 Task: Open the event Second Team Building Event: Go-Kart Racing and Team Competition on '2023/11/21', change the date to 2023/11/05, change the font style of the description to Arial, set the availability to Working elsewhere, insert an emoji Red heart, logged in from the account softage.10@softage.net and add another guest for the event, softage.9@softage.net. Change the alignment of the event description to Align center.Change the font color of the description to Blue and select an event charm, 
Action: Mouse moved to (417, 193)
Screenshot: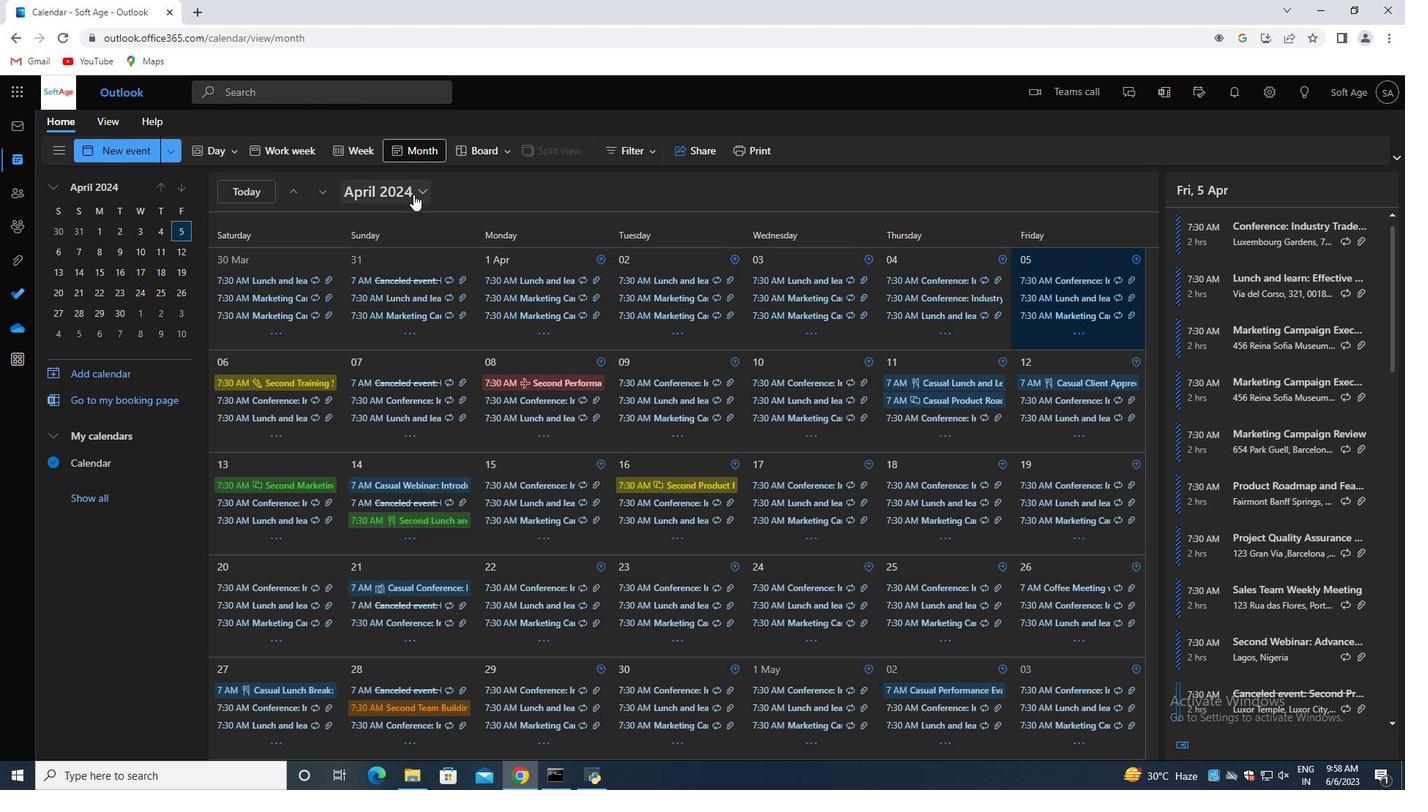 
Action: Mouse pressed left at (417, 193)
Screenshot: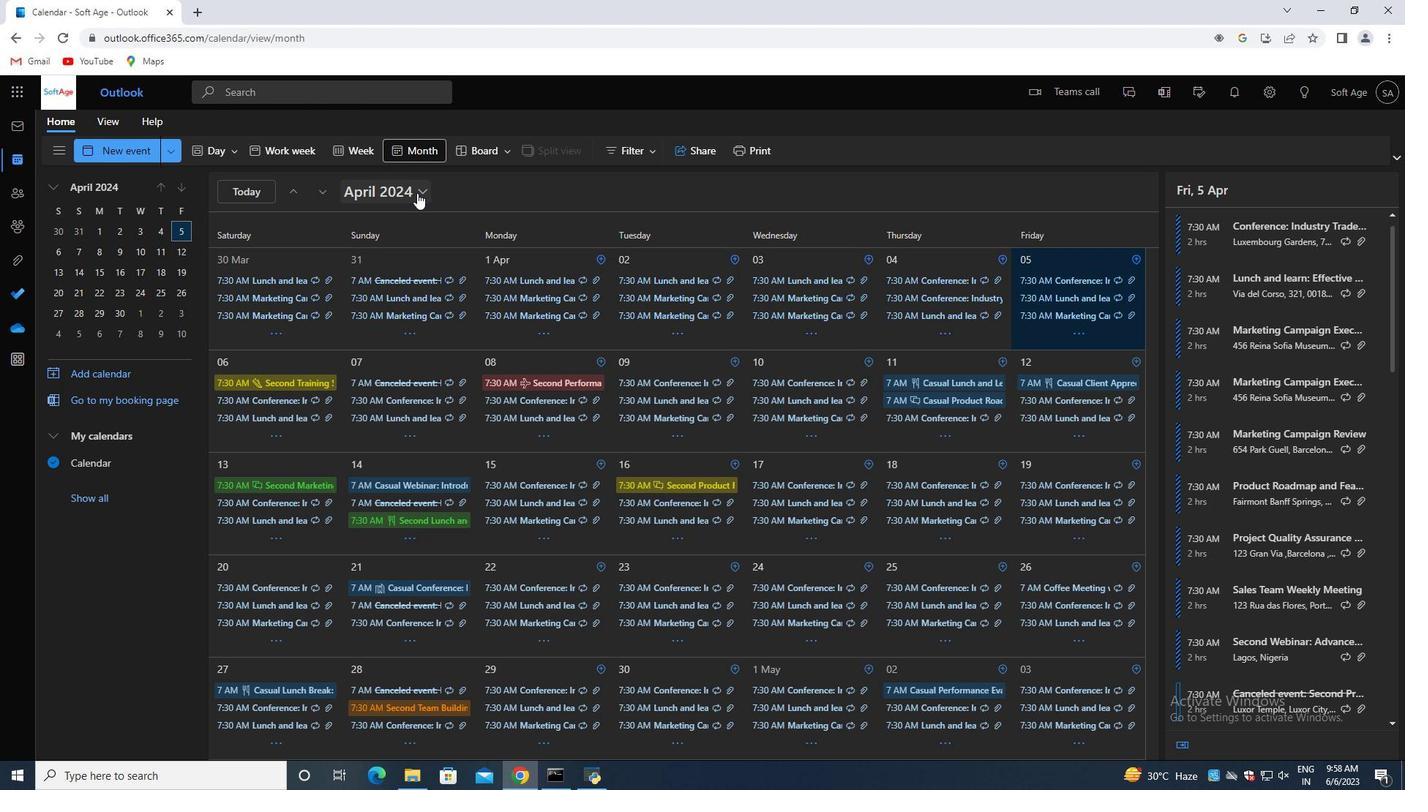 
Action: Mouse moved to (457, 226)
Screenshot: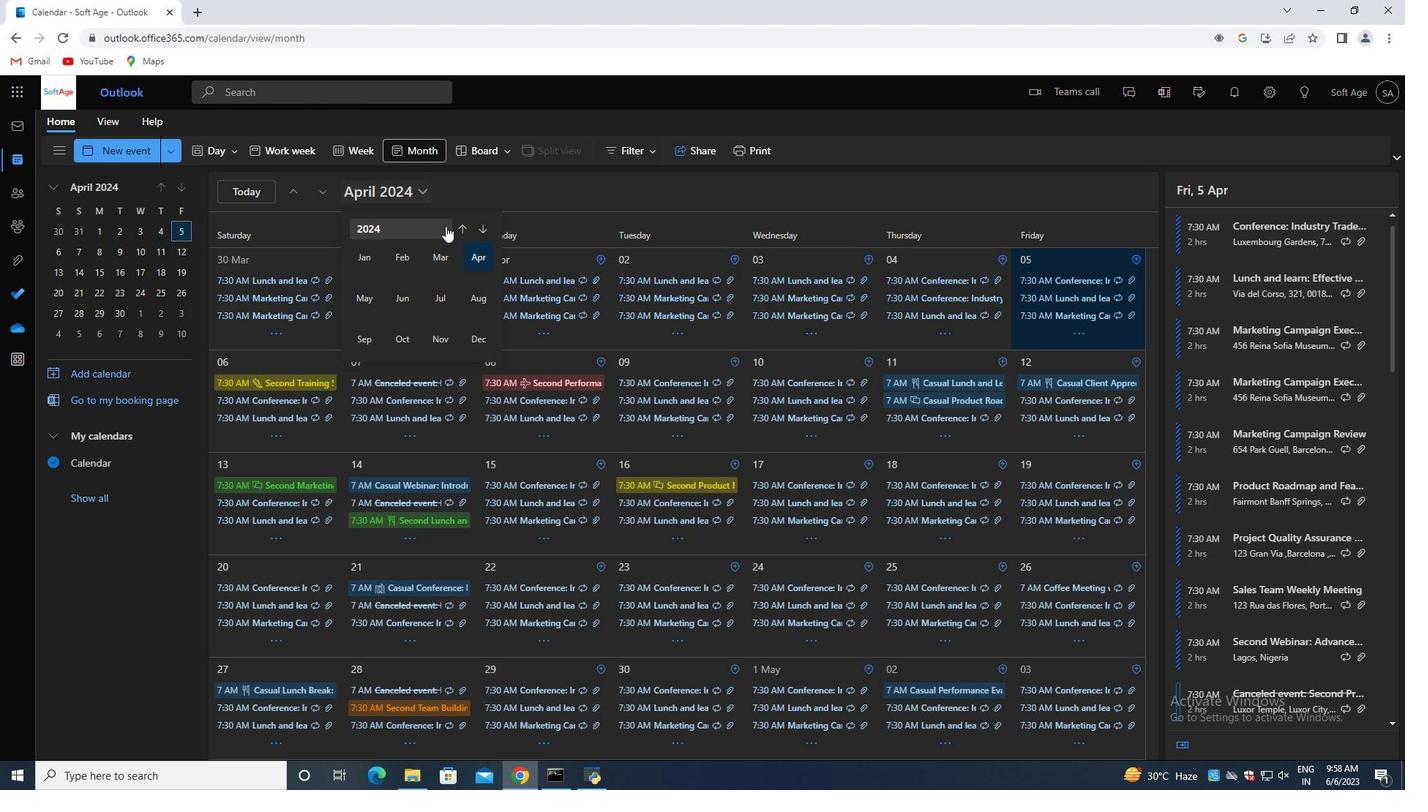 
Action: Mouse pressed left at (457, 226)
Screenshot: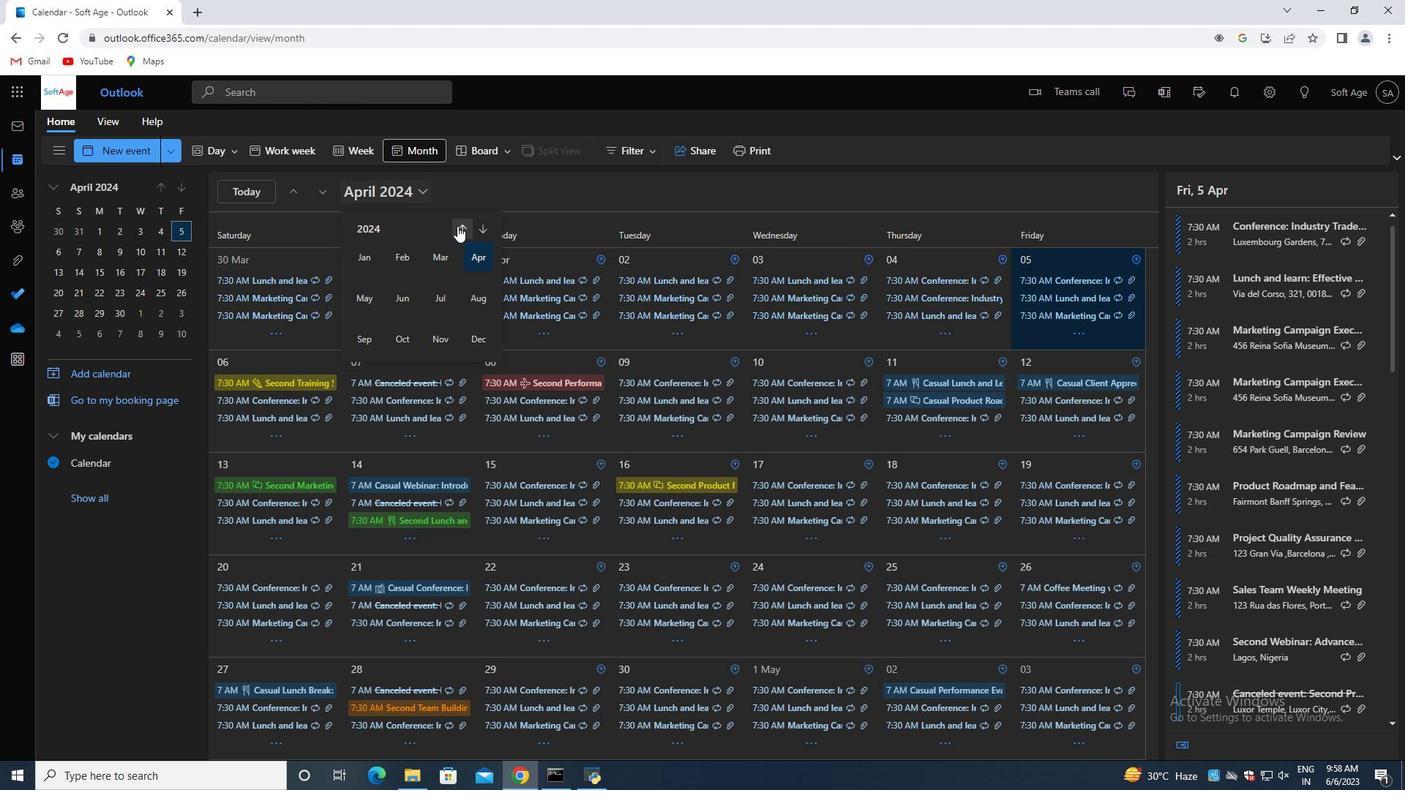 
Action: Mouse moved to (445, 339)
Screenshot: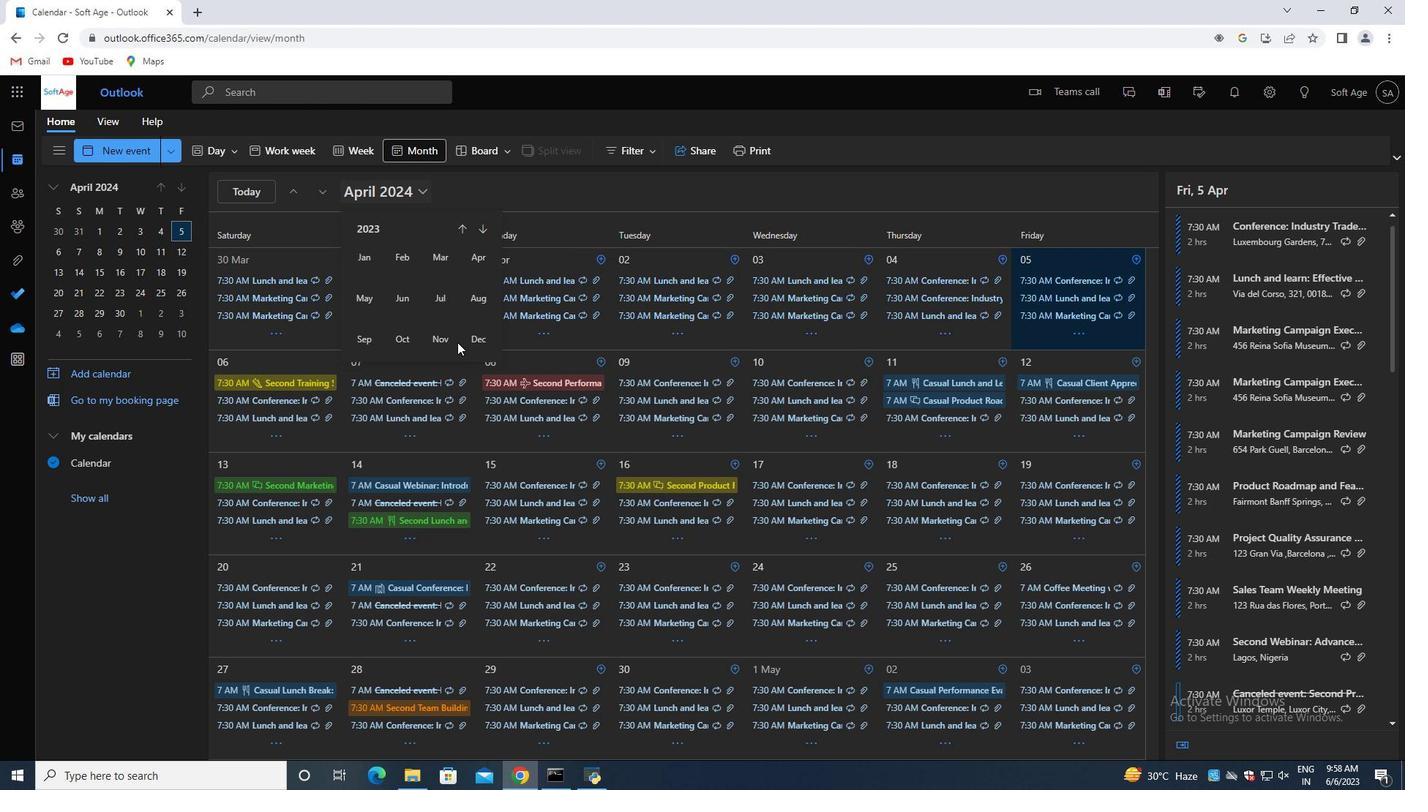 
Action: Mouse pressed left at (445, 339)
Screenshot: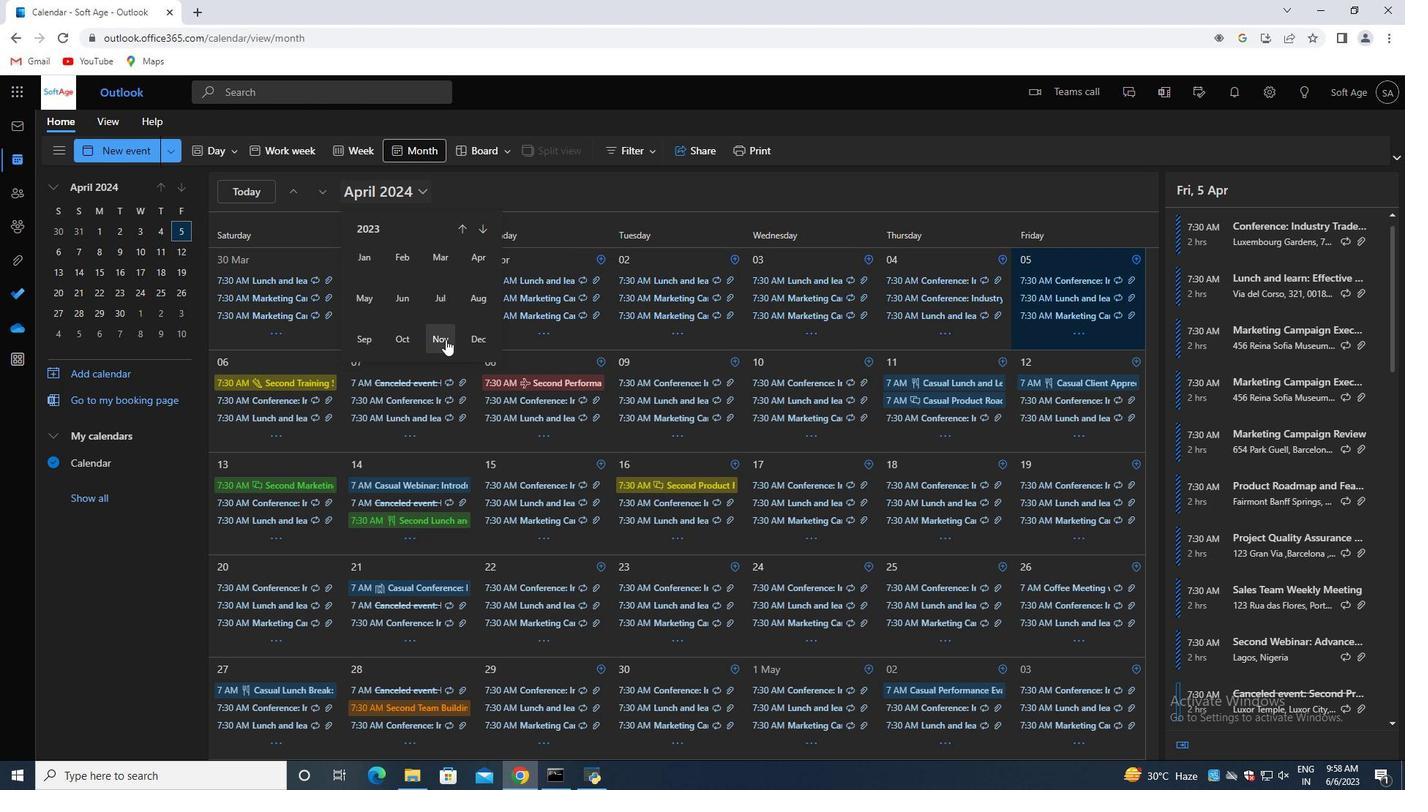 
Action: Mouse moved to (672, 571)
Screenshot: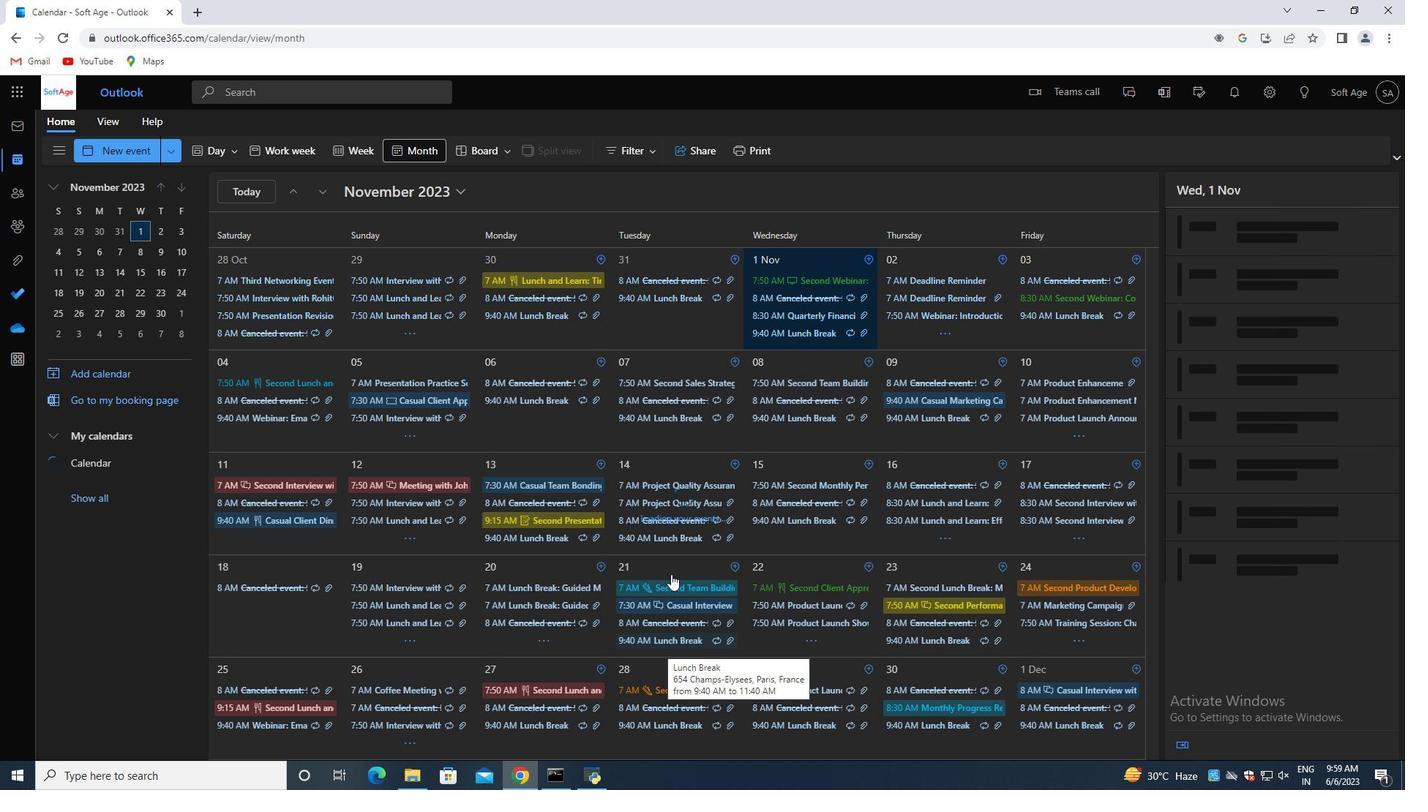 
Action: Mouse pressed left at (672, 571)
Screenshot: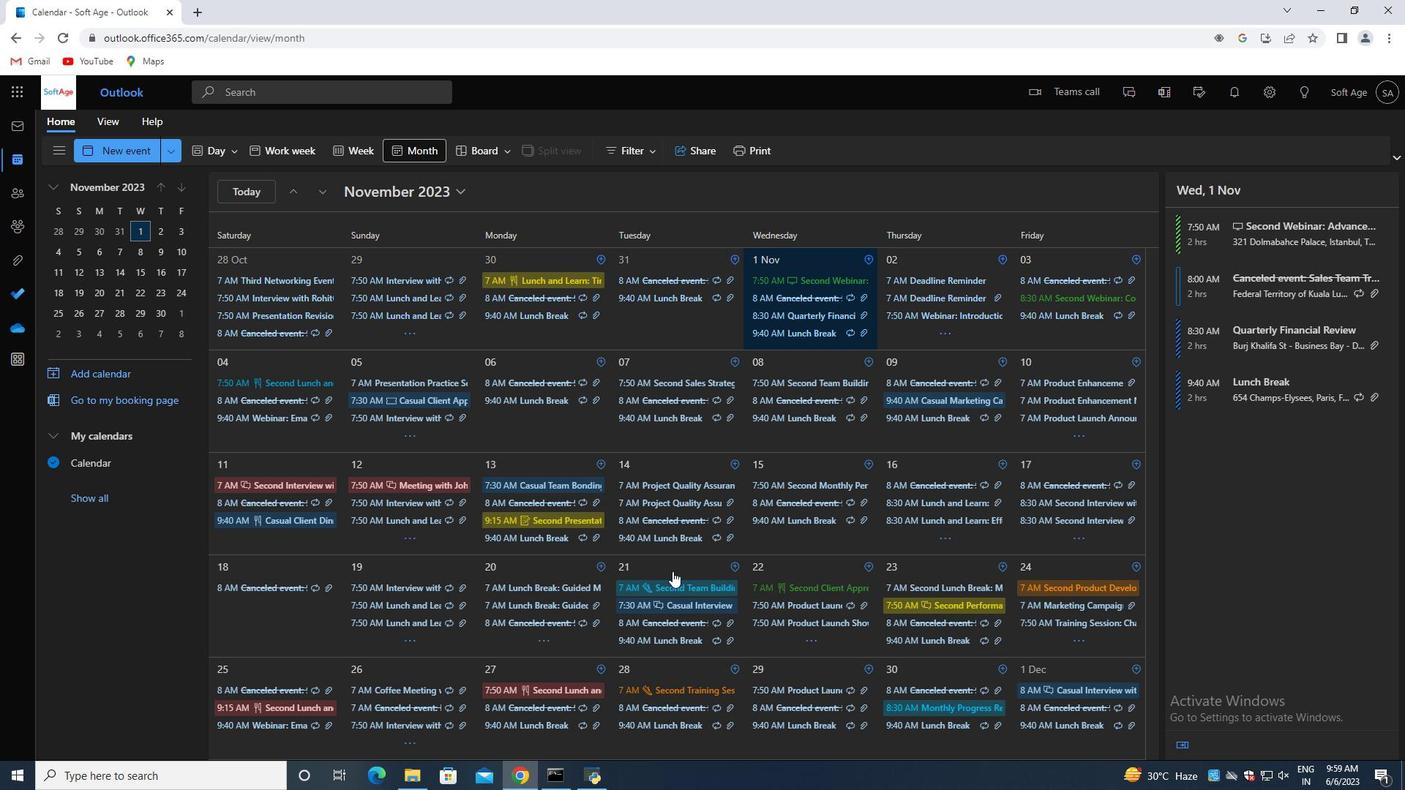 
Action: Mouse moved to (1378, 239)
Screenshot: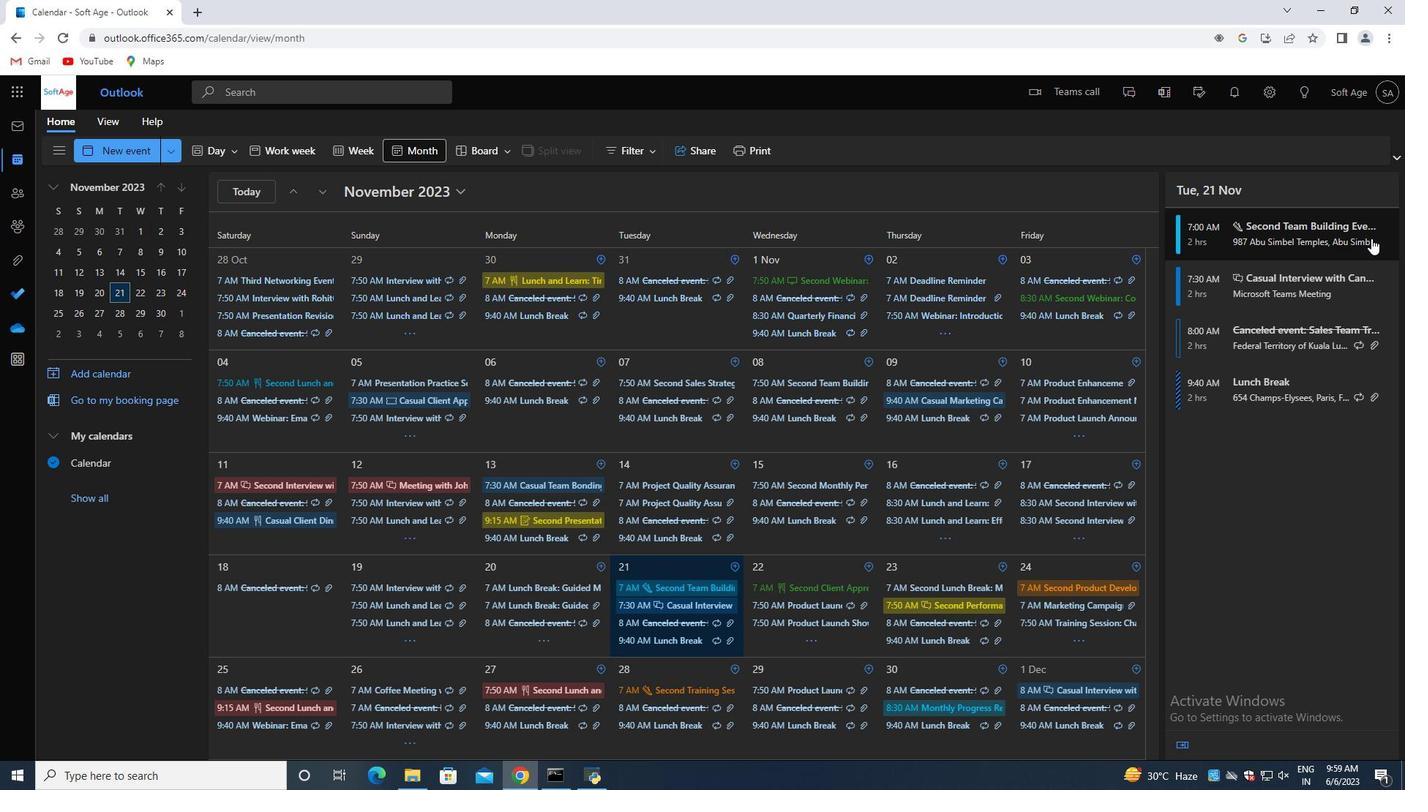 
Action: Mouse pressed left at (1378, 239)
Screenshot: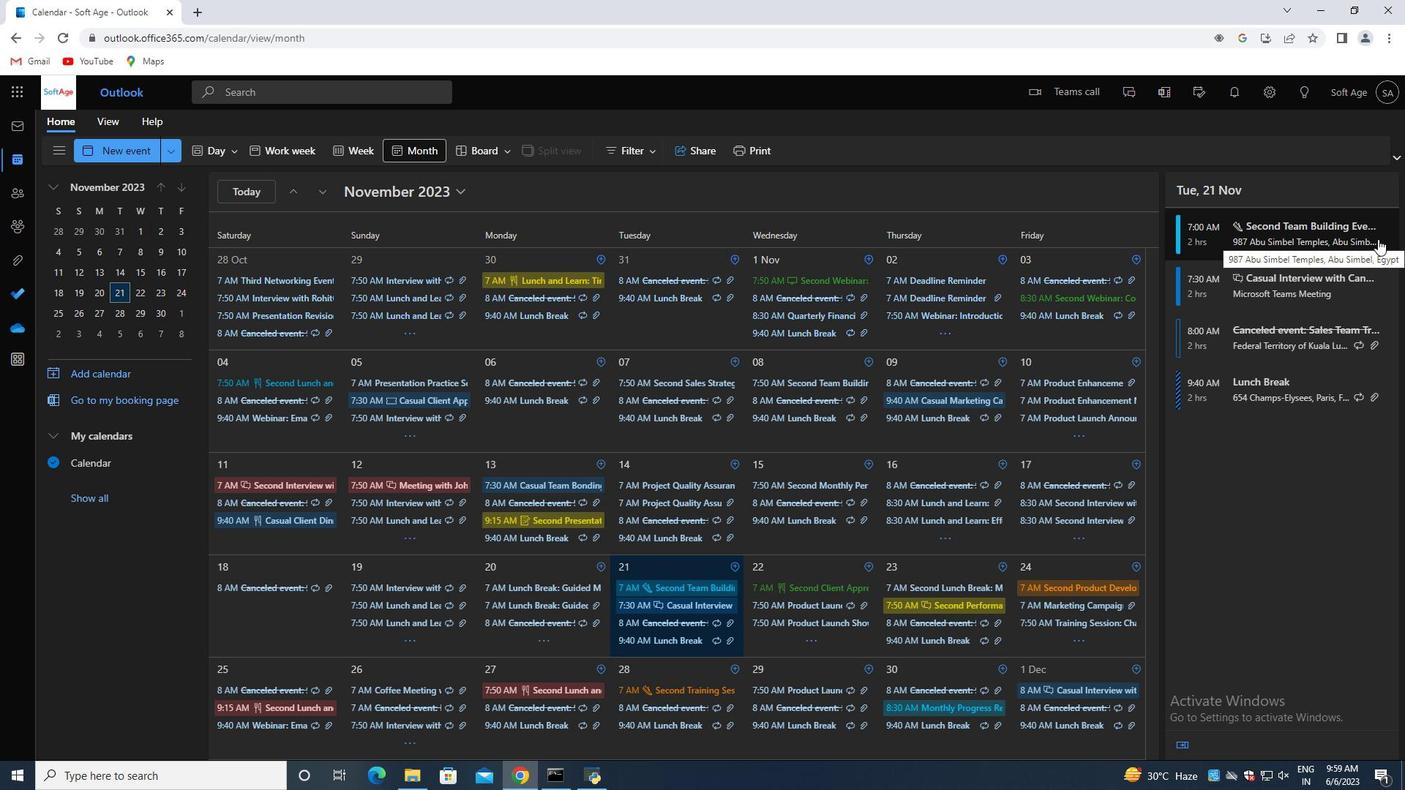 
Action: Mouse moved to (951, 423)
Screenshot: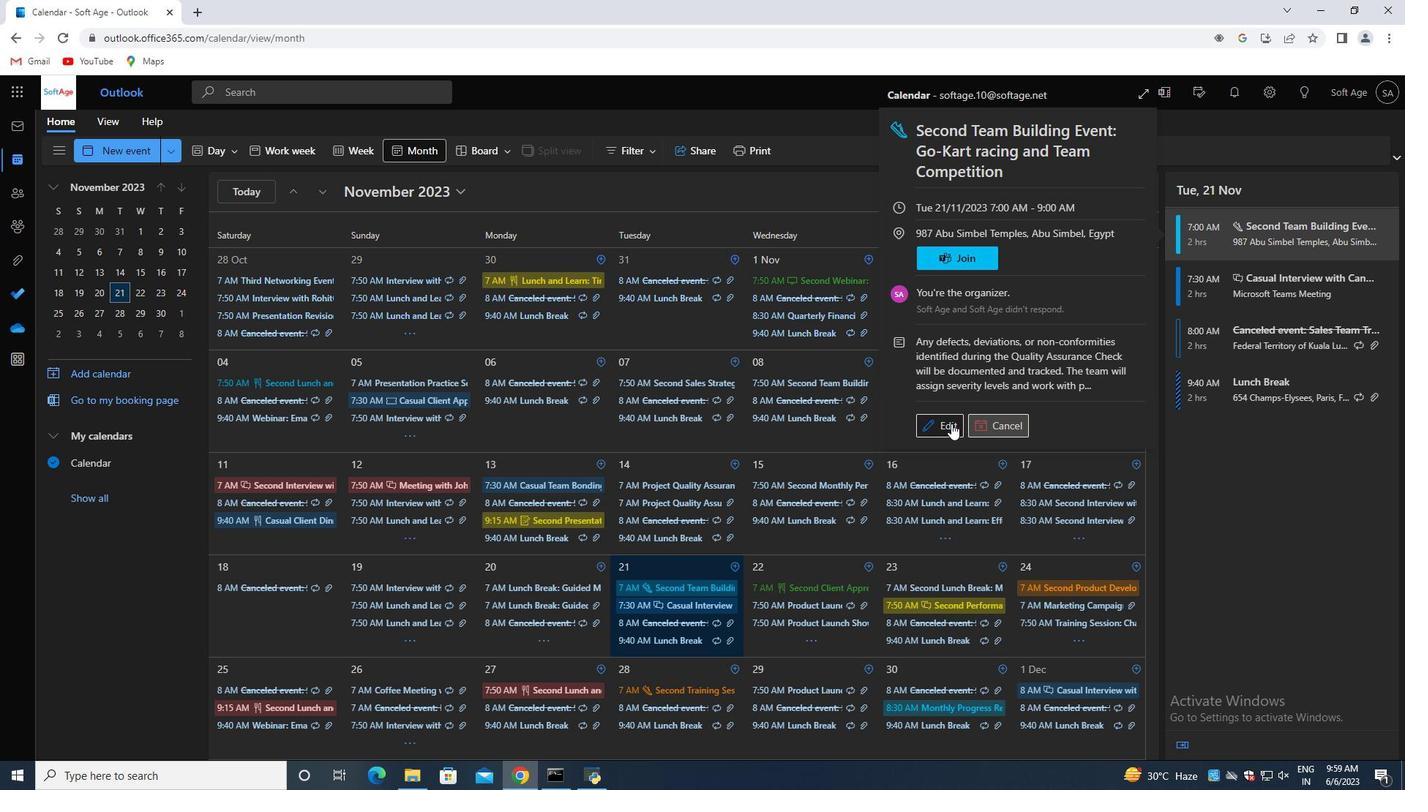 
Action: Mouse pressed left at (951, 423)
Screenshot: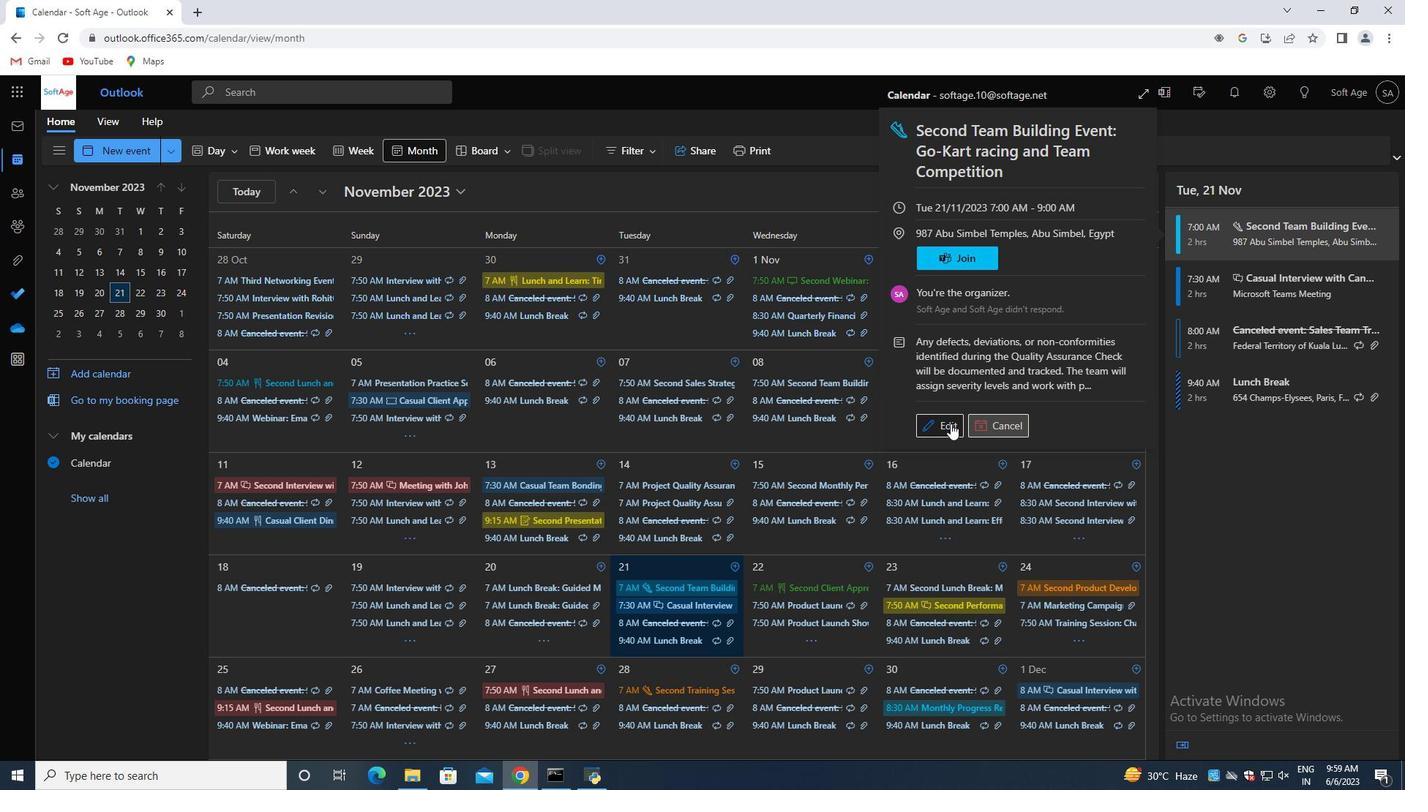 
Action: Mouse moved to (429, 407)
Screenshot: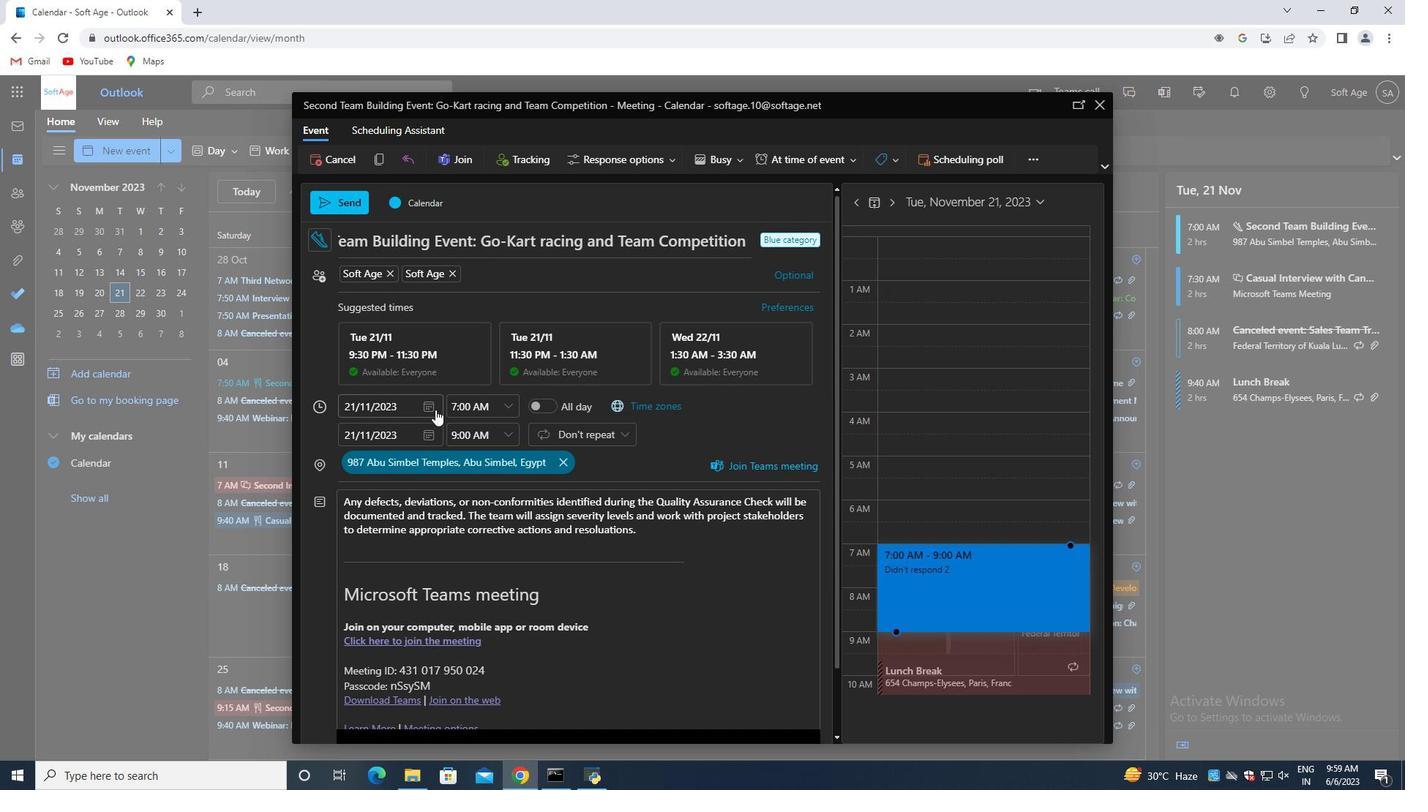 
Action: Mouse pressed left at (429, 407)
Screenshot: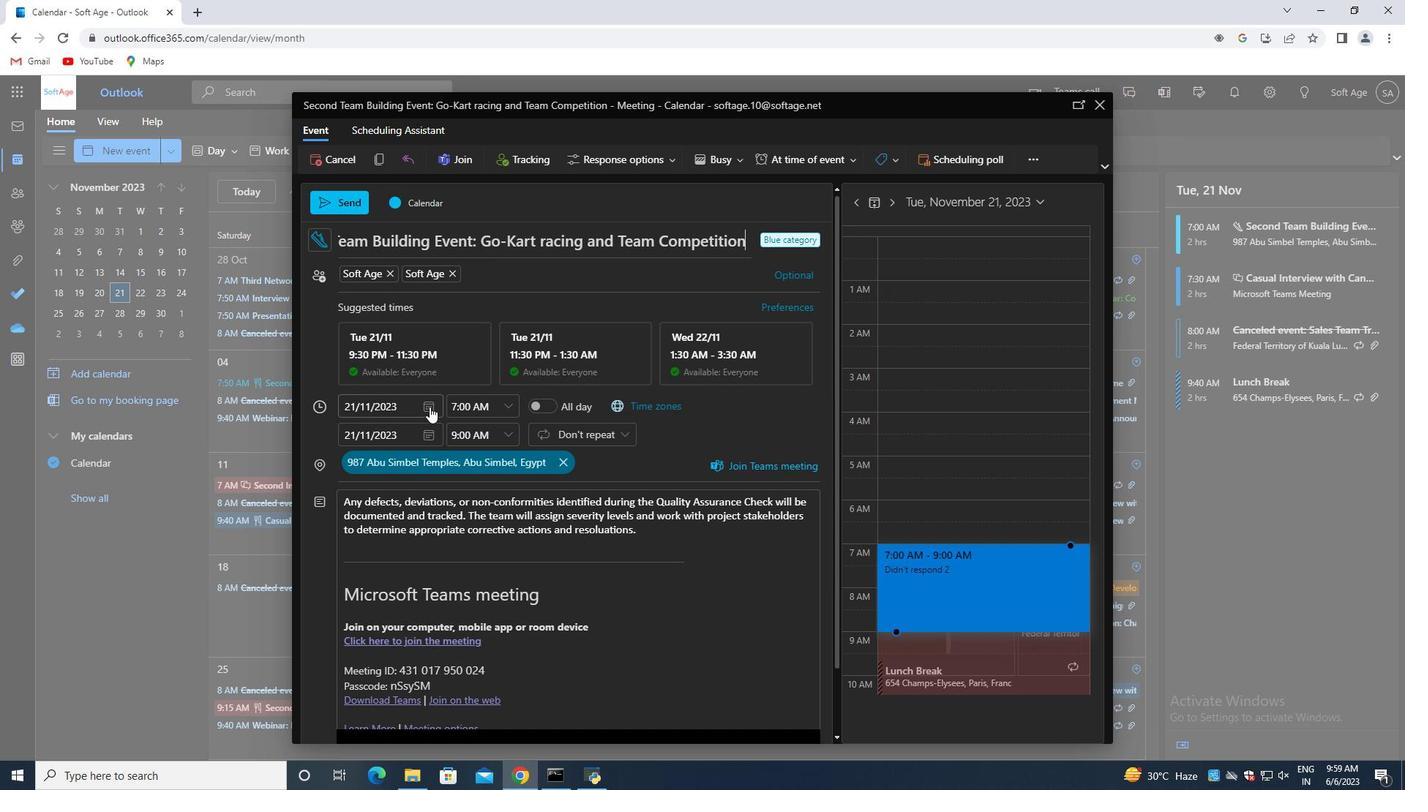 
Action: Mouse moved to (379, 500)
Screenshot: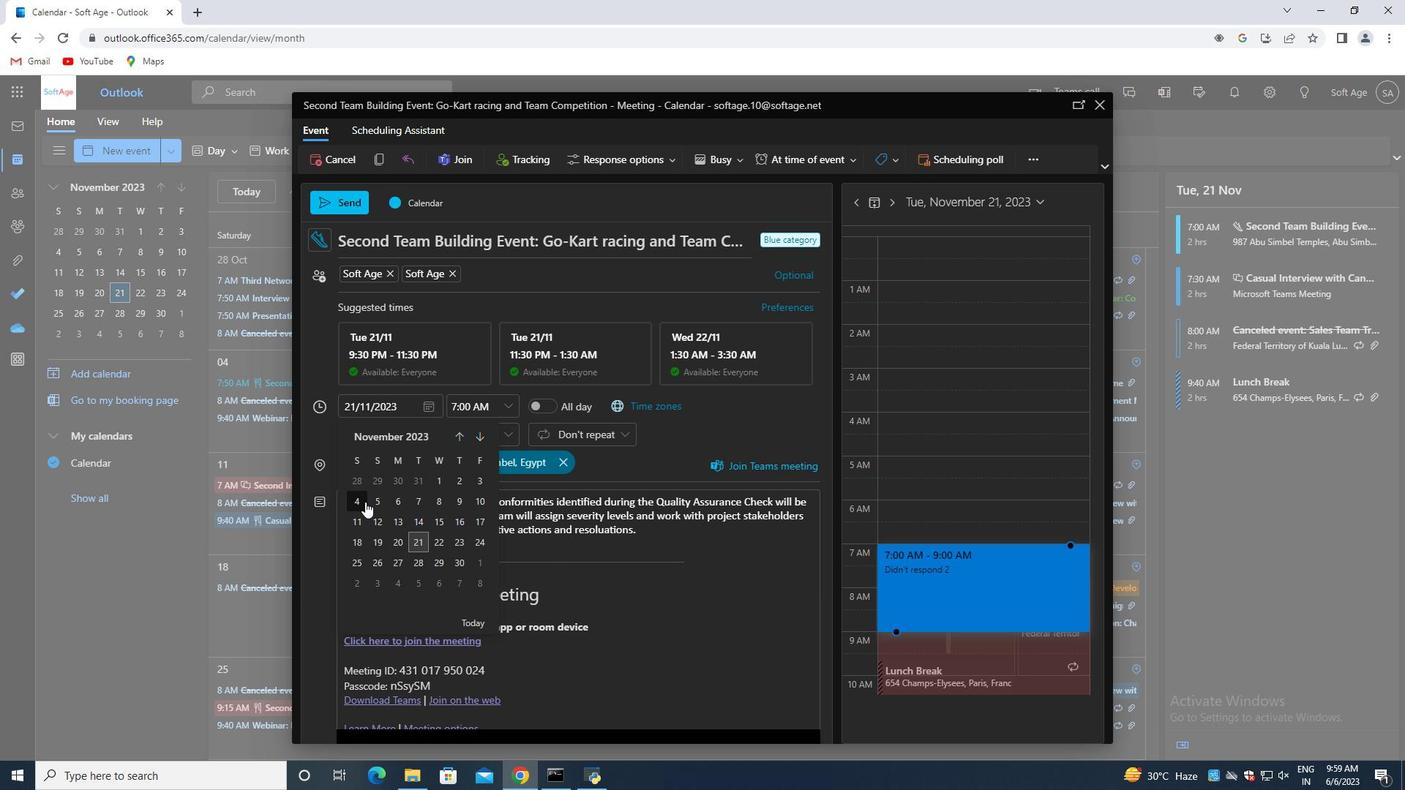 
Action: Mouse pressed left at (379, 500)
Screenshot: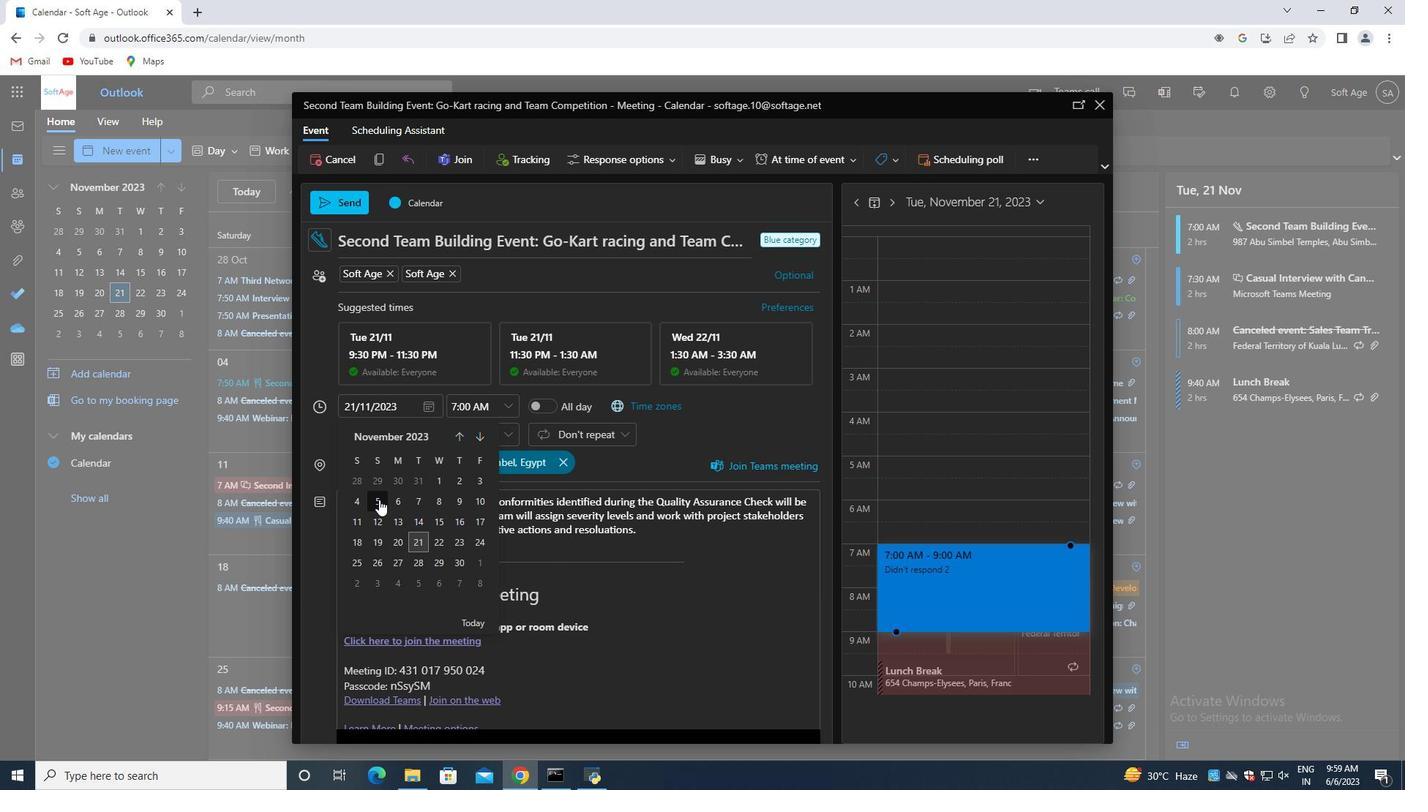
Action: Mouse moved to (656, 538)
Screenshot: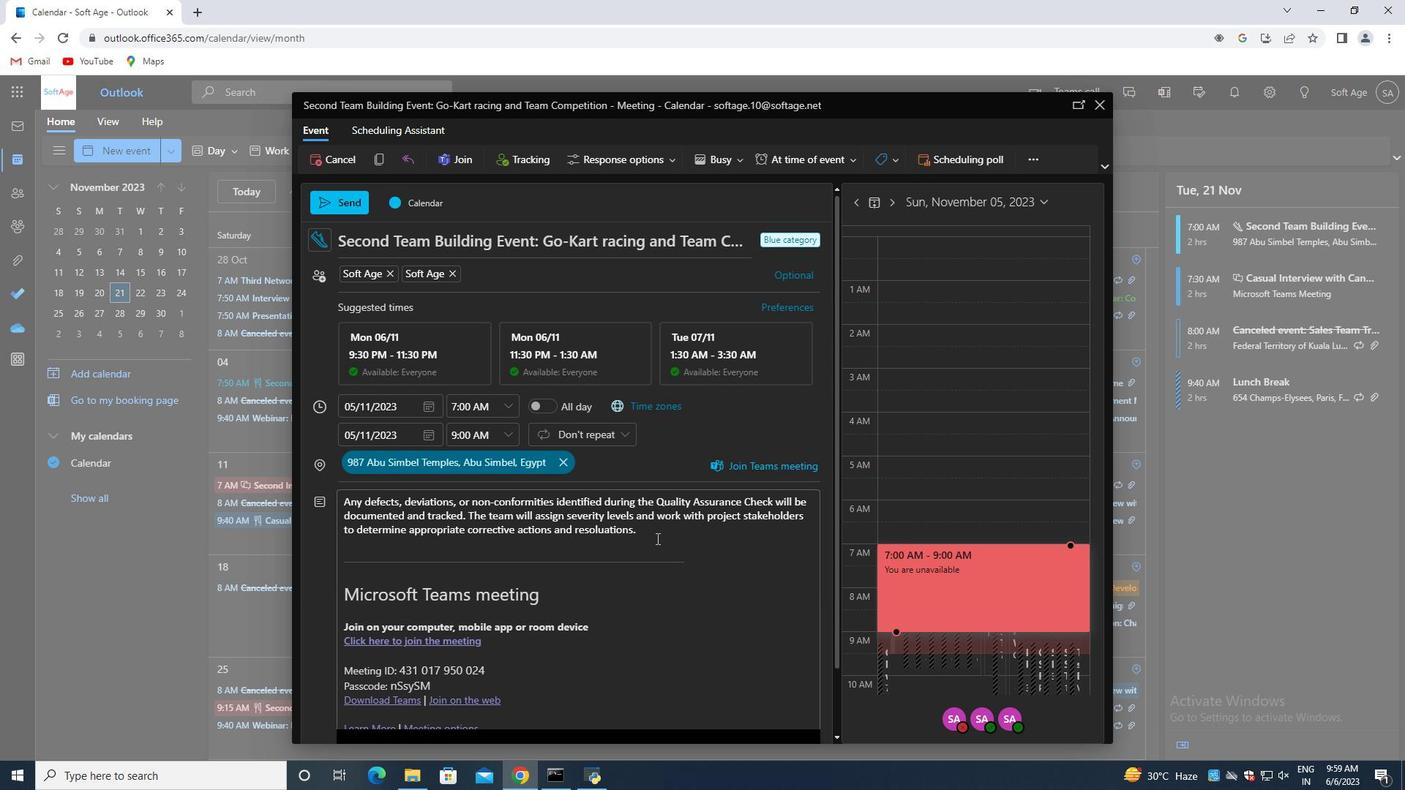 
Action: Mouse pressed left at (656, 538)
Screenshot: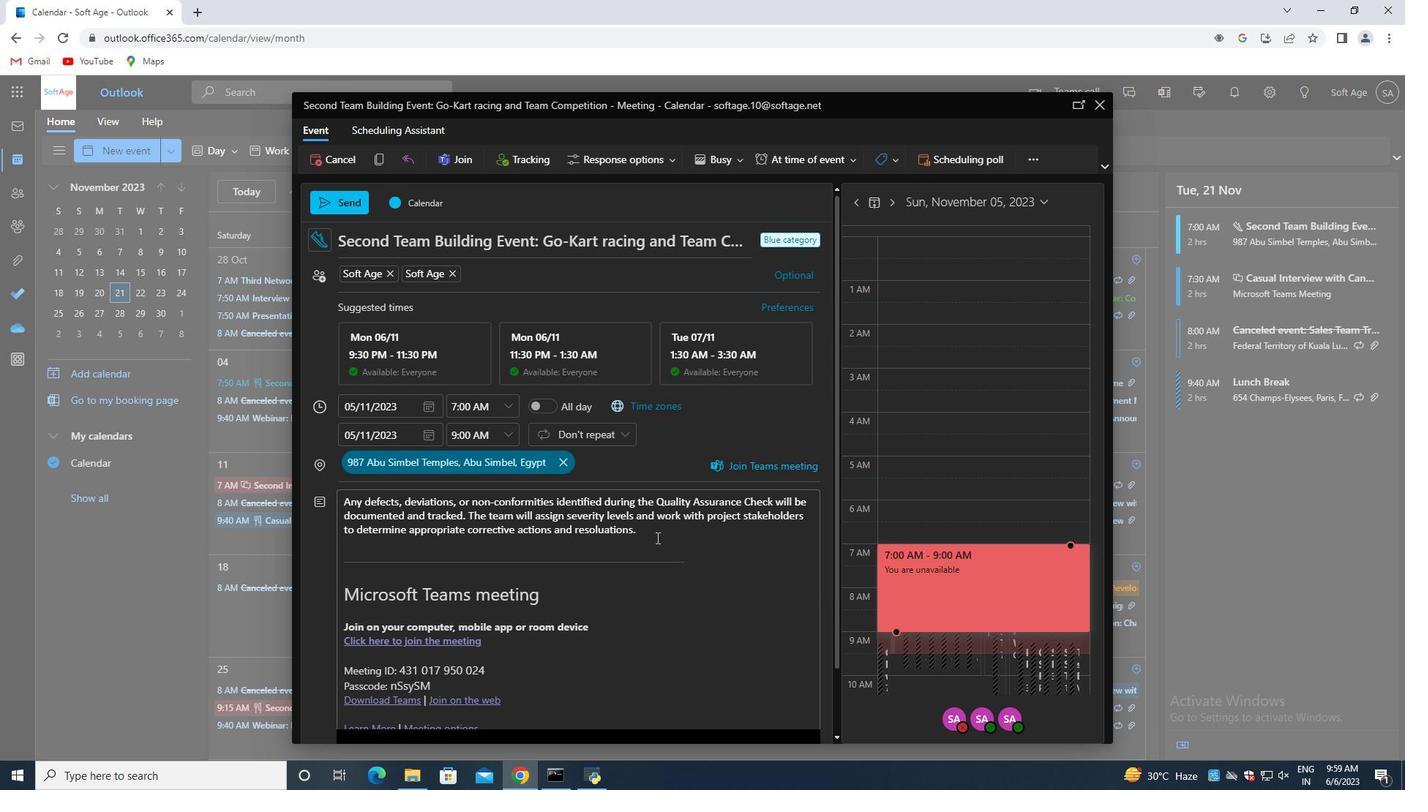 
Action: Mouse moved to (393, 554)
Screenshot: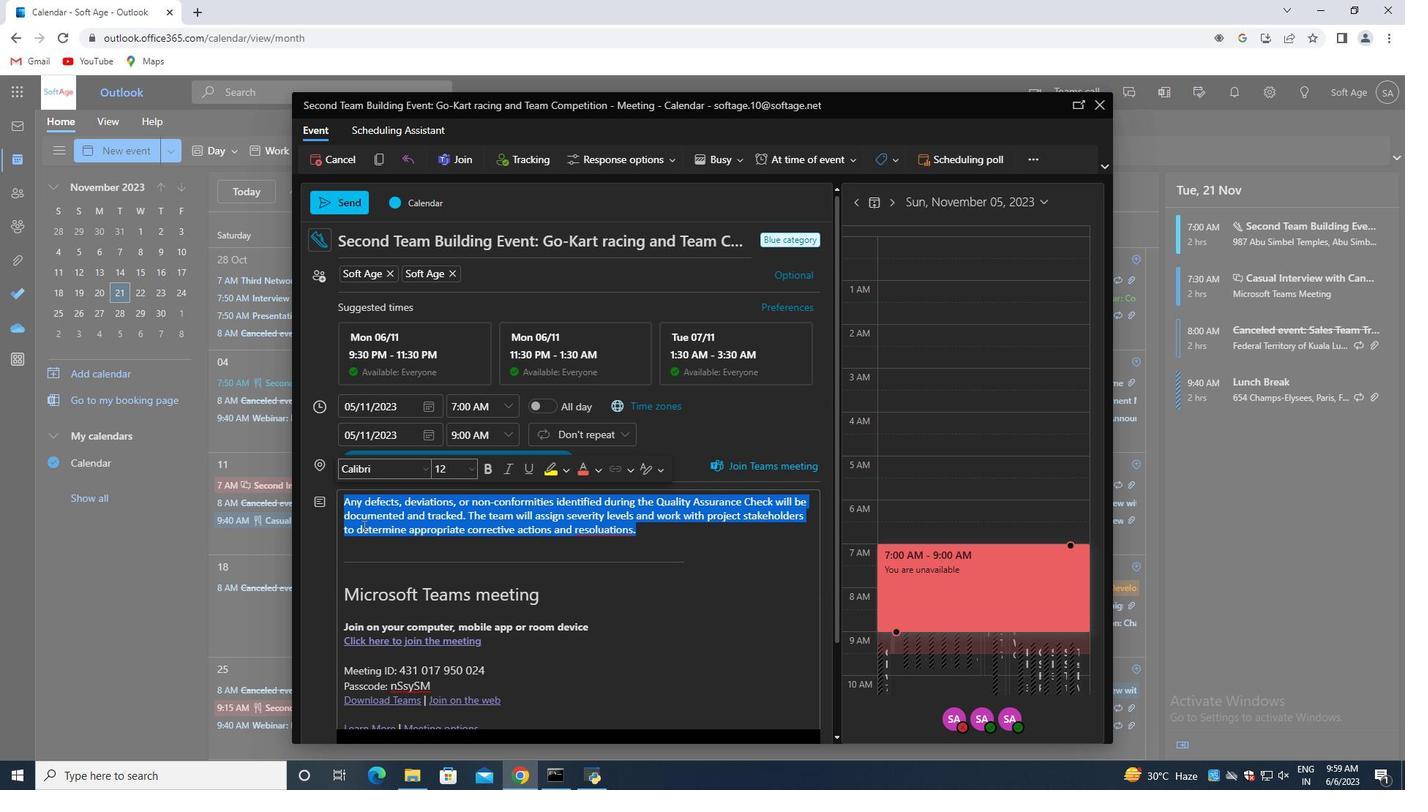 
Action: Mouse scrolled (393, 553) with delta (0, 0)
Screenshot: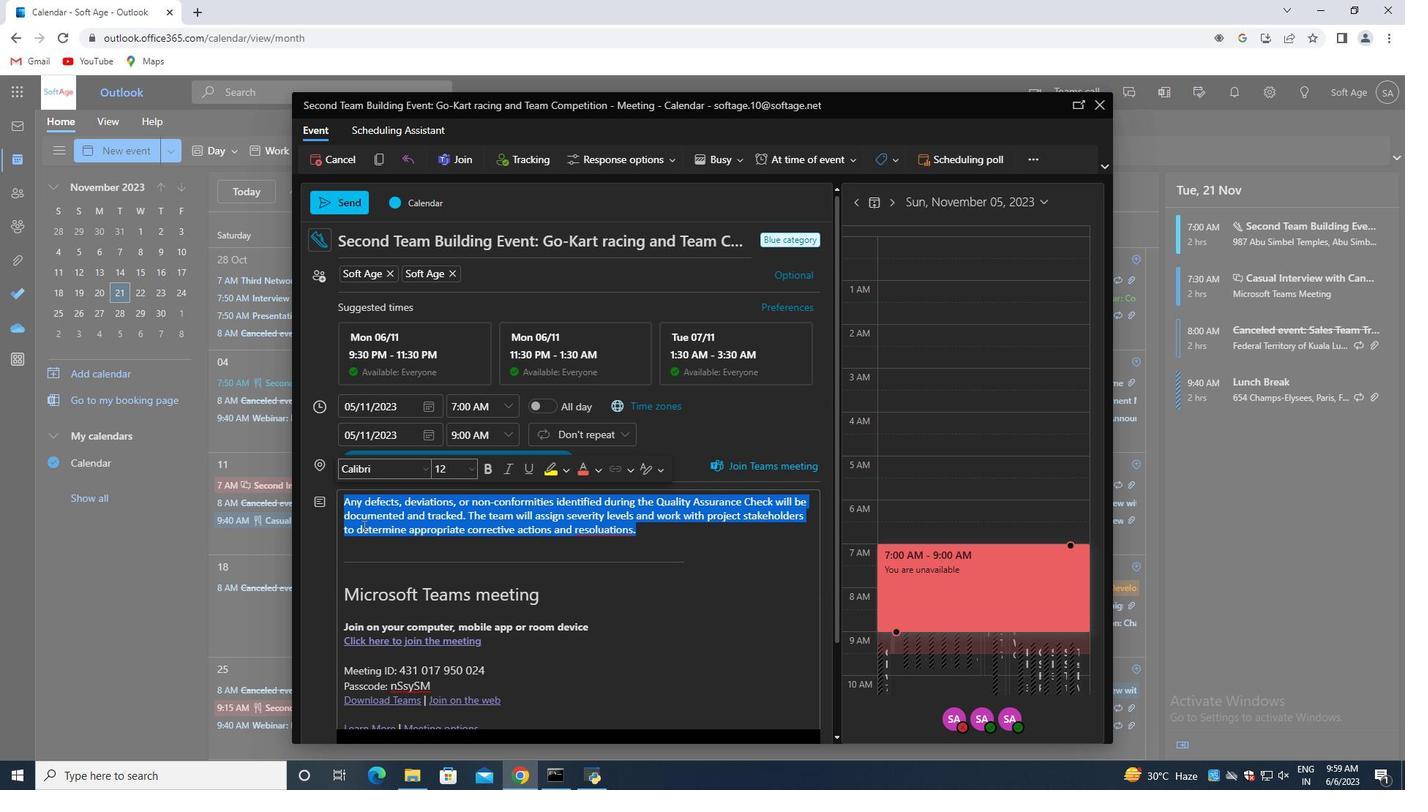 
Action: Mouse moved to (403, 565)
Screenshot: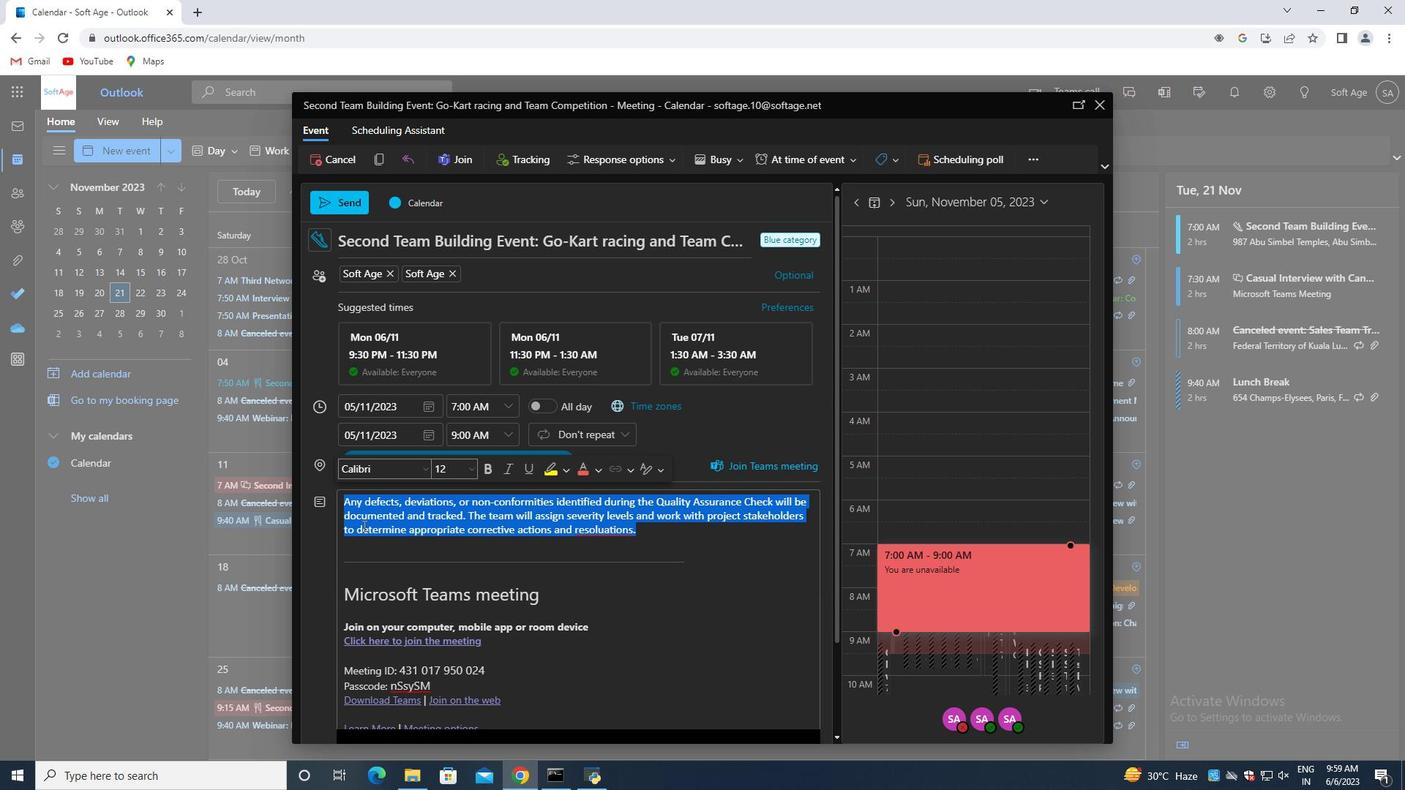 
Action: Mouse scrolled (403, 564) with delta (0, 0)
Screenshot: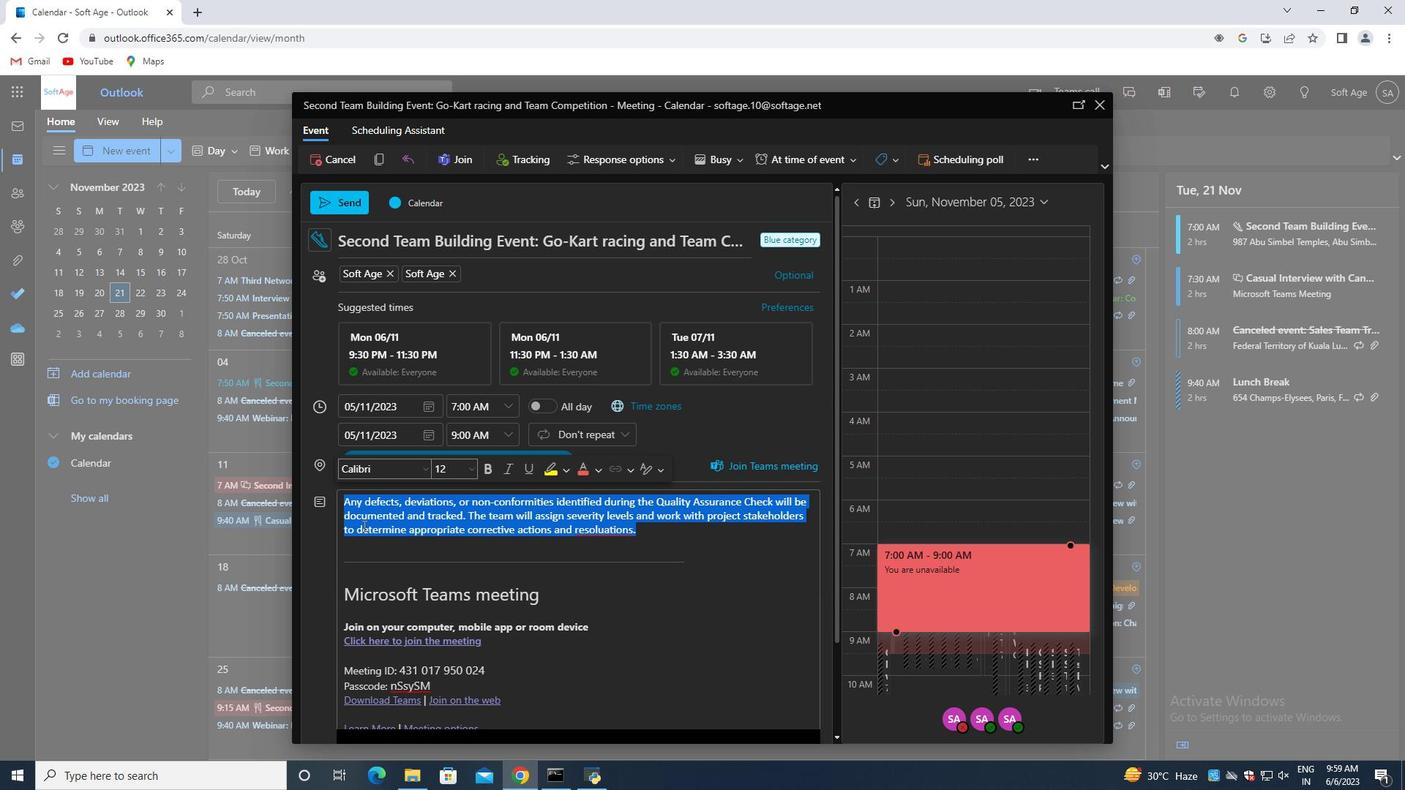 
Action: Mouse moved to (407, 572)
Screenshot: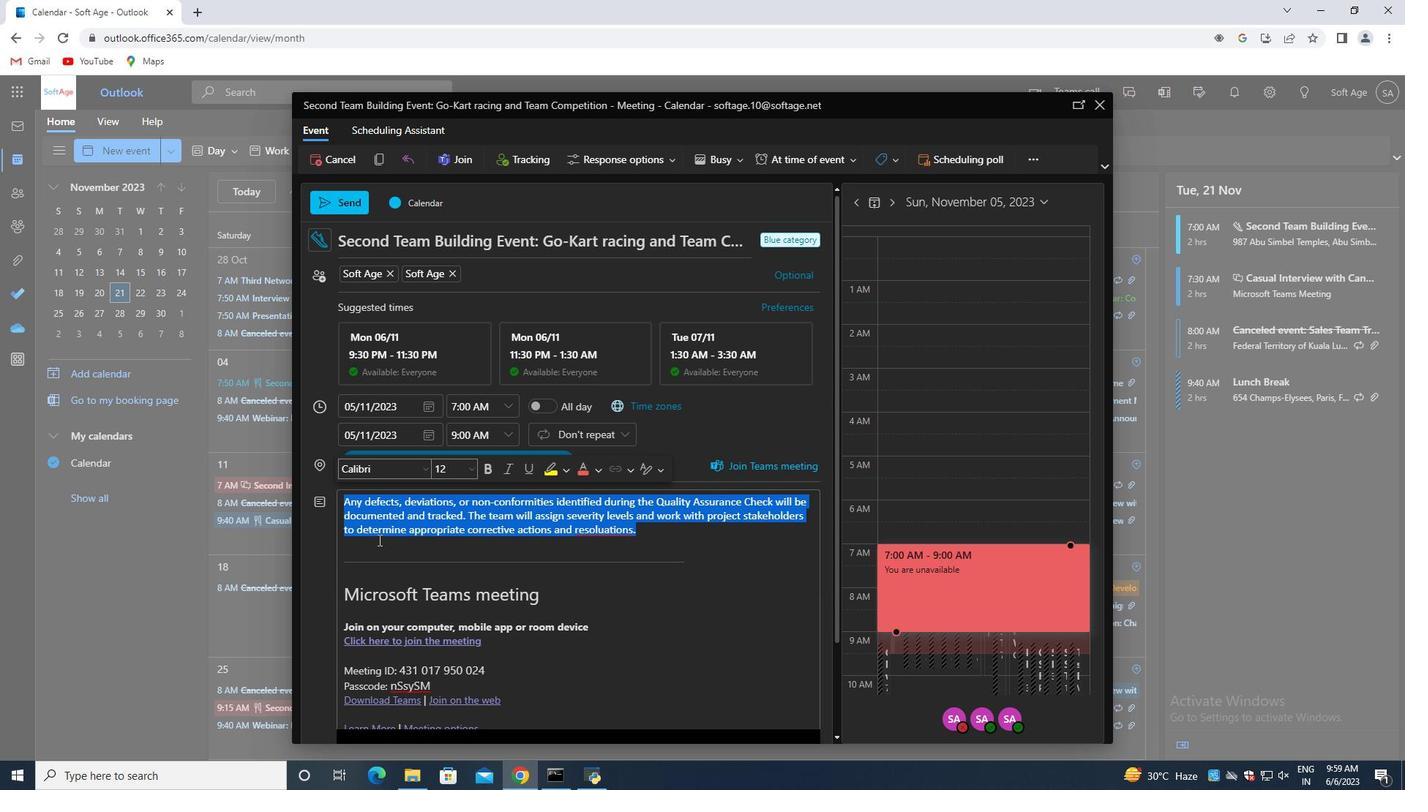 
Action: Mouse scrolled (407, 571) with delta (0, 0)
Screenshot: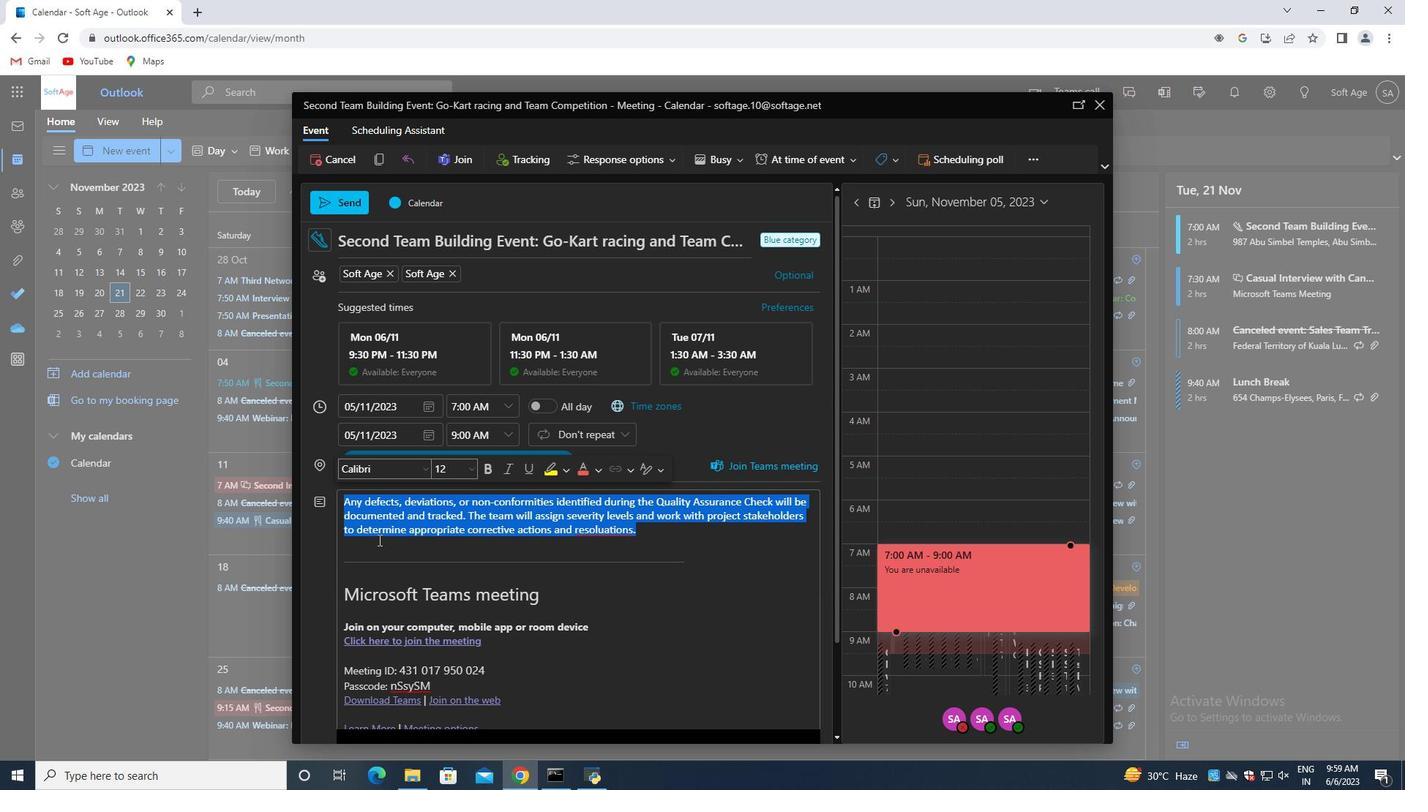 
Action: Mouse moved to (412, 582)
Screenshot: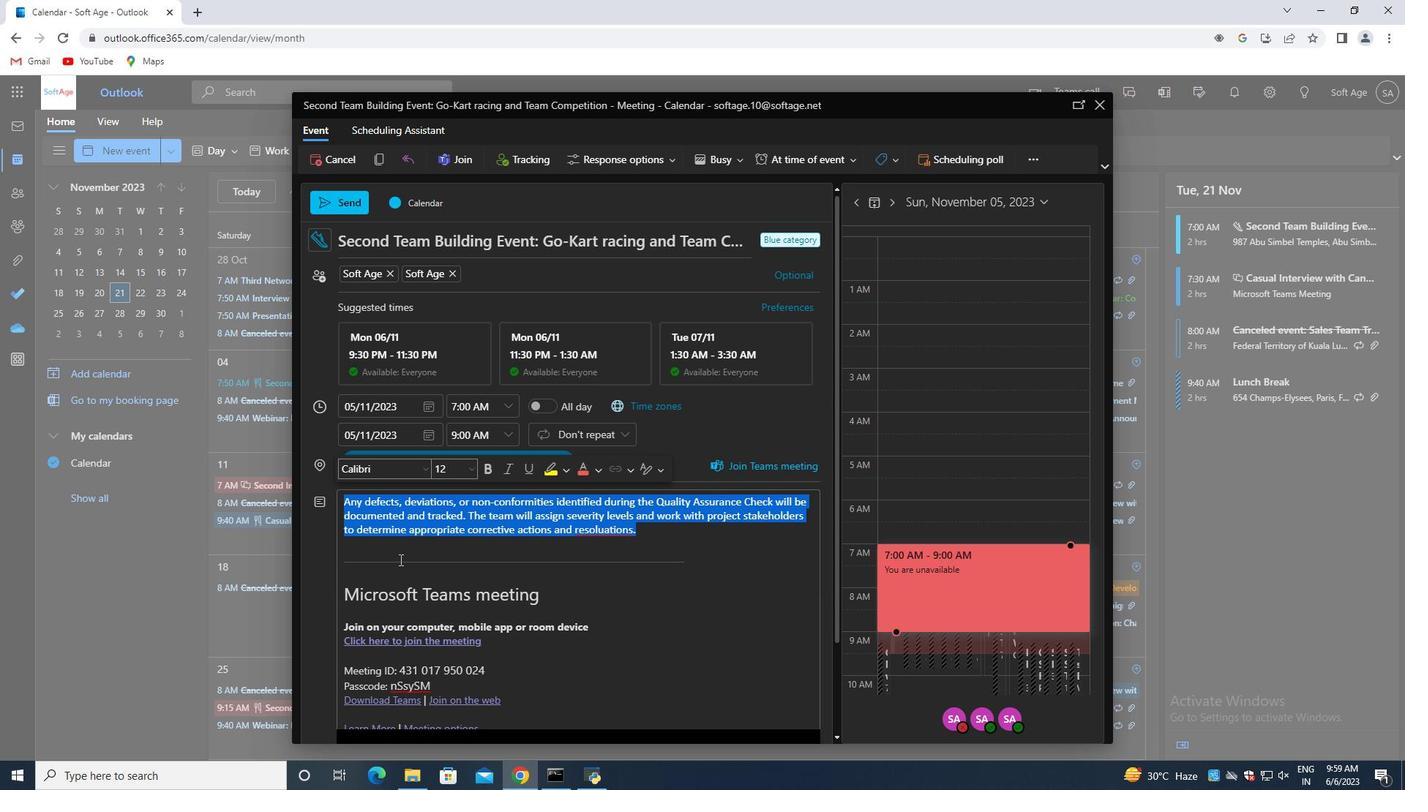 
Action: Mouse scrolled (412, 581) with delta (0, 0)
Screenshot: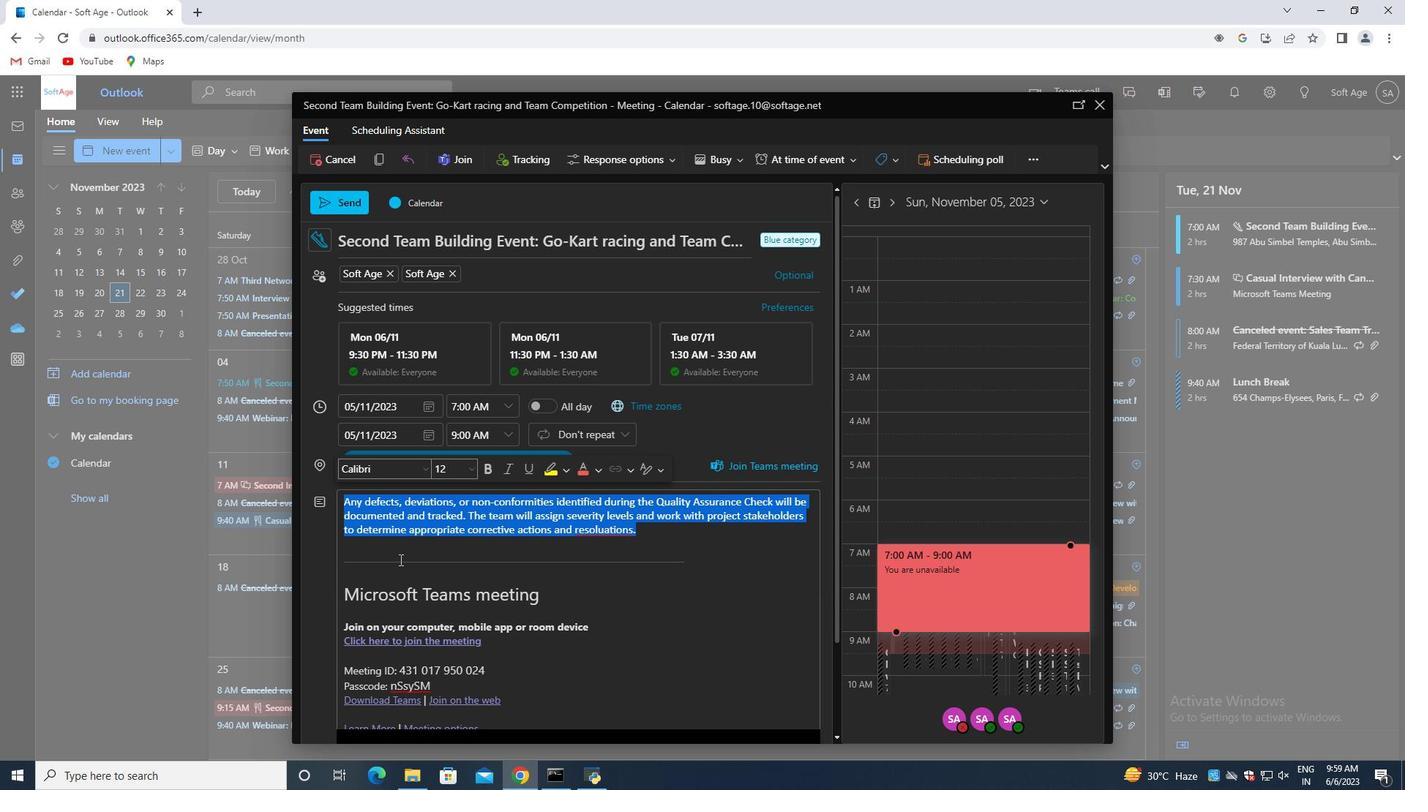 
Action: Mouse moved to (386, 680)
Screenshot: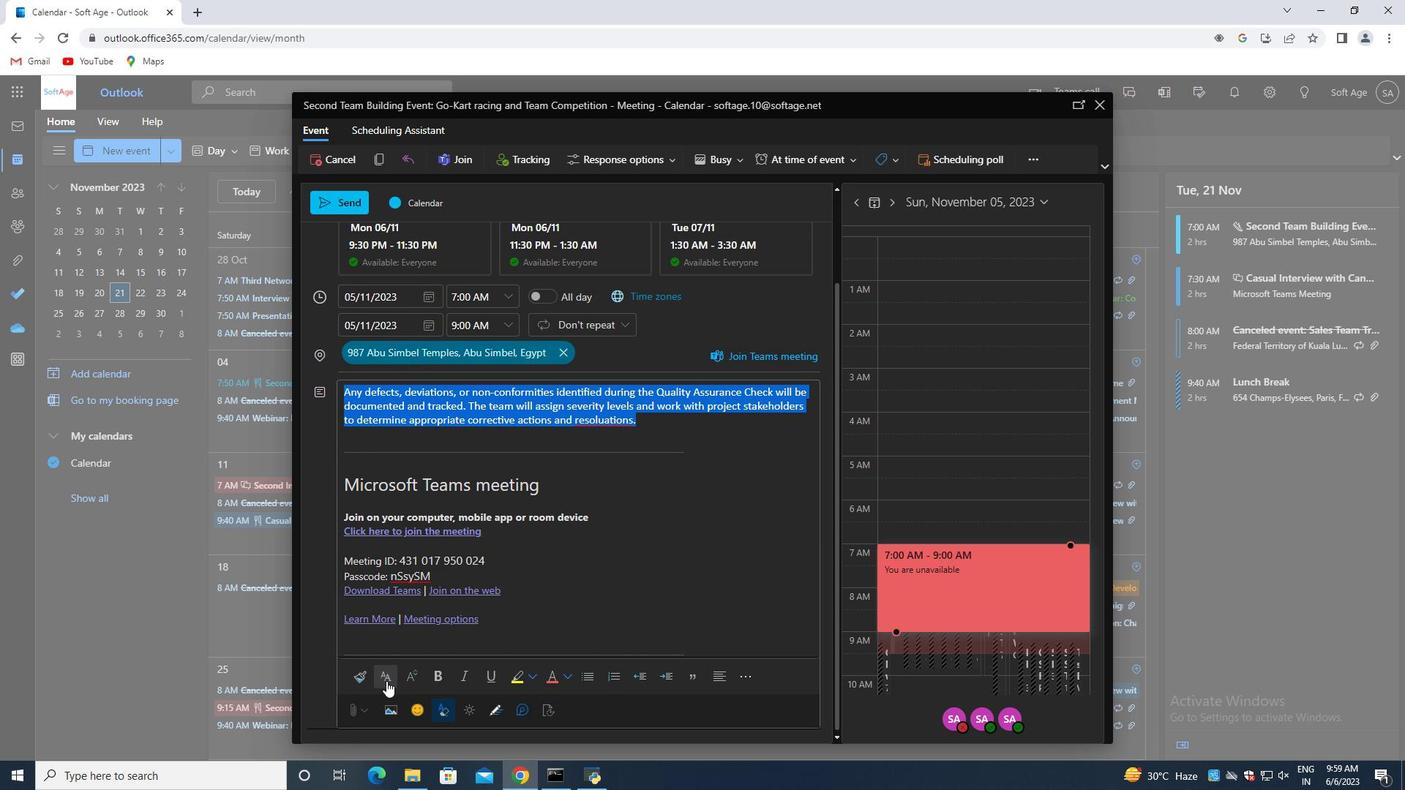 
Action: Mouse pressed left at (386, 680)
Screenshot: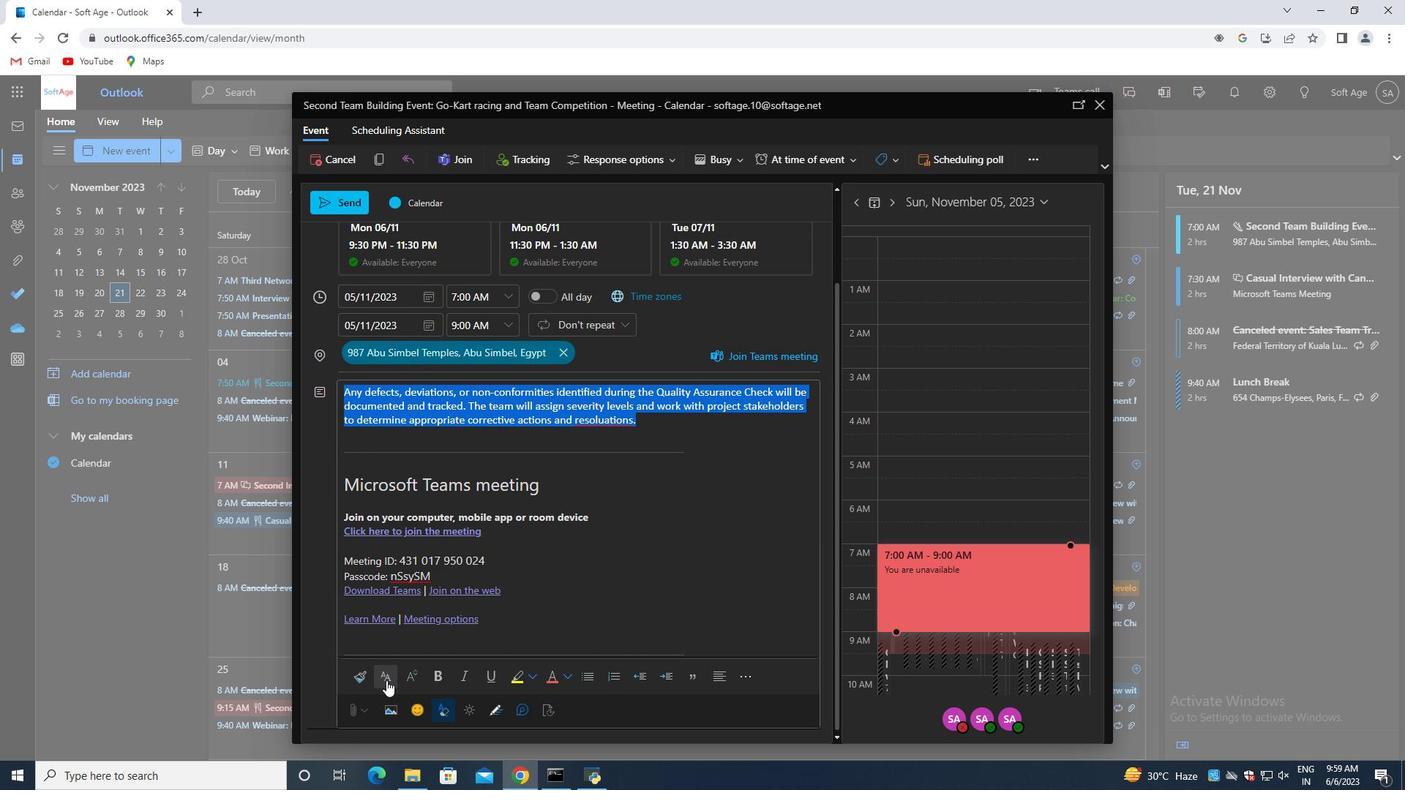
Action: Mouse moved to (454, 500)
Screenshot: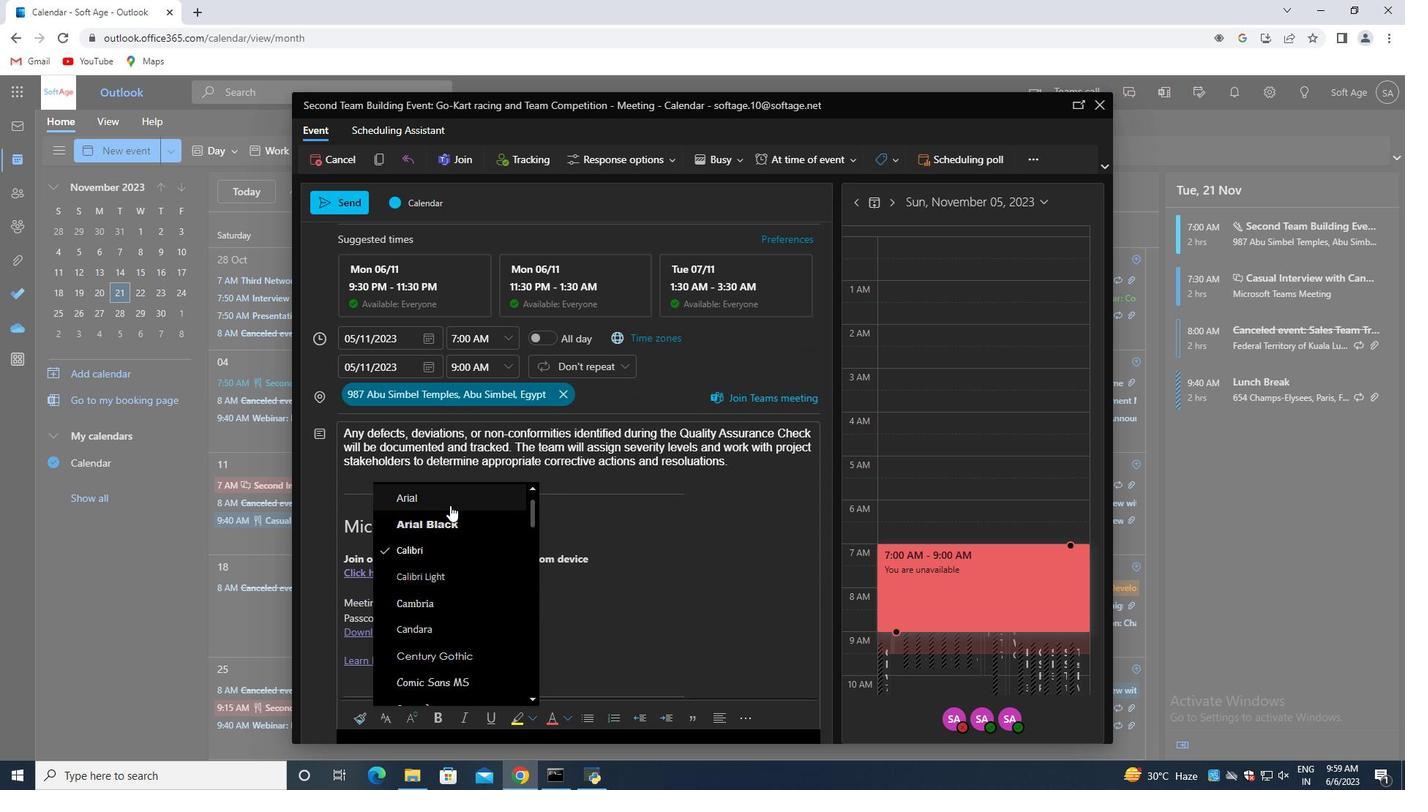 
Action: Mouse pressed left at (454, 500)
Screenshot: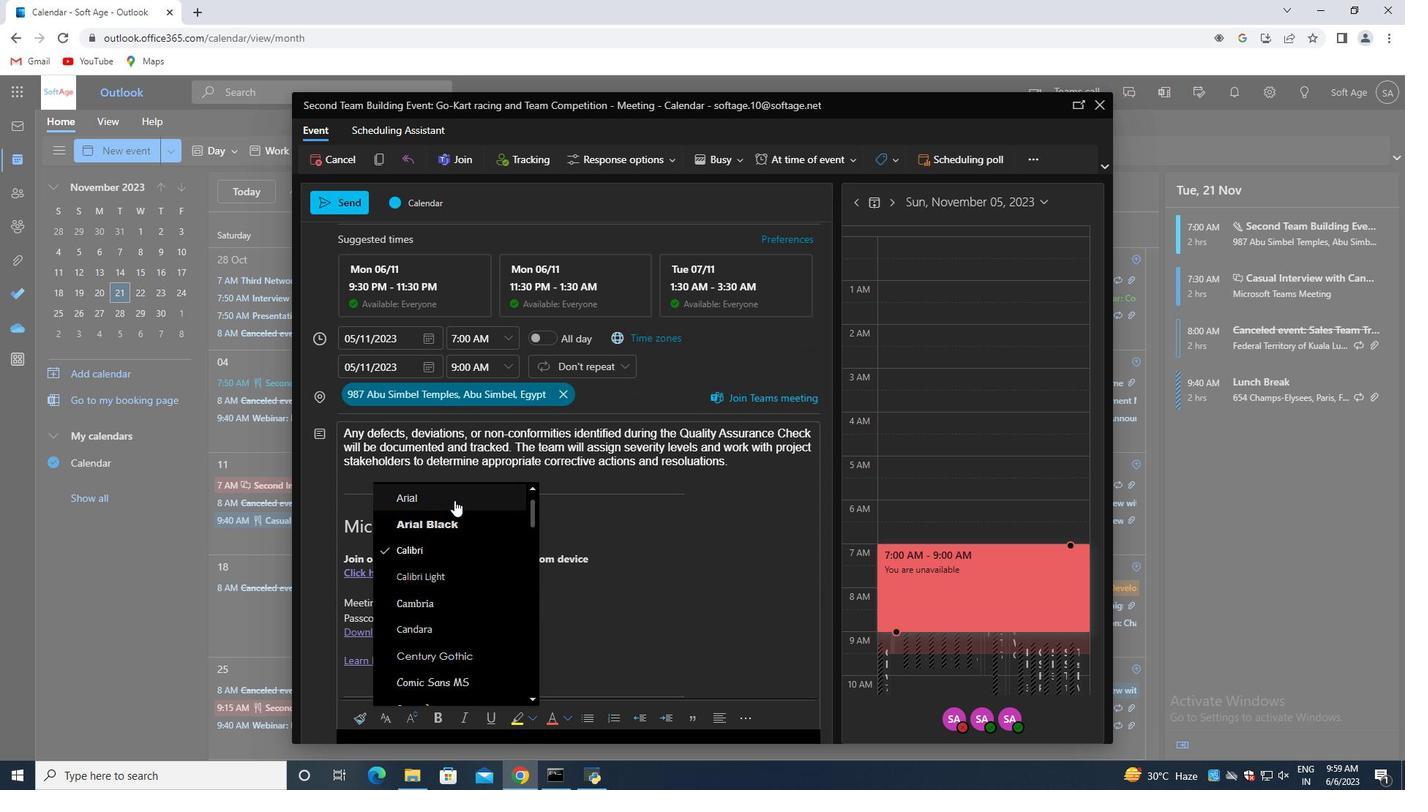 
Action: Mouse moved to (771, 464)
Screenshot: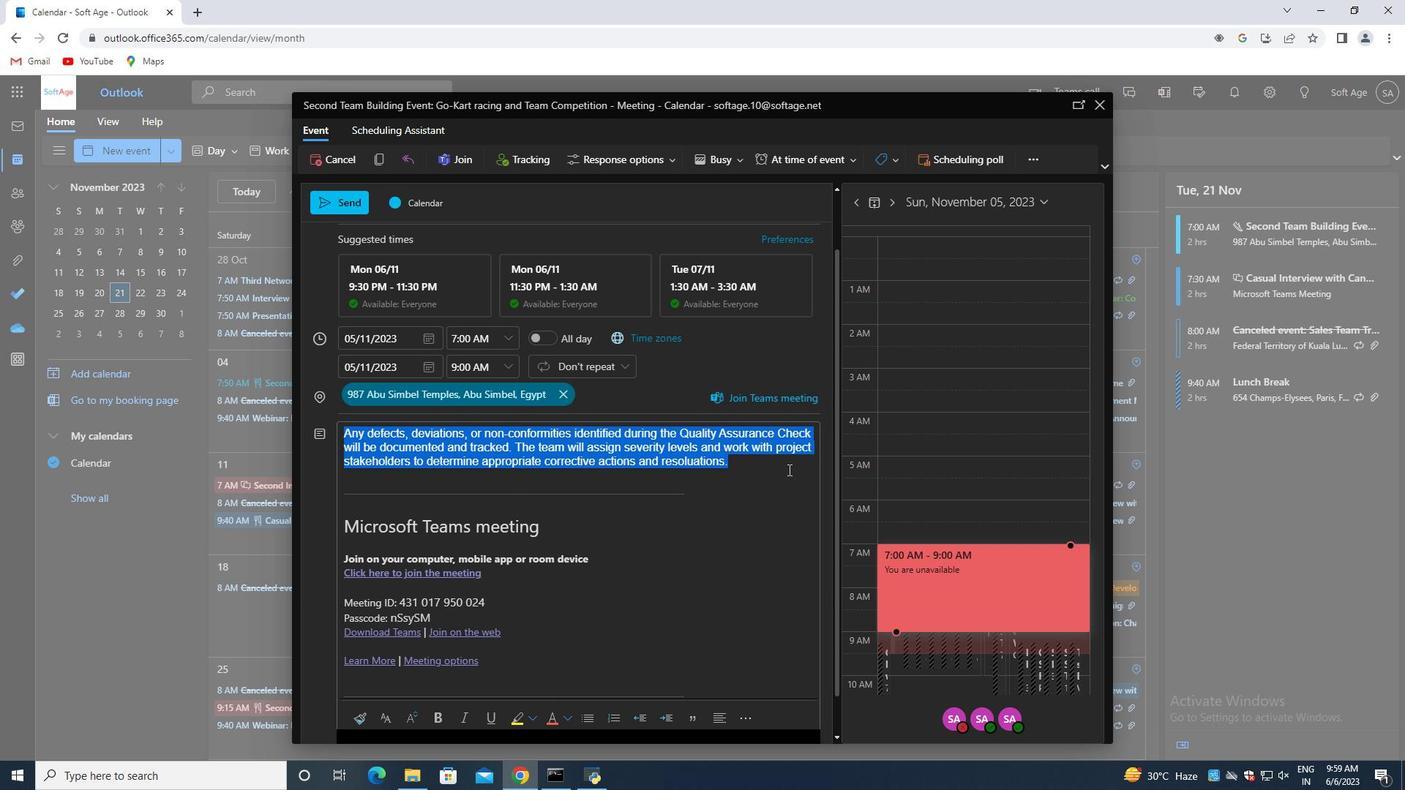 
Action: Mouse pressed left at (771, 464)
Screenshot: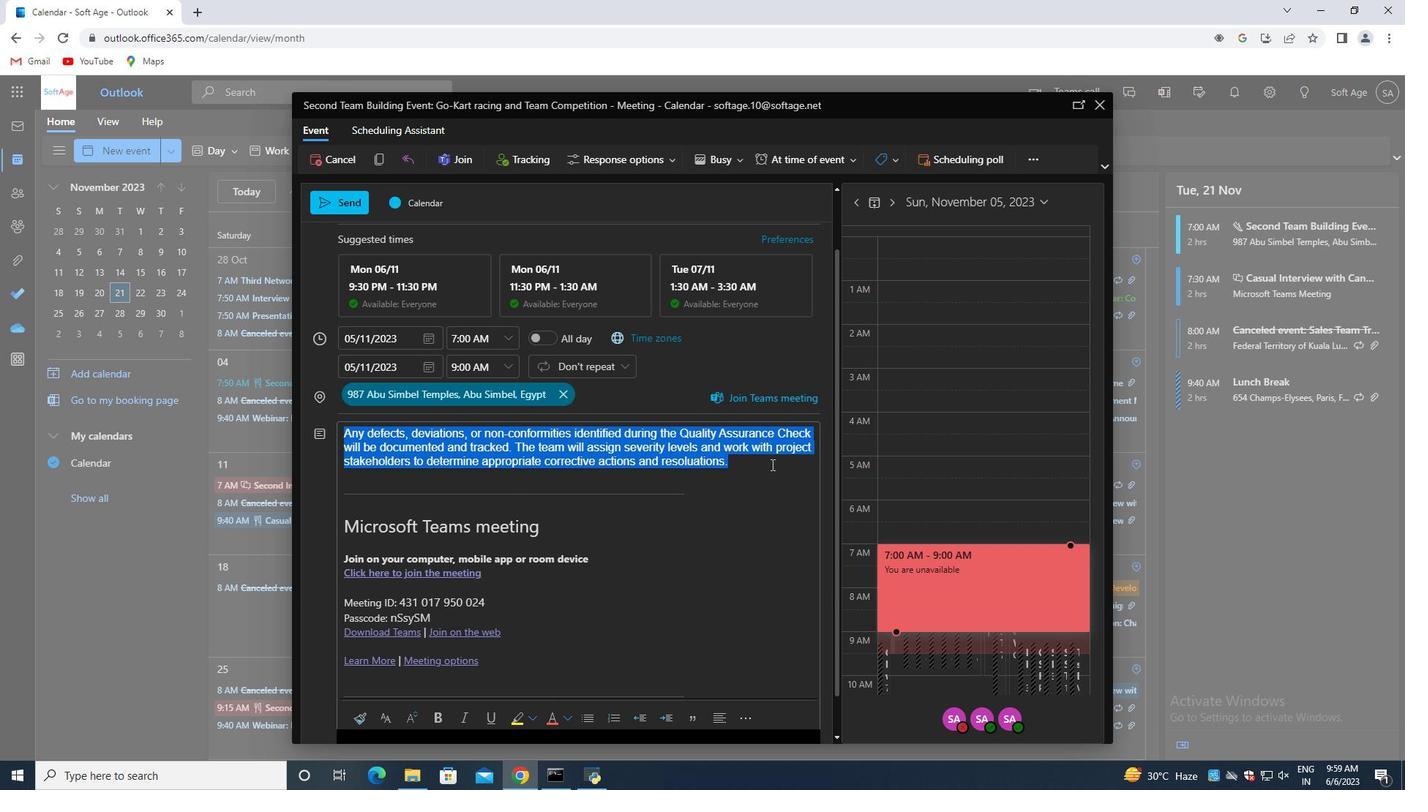 
Action: Mouse scrolled (771, 464) with delta (0, 0)
Screenshot: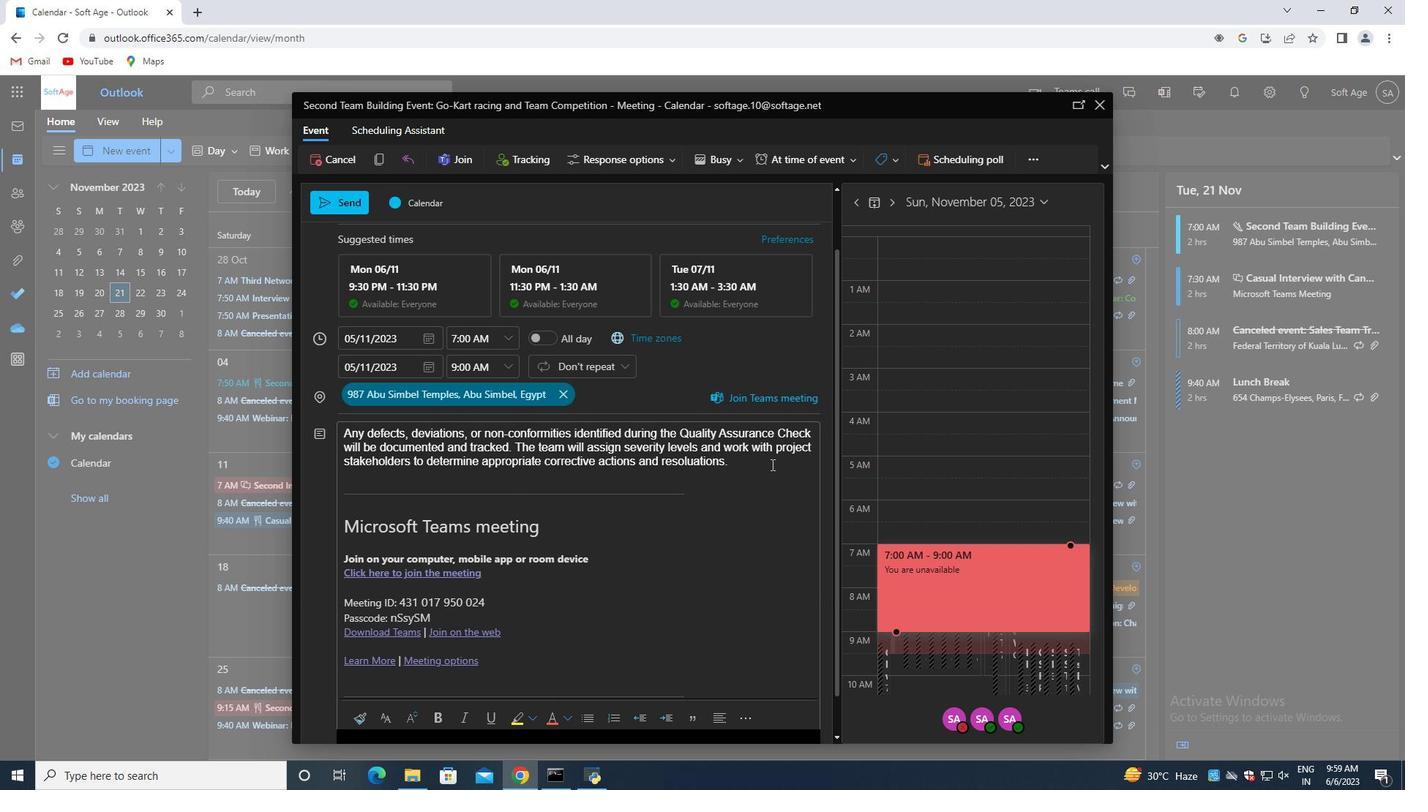 
Action: Mouse scrolled (771, 465) with delta (0, 0)
Screenshot: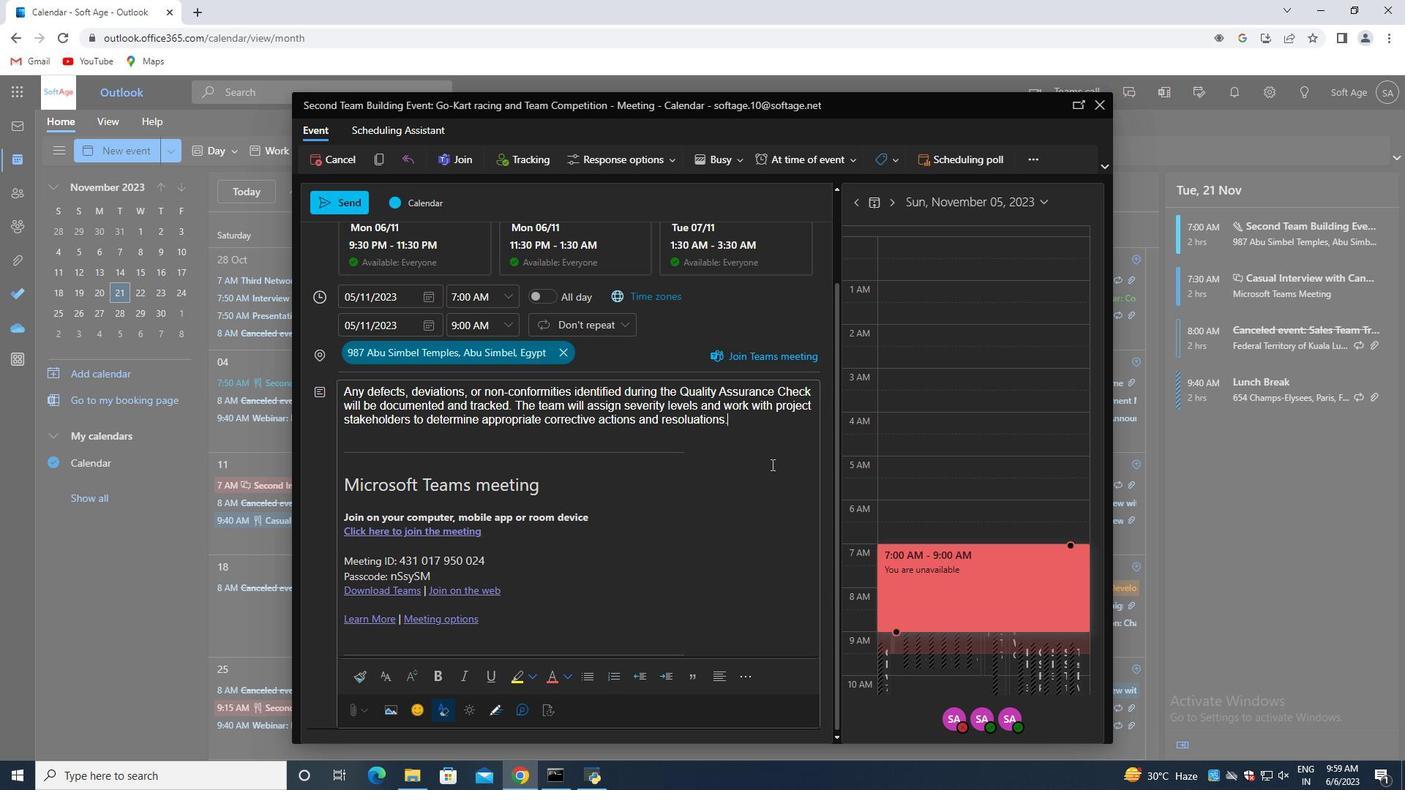 
Action: Mouse scrolled (771, 465) with delta (0, 0)
Screenshot: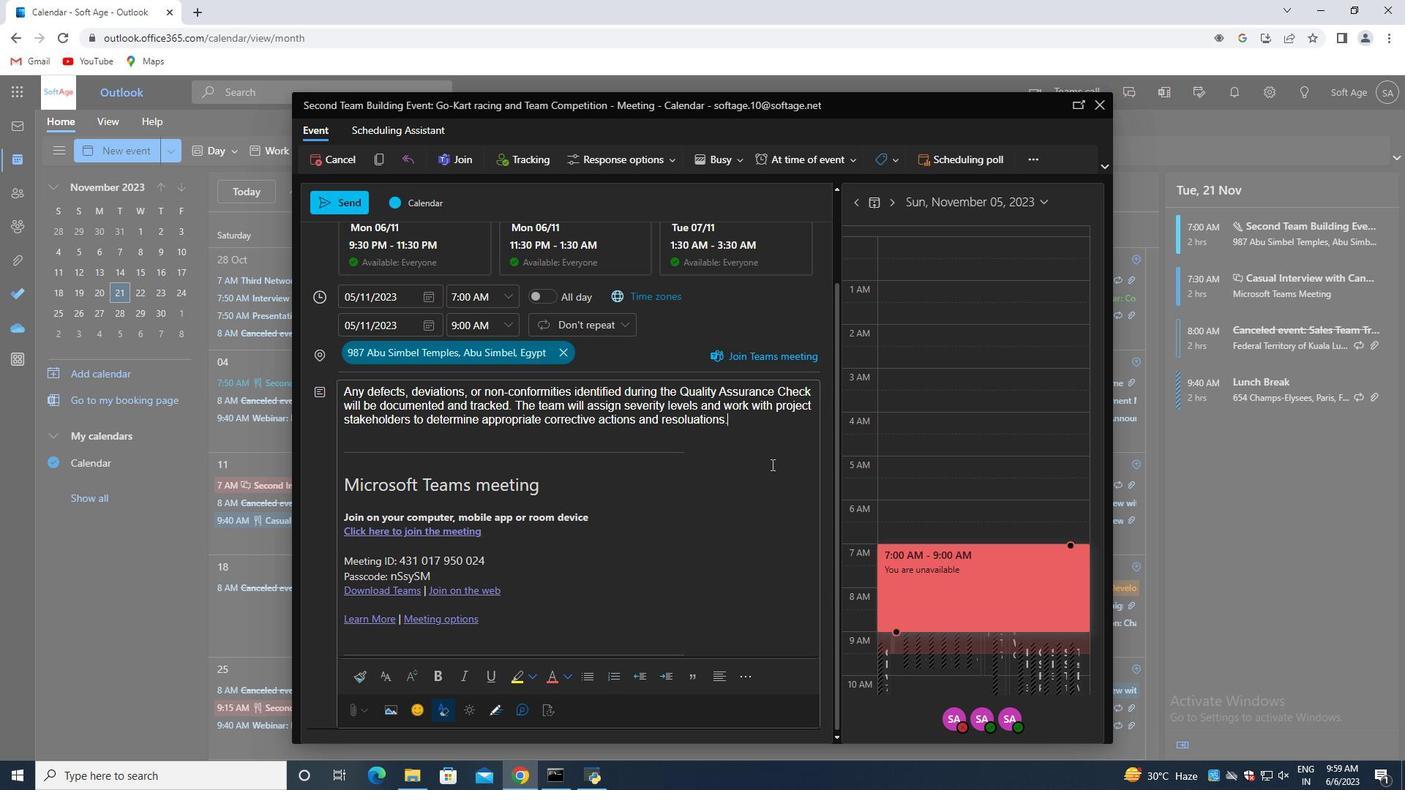 
Action: Mouse scrolled (771, 465) with delta (0, 0)
Screenshot: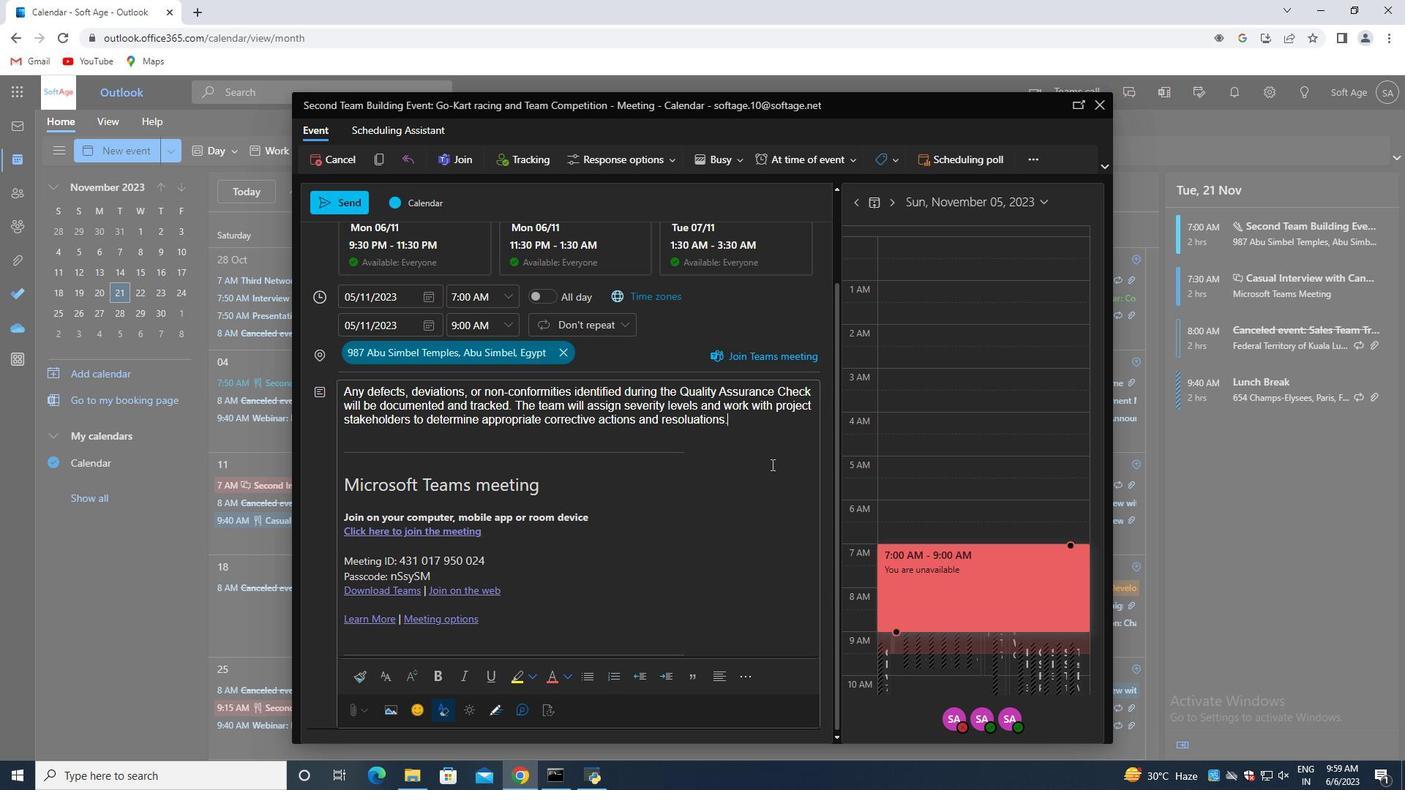 
Action: Mouse moved to (720, 160)
Screenshot: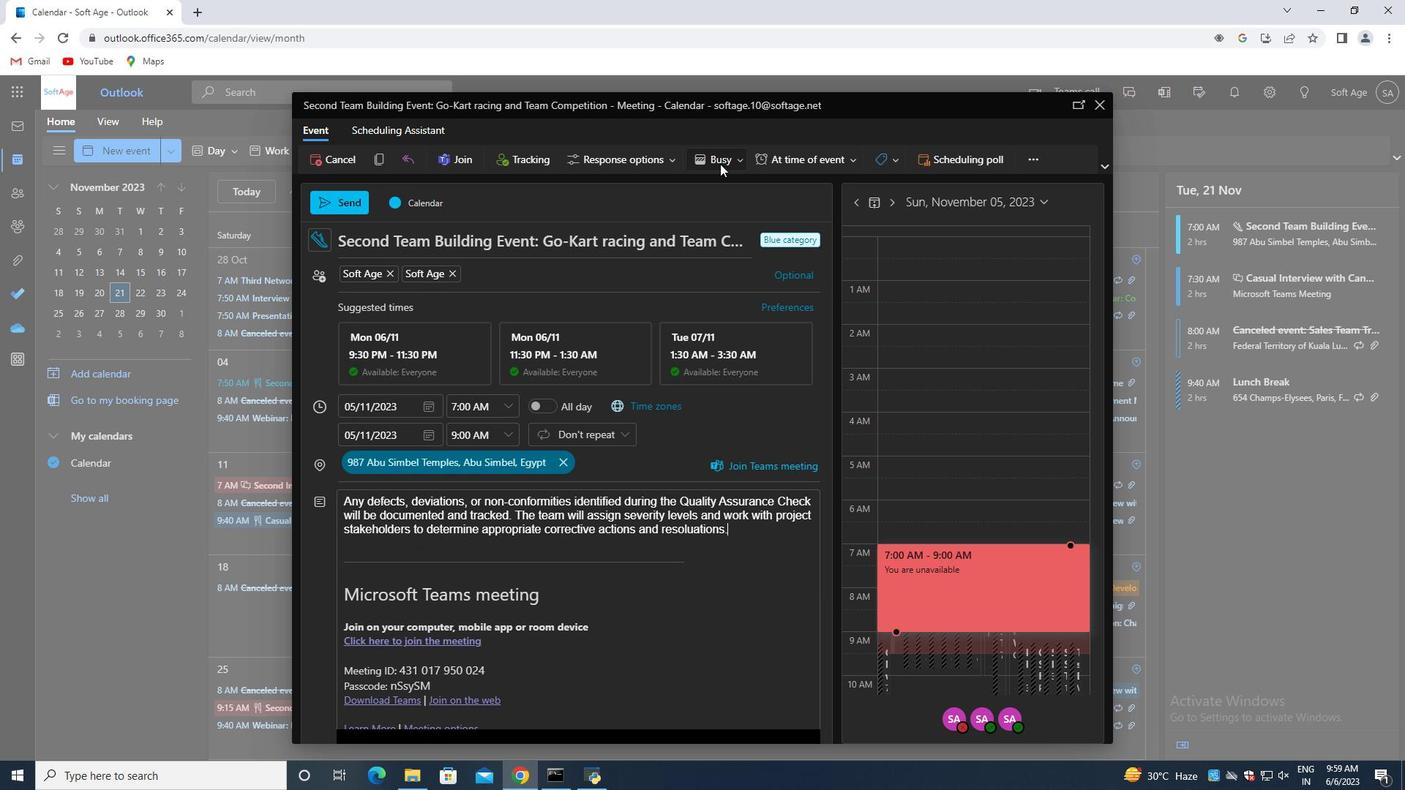 
Action: Mouse pressed left at (720, 160)
Screenshot: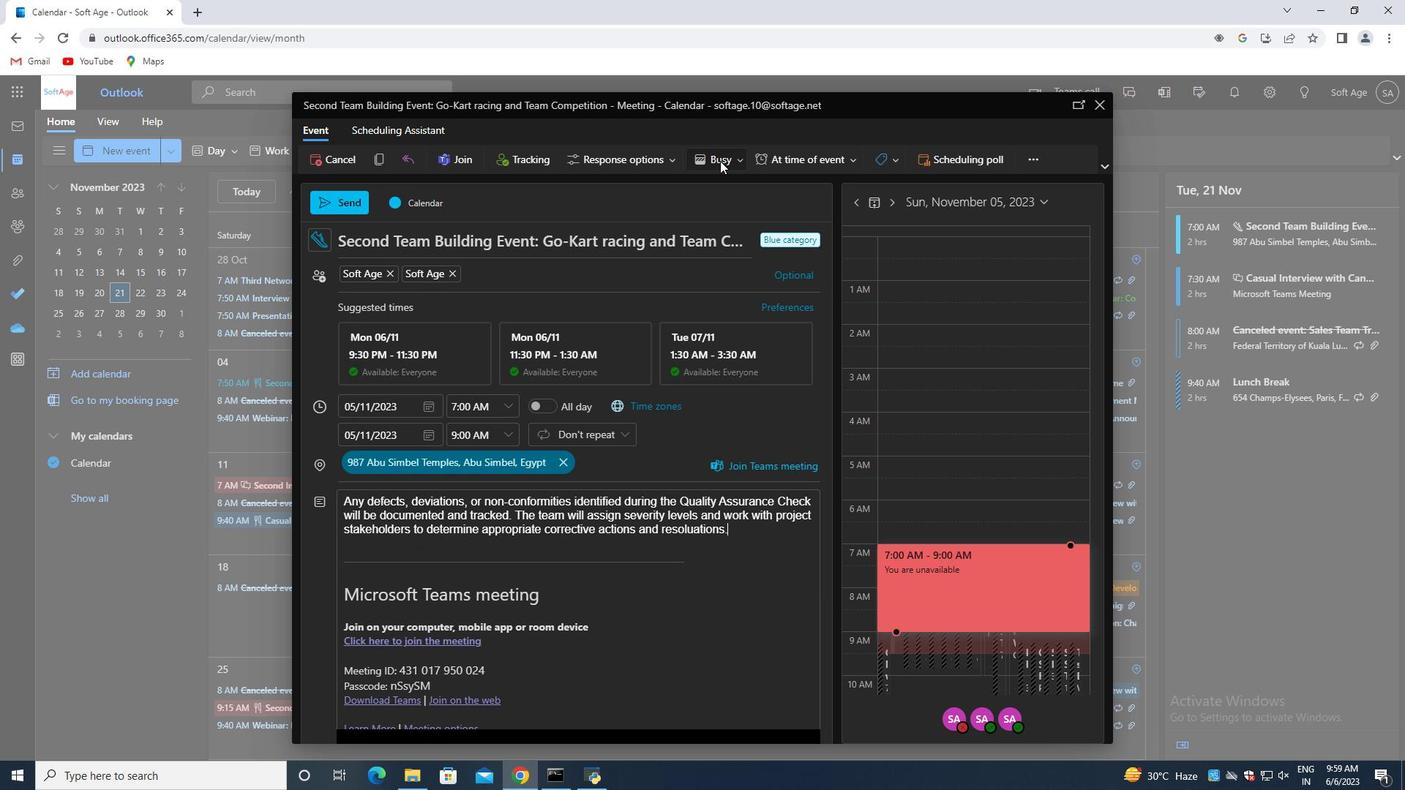 
Action: Mouse moved to (696, 212)
Screenshot: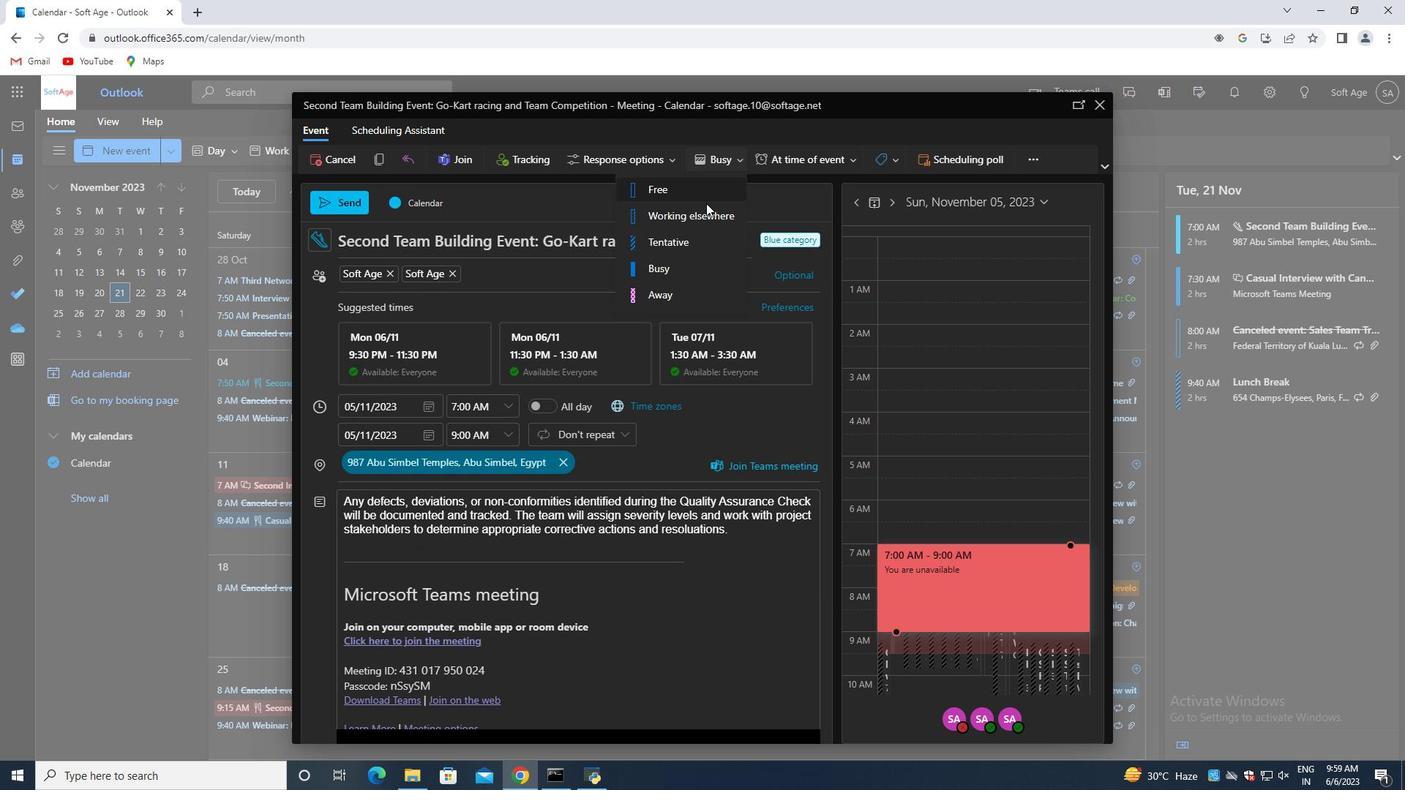 
Action: Mouse pressed left at (696, 212)
Screenshot: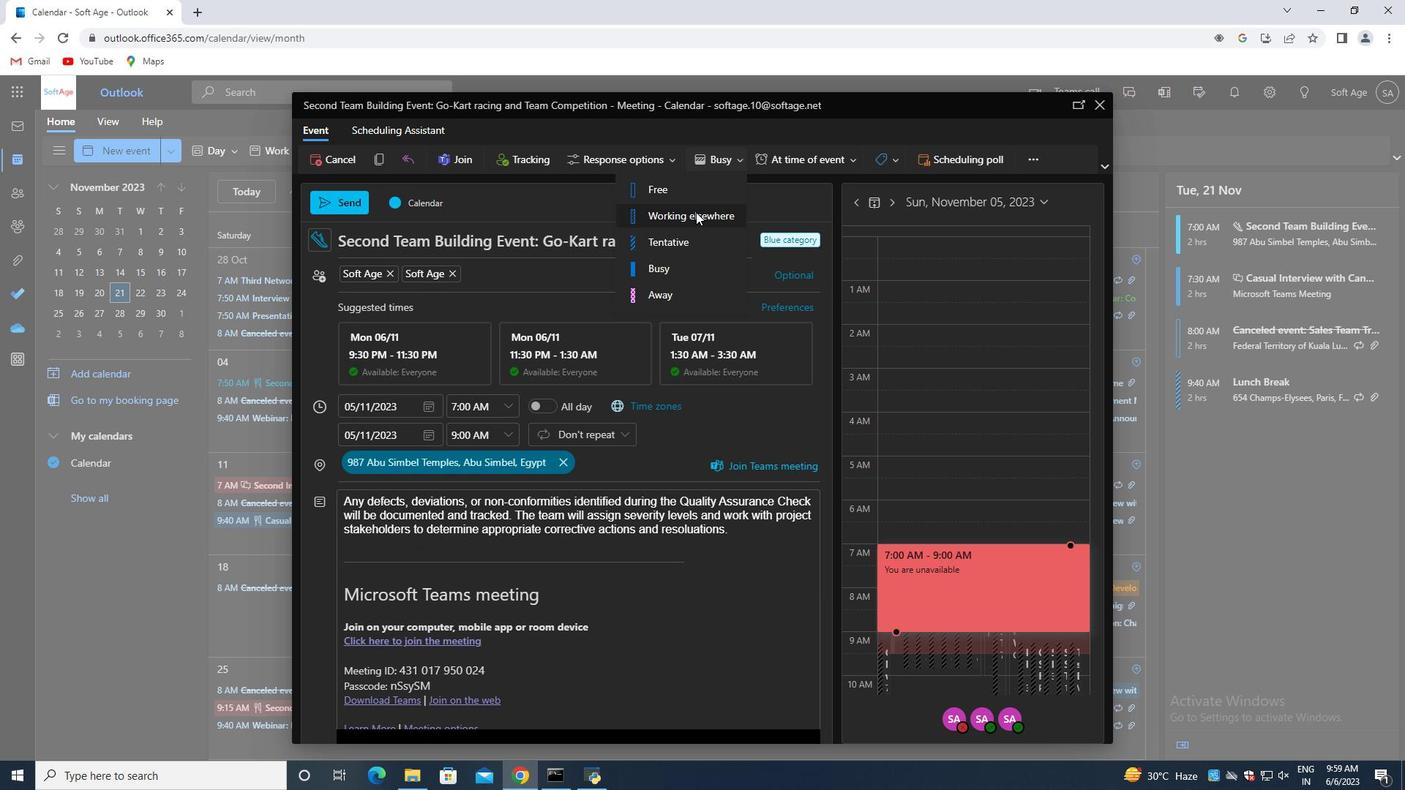 
Action: Mouse moved to (738, 525)
Screenshot: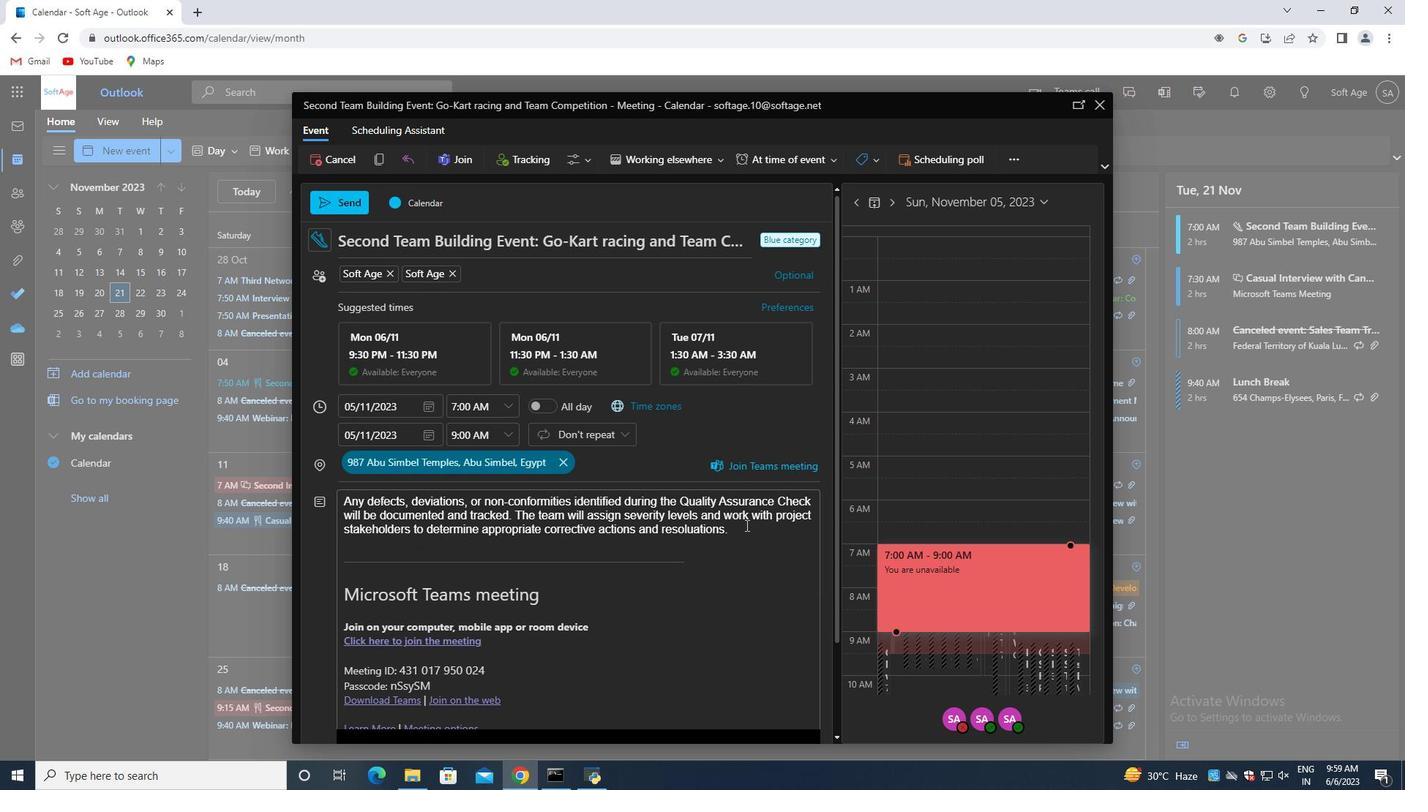 
Action: Mouse pressed left at (738, 525)
Screenshot: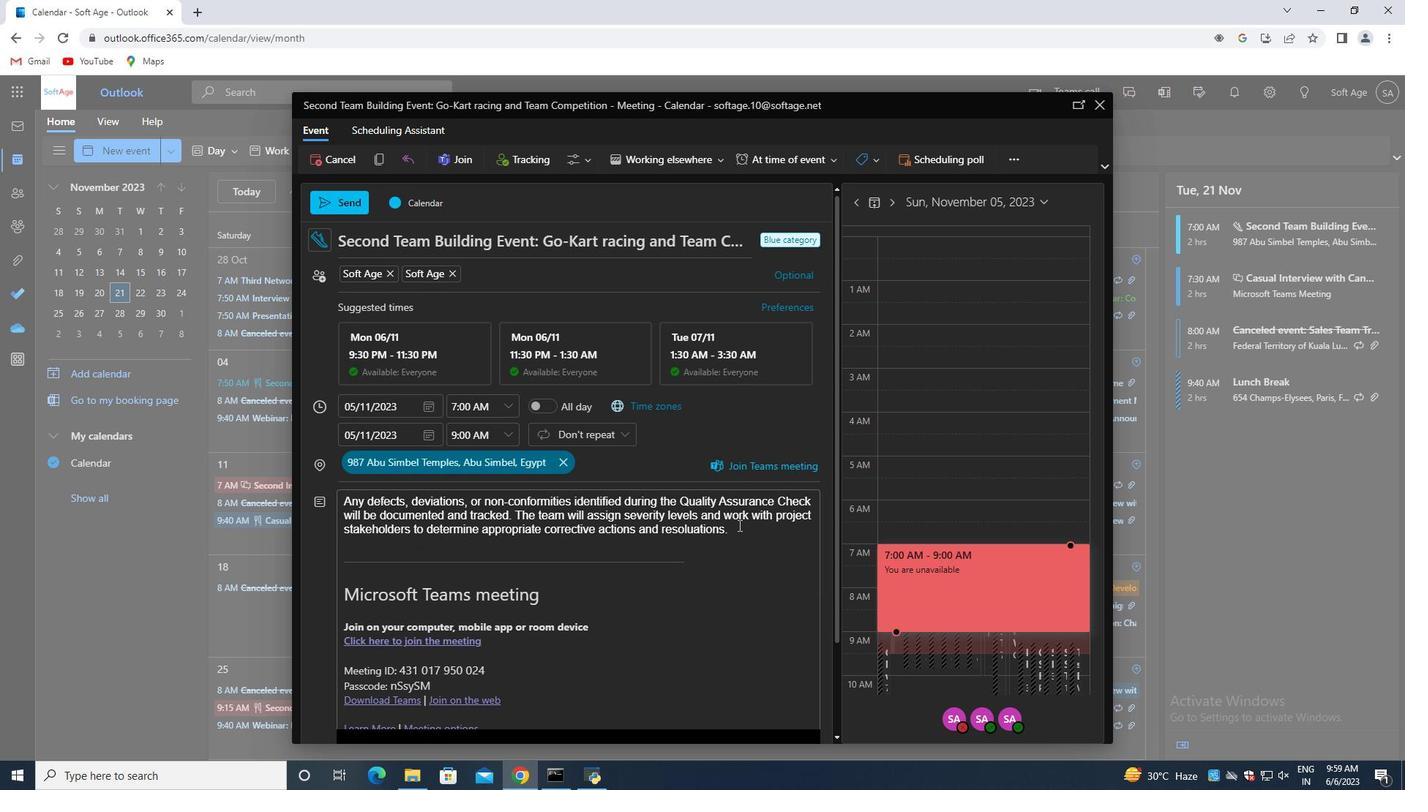 
Action: Mouse moved to (681, 498)
Screenshot: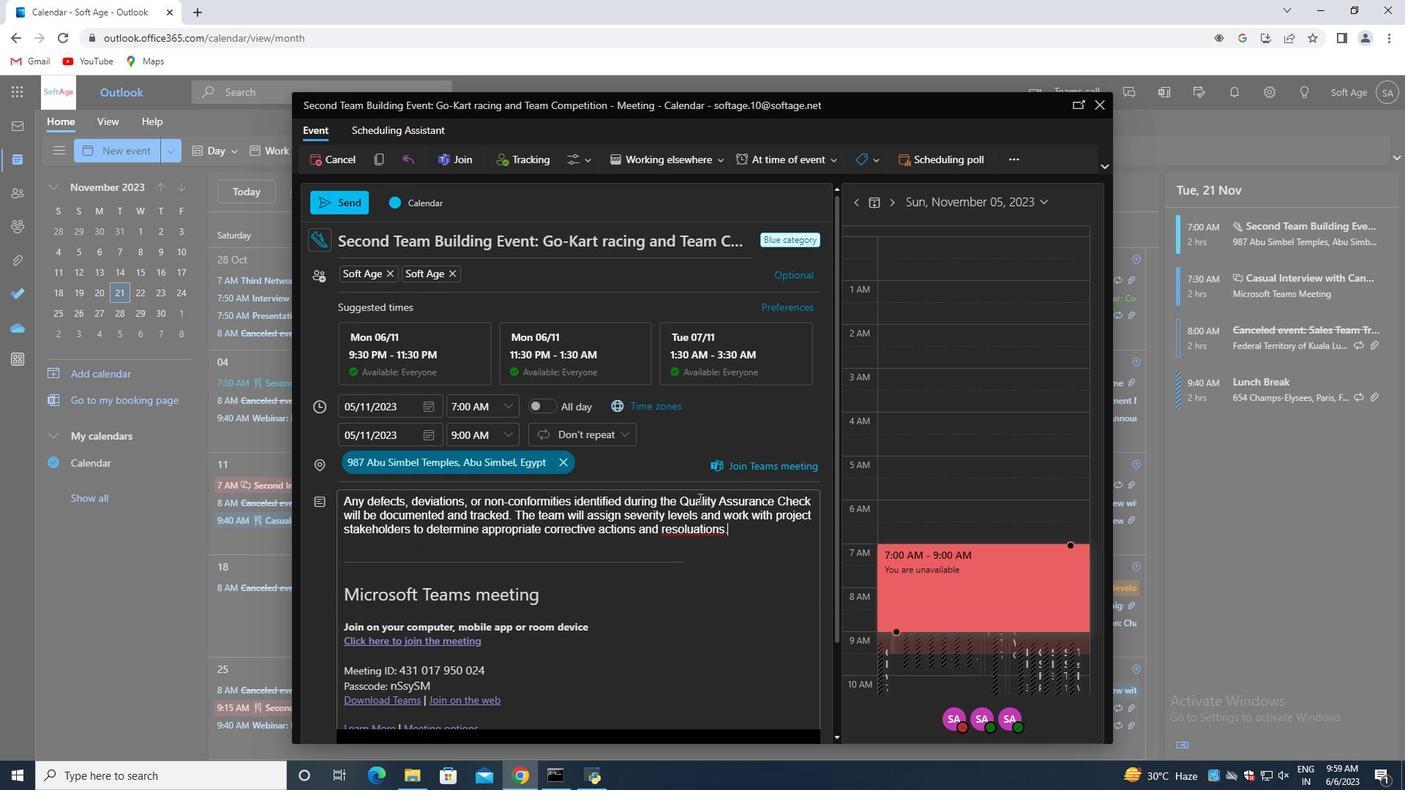 
Action: Mouse scrolled (681, 497) with delta (0, 0)
Screenshot: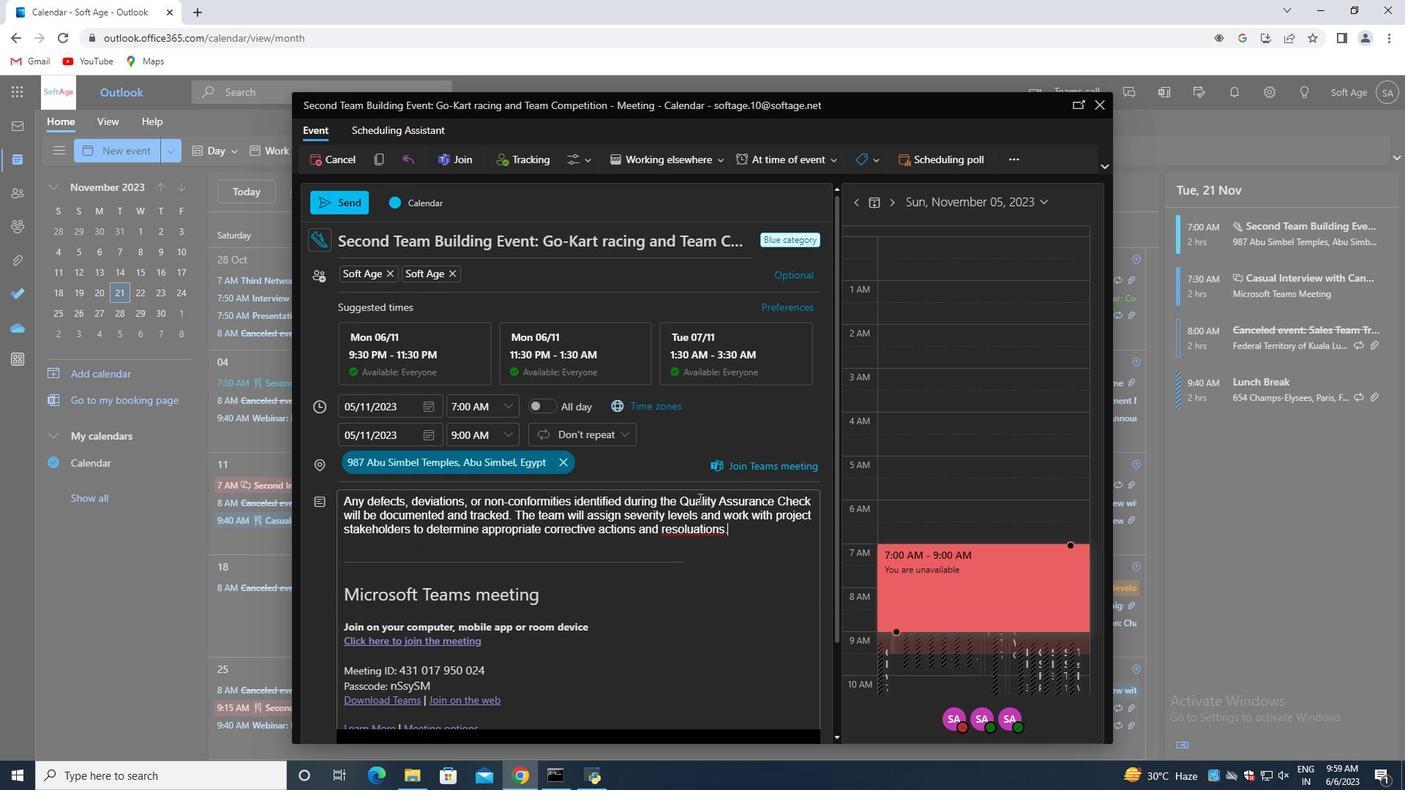 
Action: Mouse moved to (667, 503)
Screenshot: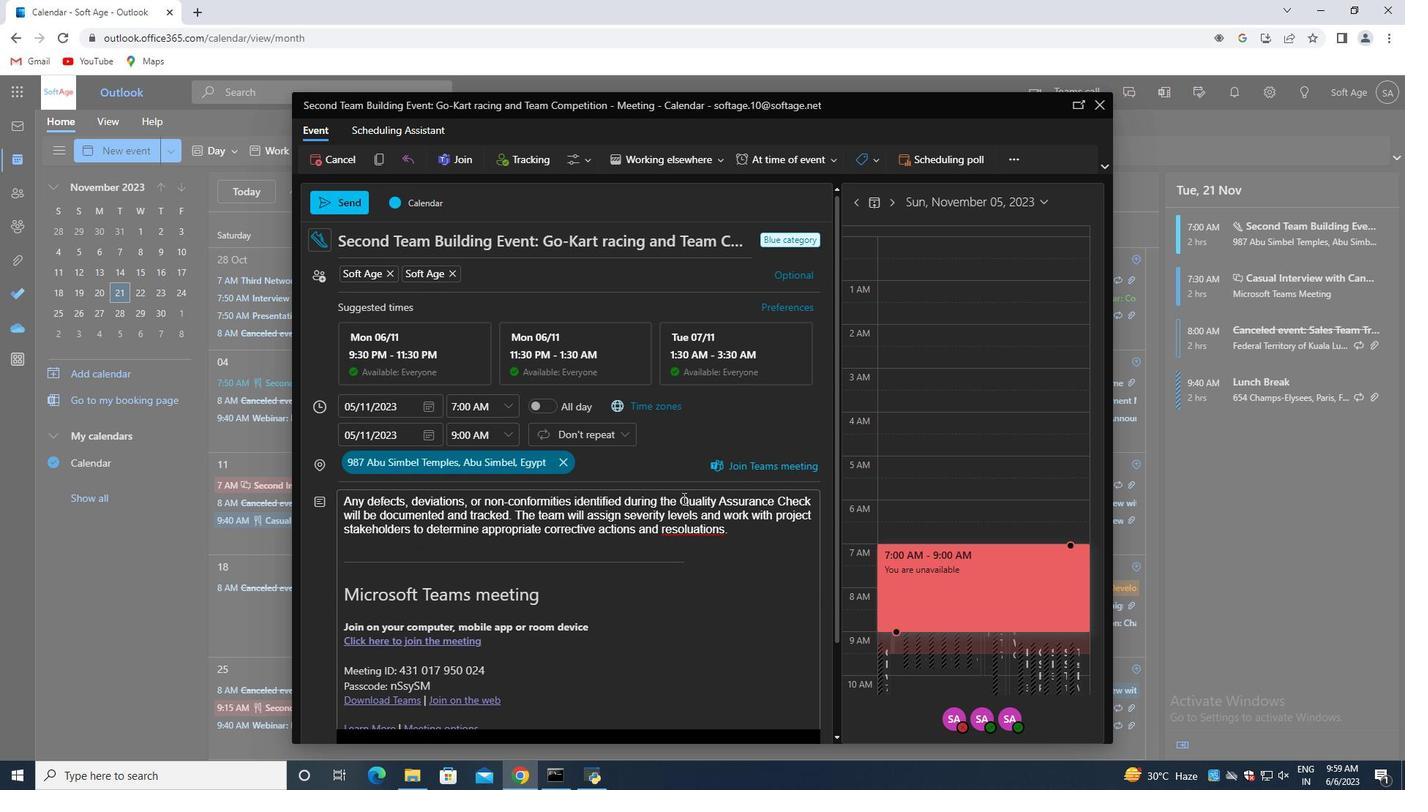 
Action: Mouse scrolled (667, 502) with delta (0, 0)
Screenshot: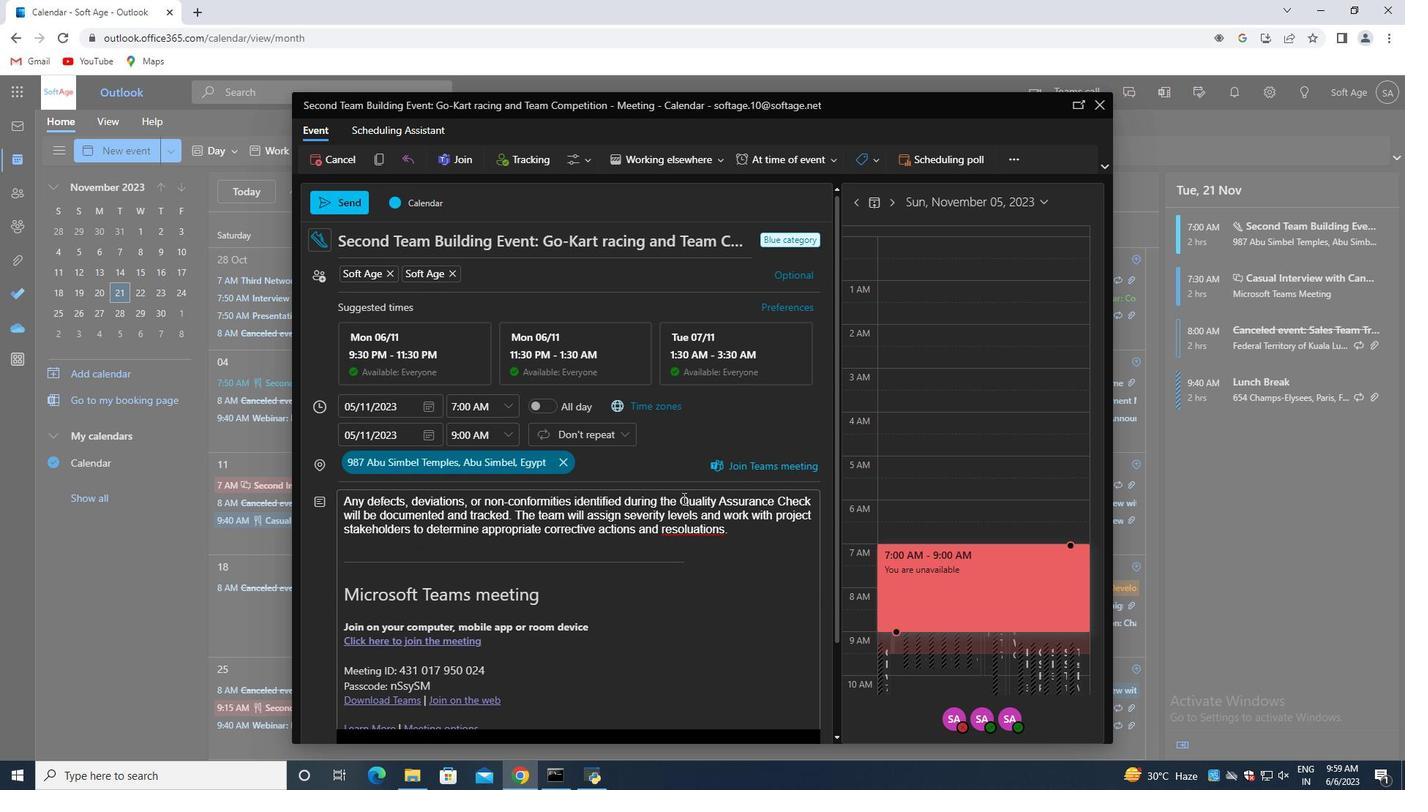 
Action: Mouse moved to (654, 507)
Screenshot: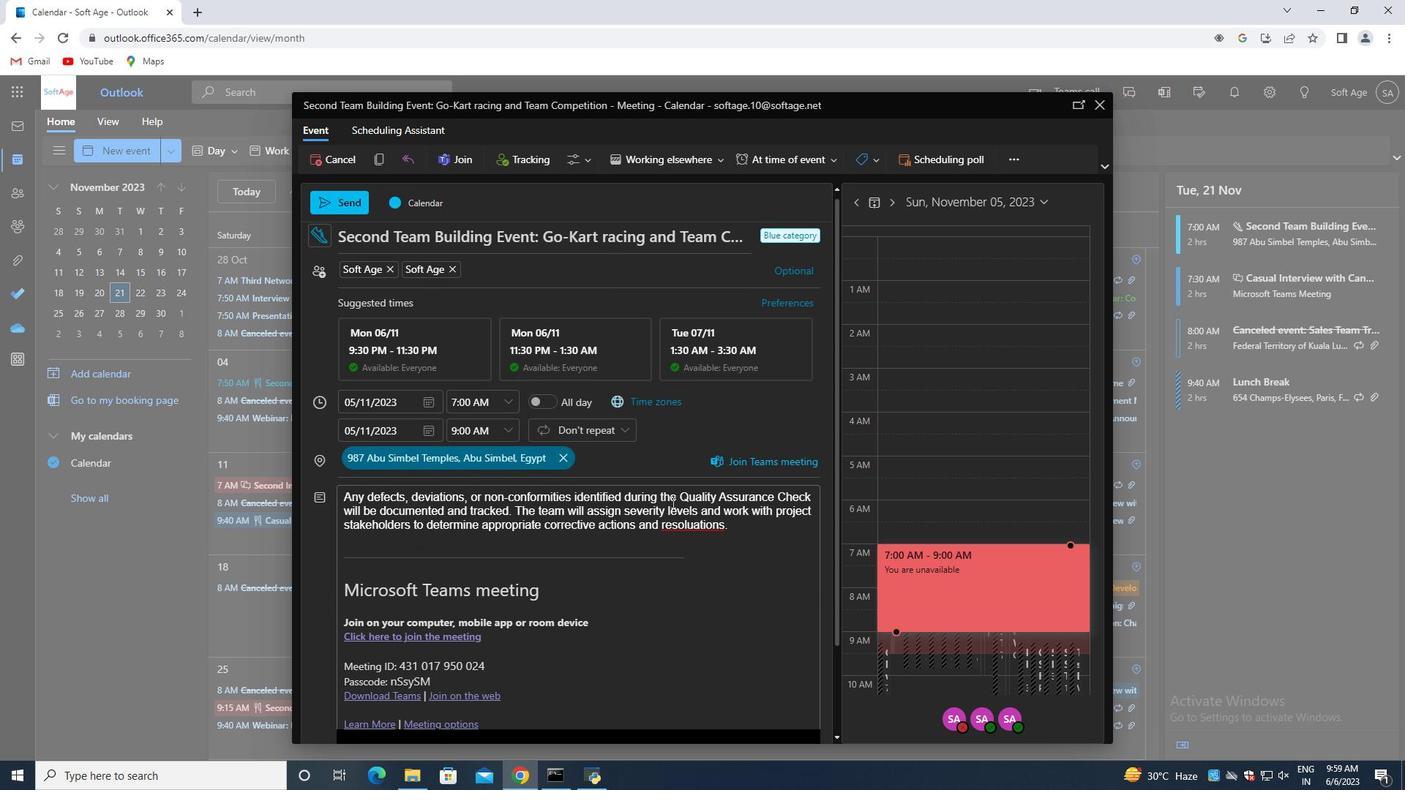 
Action: Mouse scrolled (654, 506) with delta (0, 0)
Screenshot: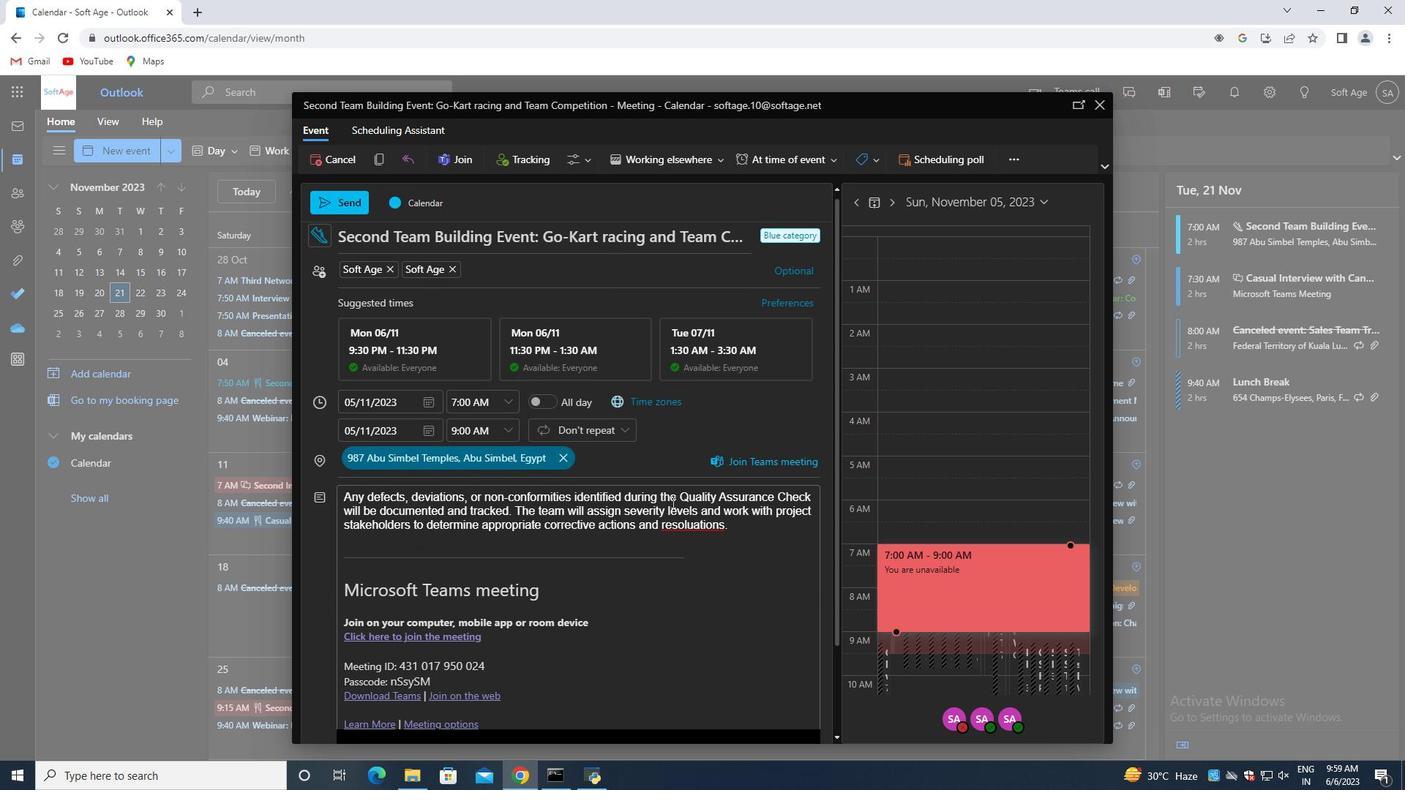 
Action: Mouse moved to (412, 706)
Screenshot: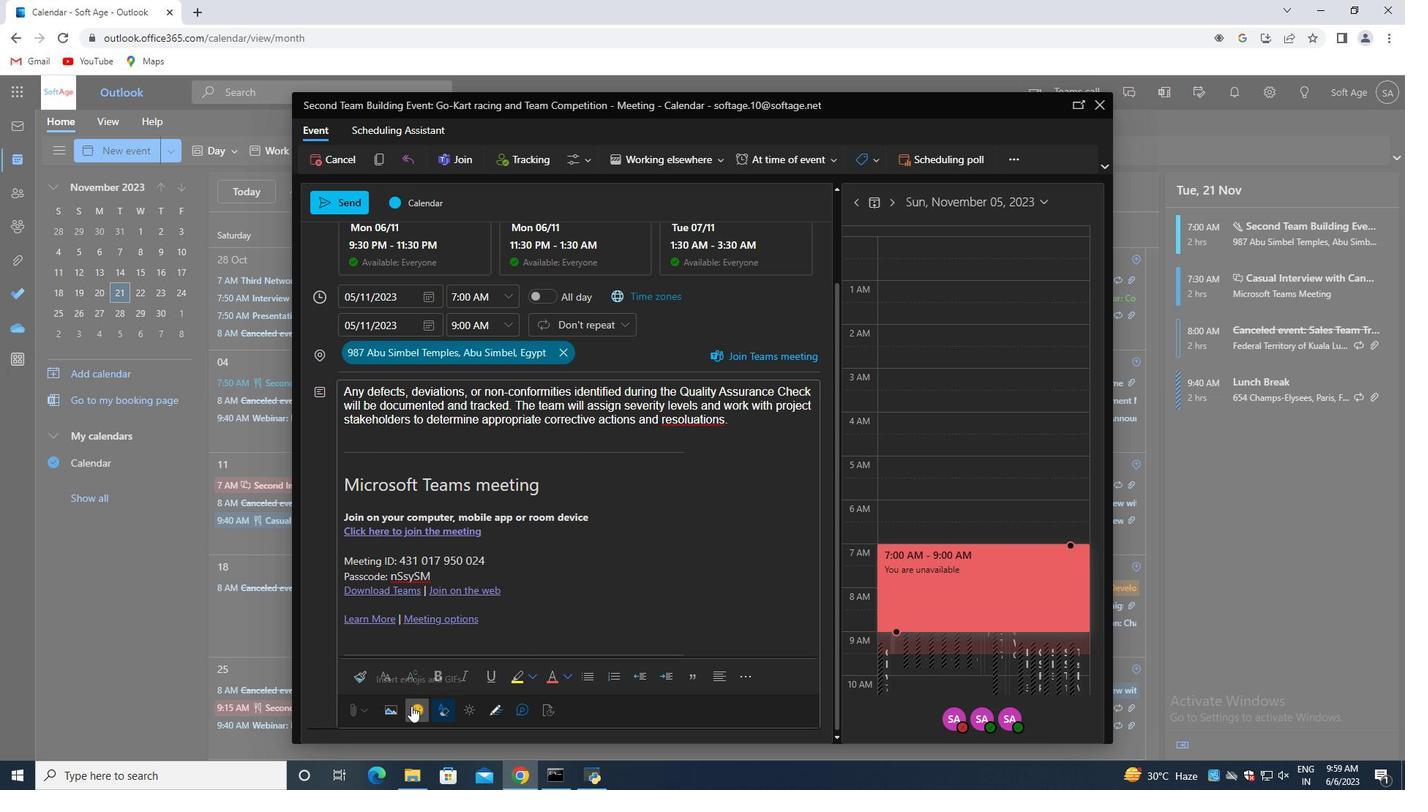 
Action: Mouse pressed left at (412, 706)
Screenshot: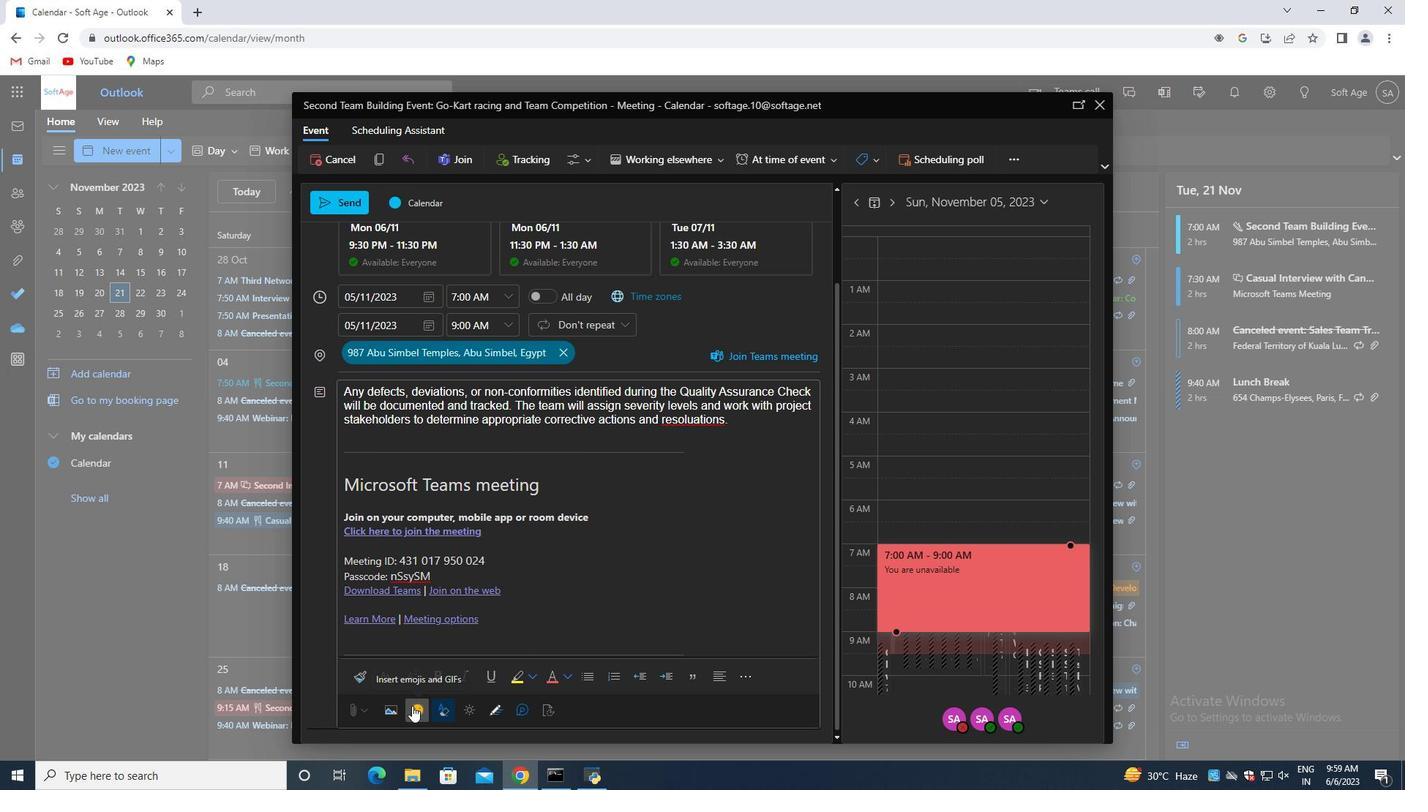 
Action: Mouse moved to (1072, 322)
Screenshot: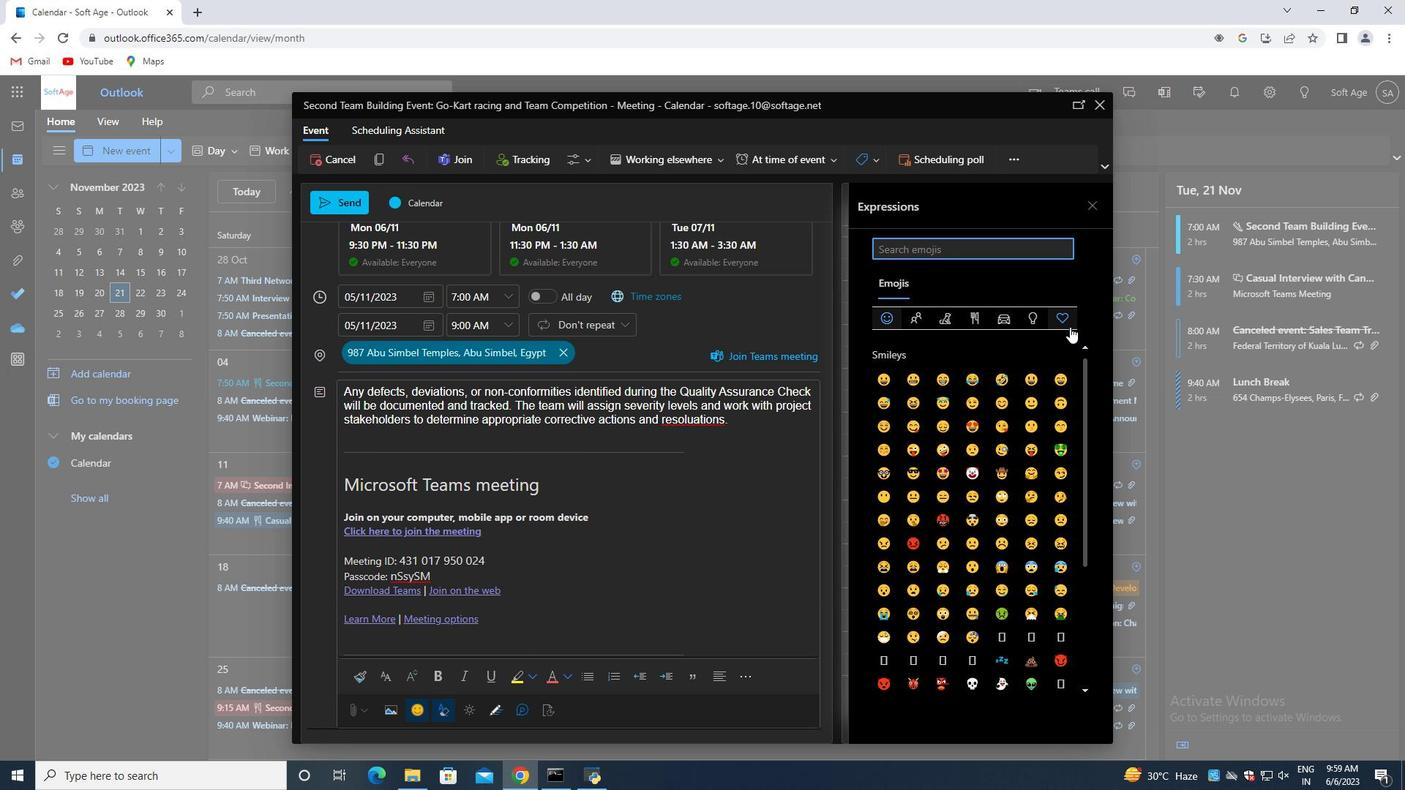 
Action: Mouse pressed left at (1072, 322)
Screenshot: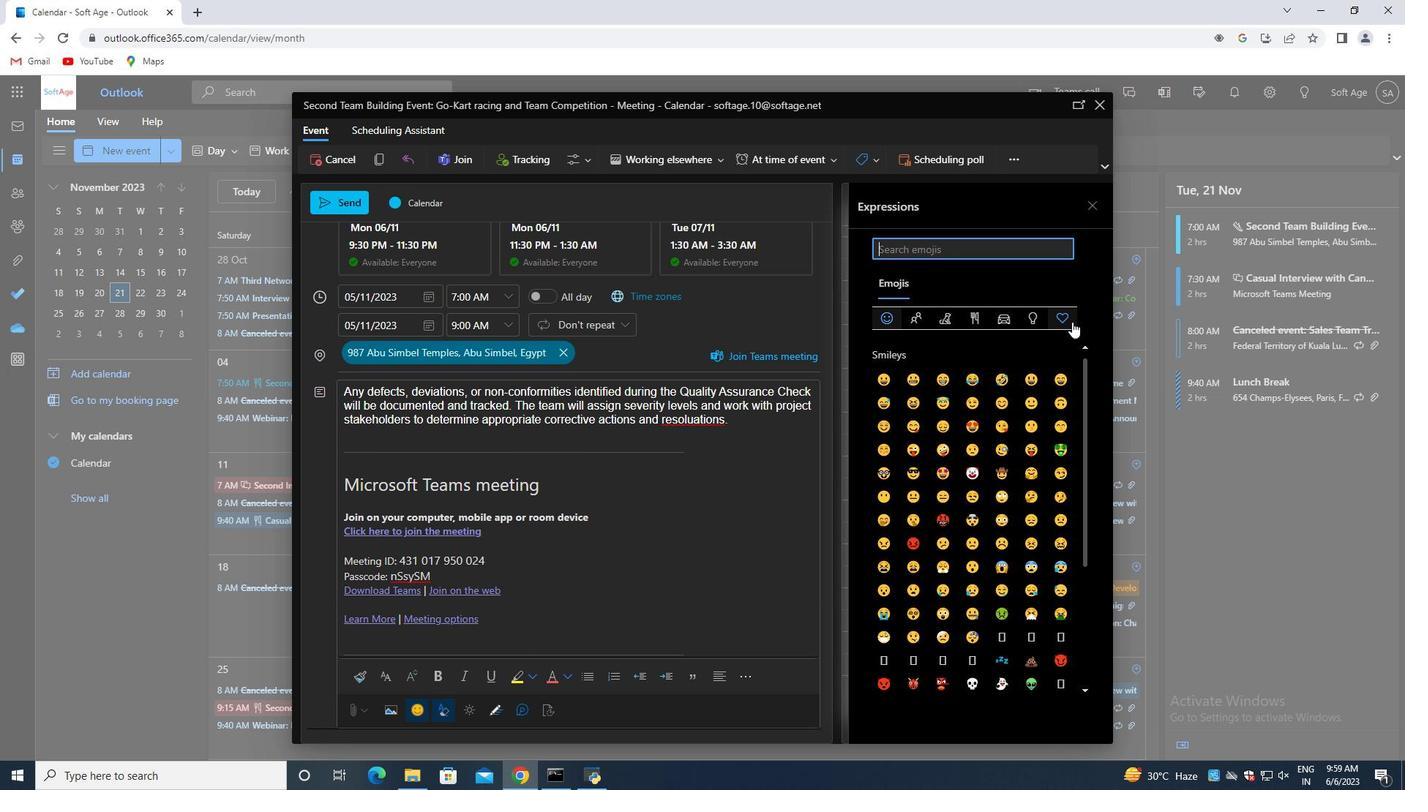 
Action: Mouse moved to (914, 385)
Screenshot: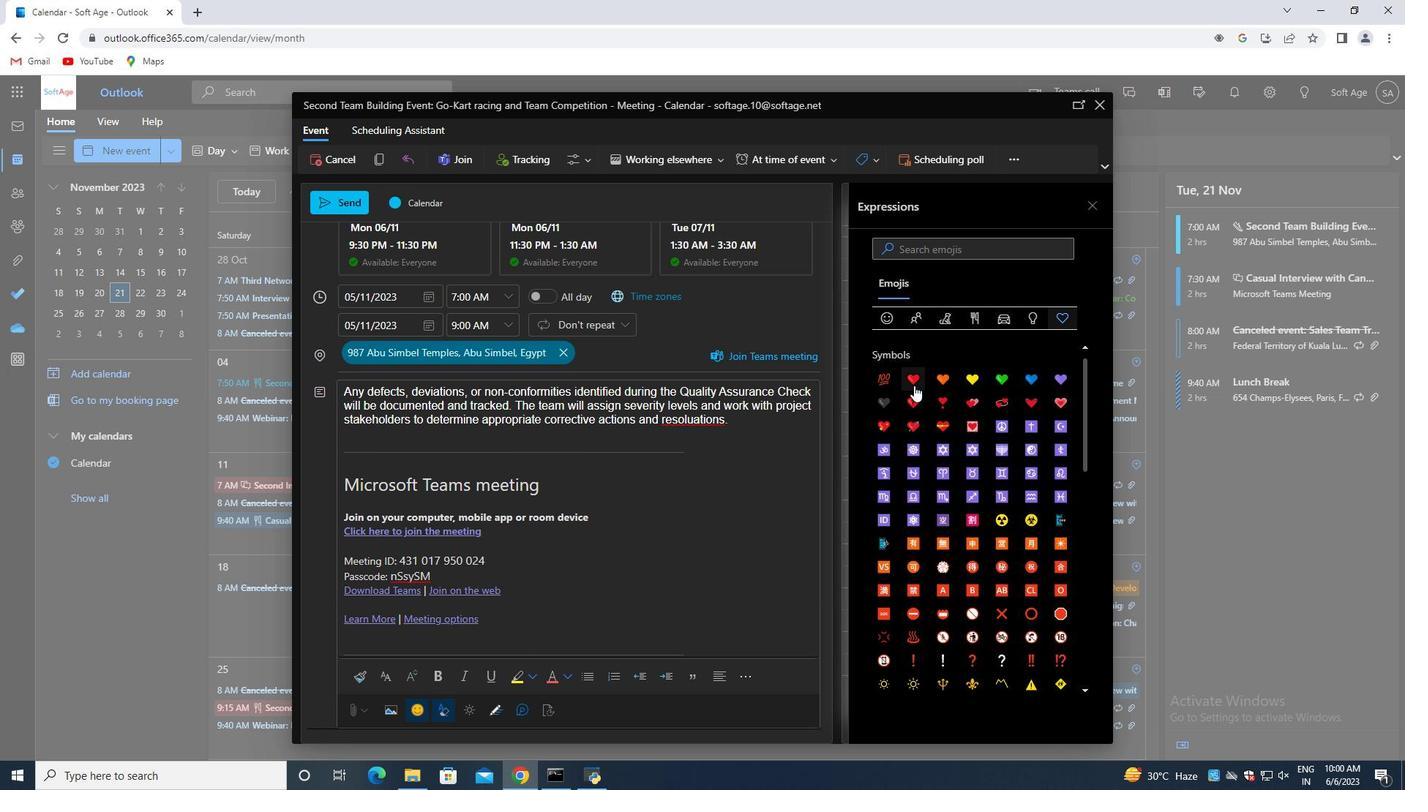 
Action: Mouse pressed left at (914, 385)
Screenshot: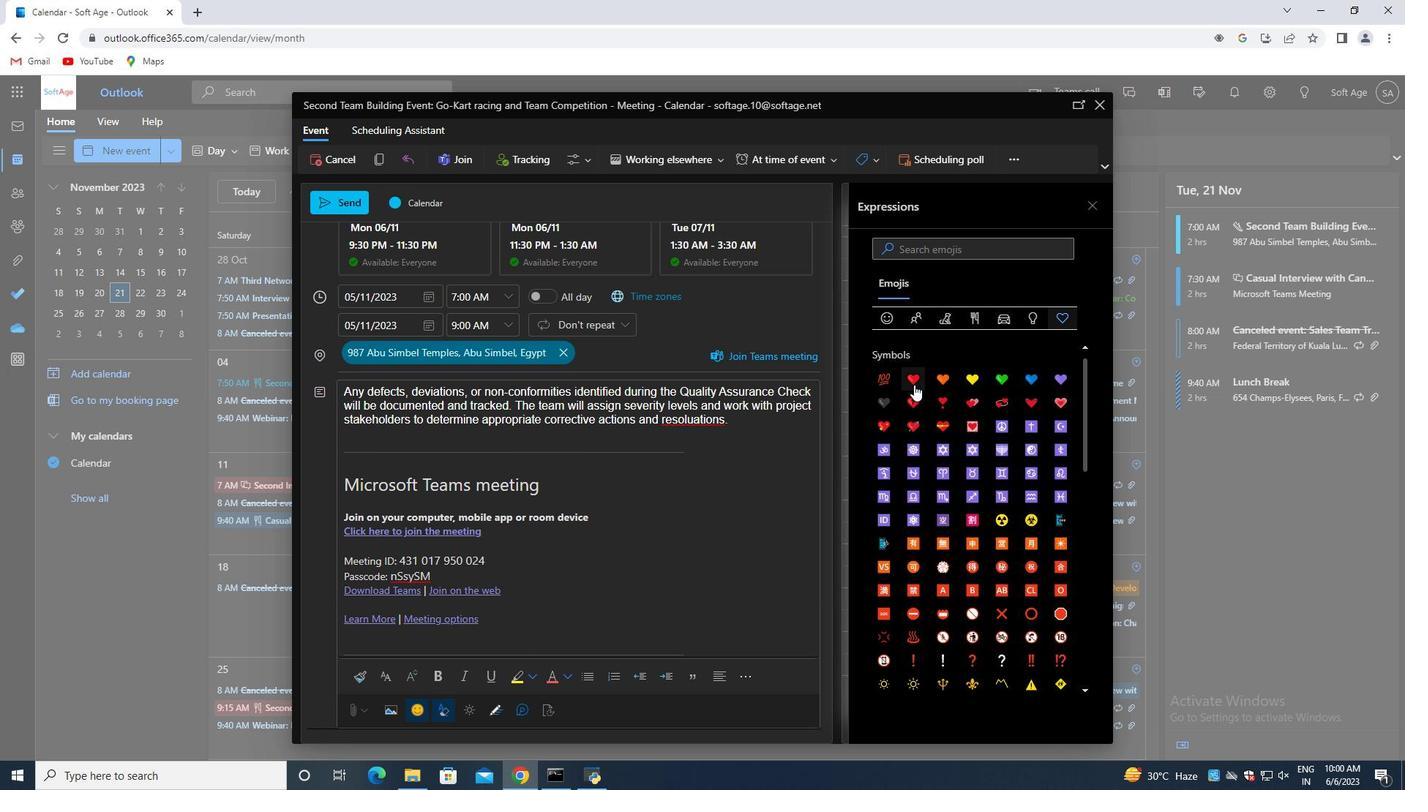 
Action: Mouse moved to (757, 429)
Screenshot: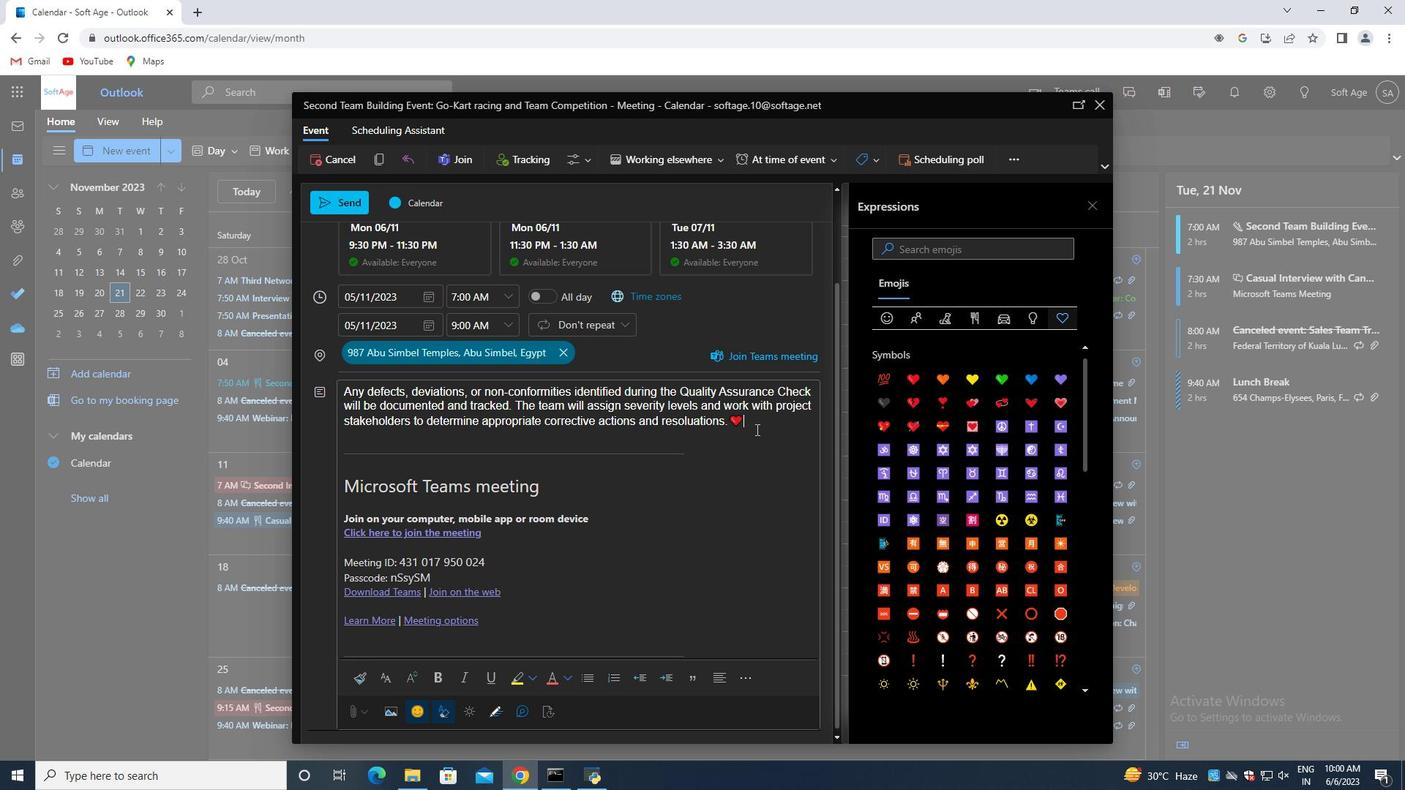 
Action: Mouse scrolled (757, 429) with delta (0, 0)
Screenshot: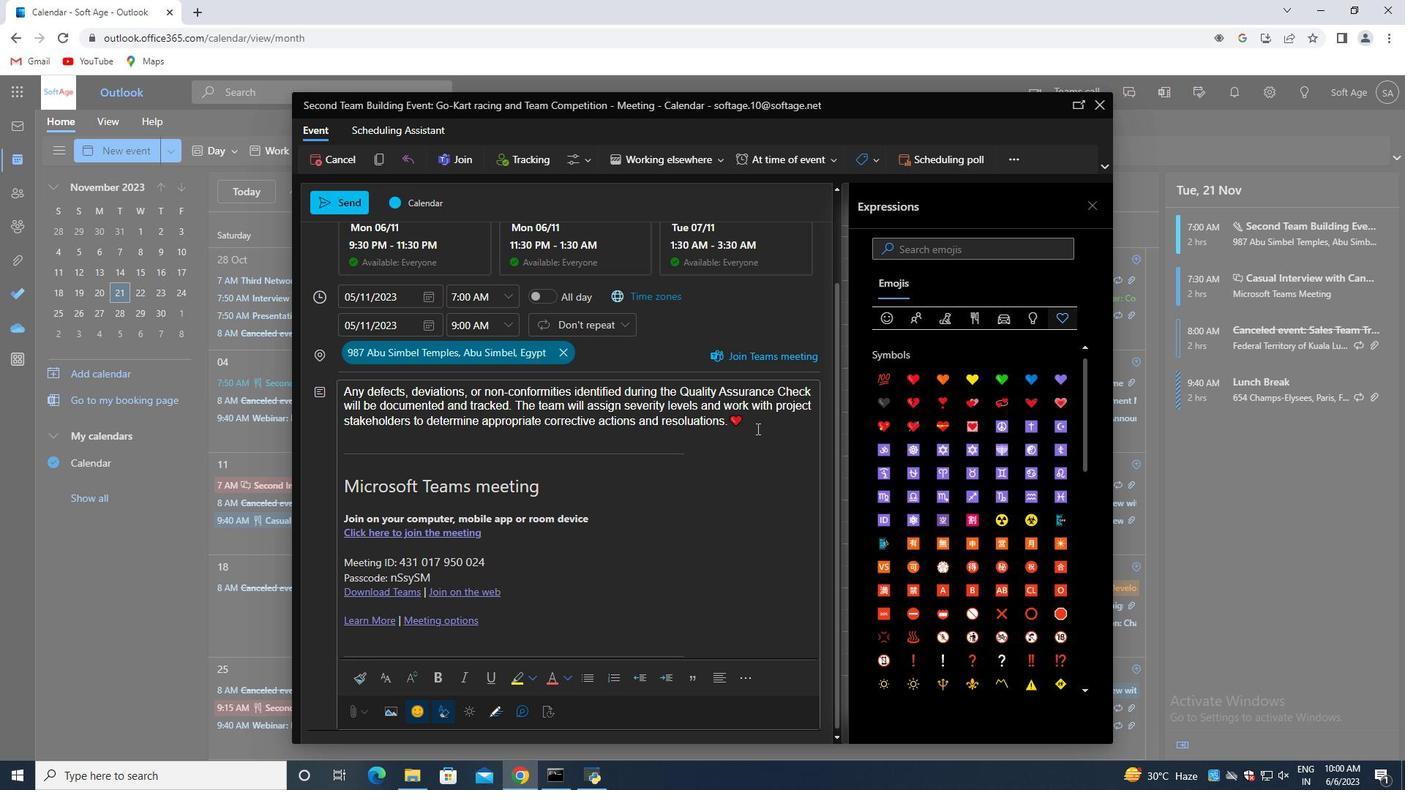 
Action: Mouse scrolled (757, 429) with delta (0, 0)
Screenshot: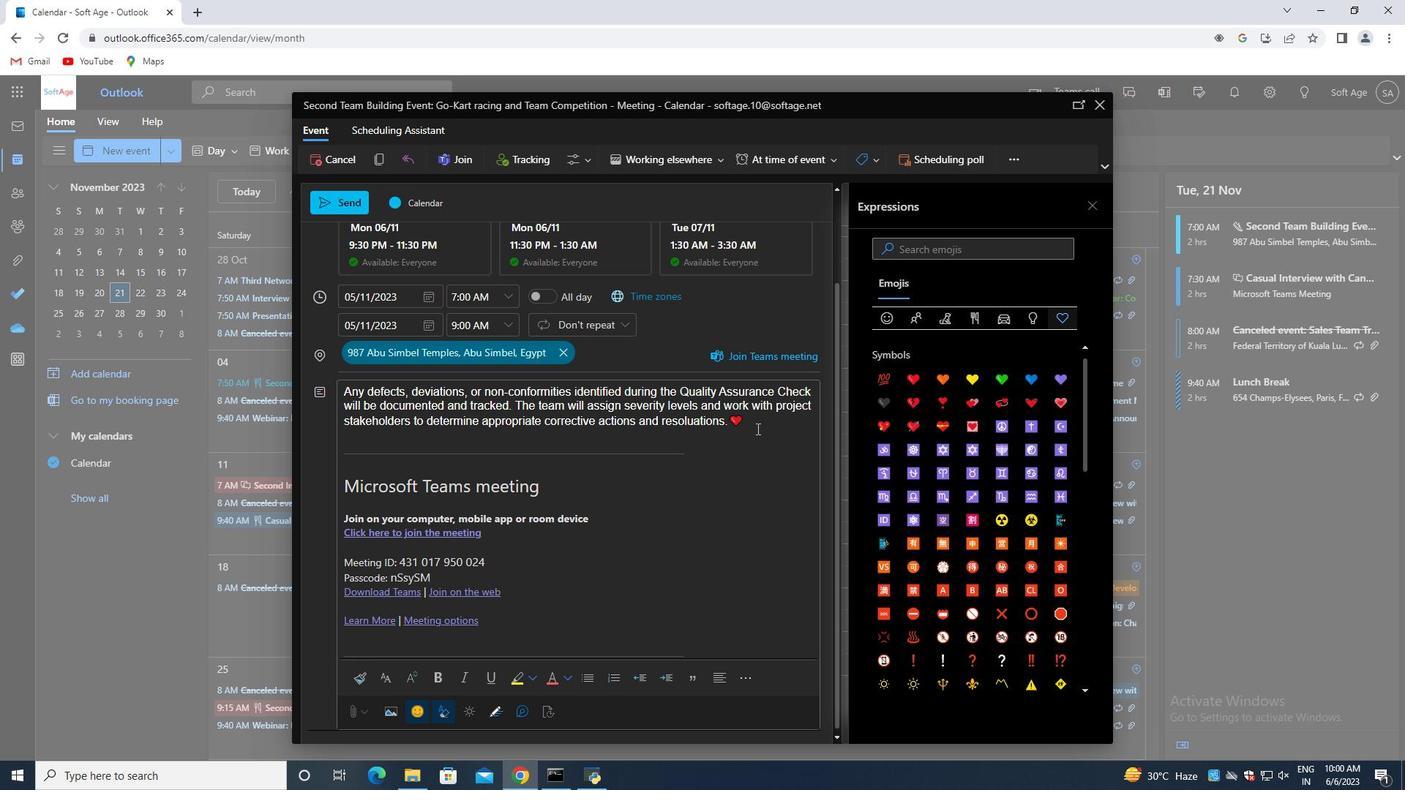 
Action: Mouse scrolled (757, 429) with delta (0, 0)
Screenshot: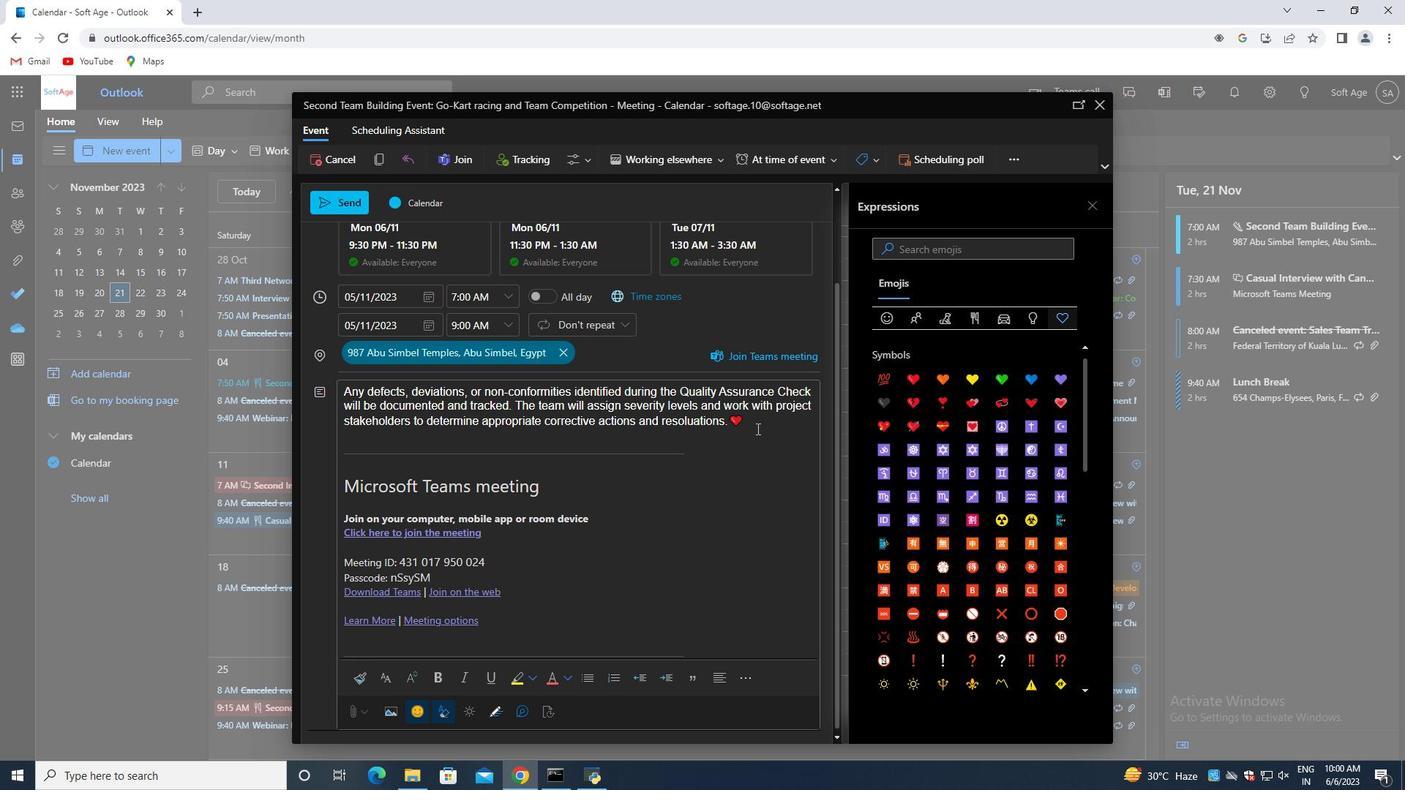 
Action: Mouse moved to (1094, 208)
Screenshot: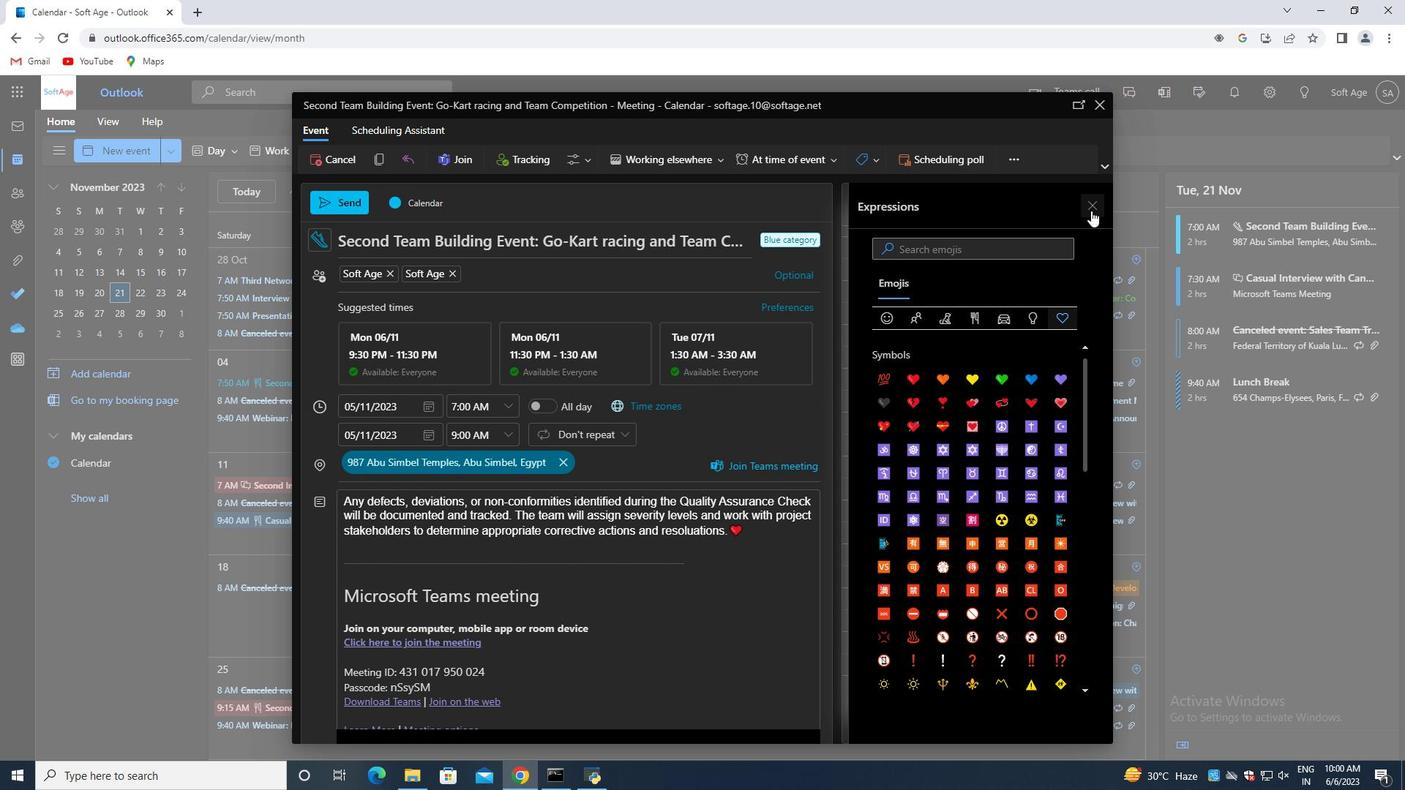 
Action: Mouse pressed left at (1094, 208)
Screenshot: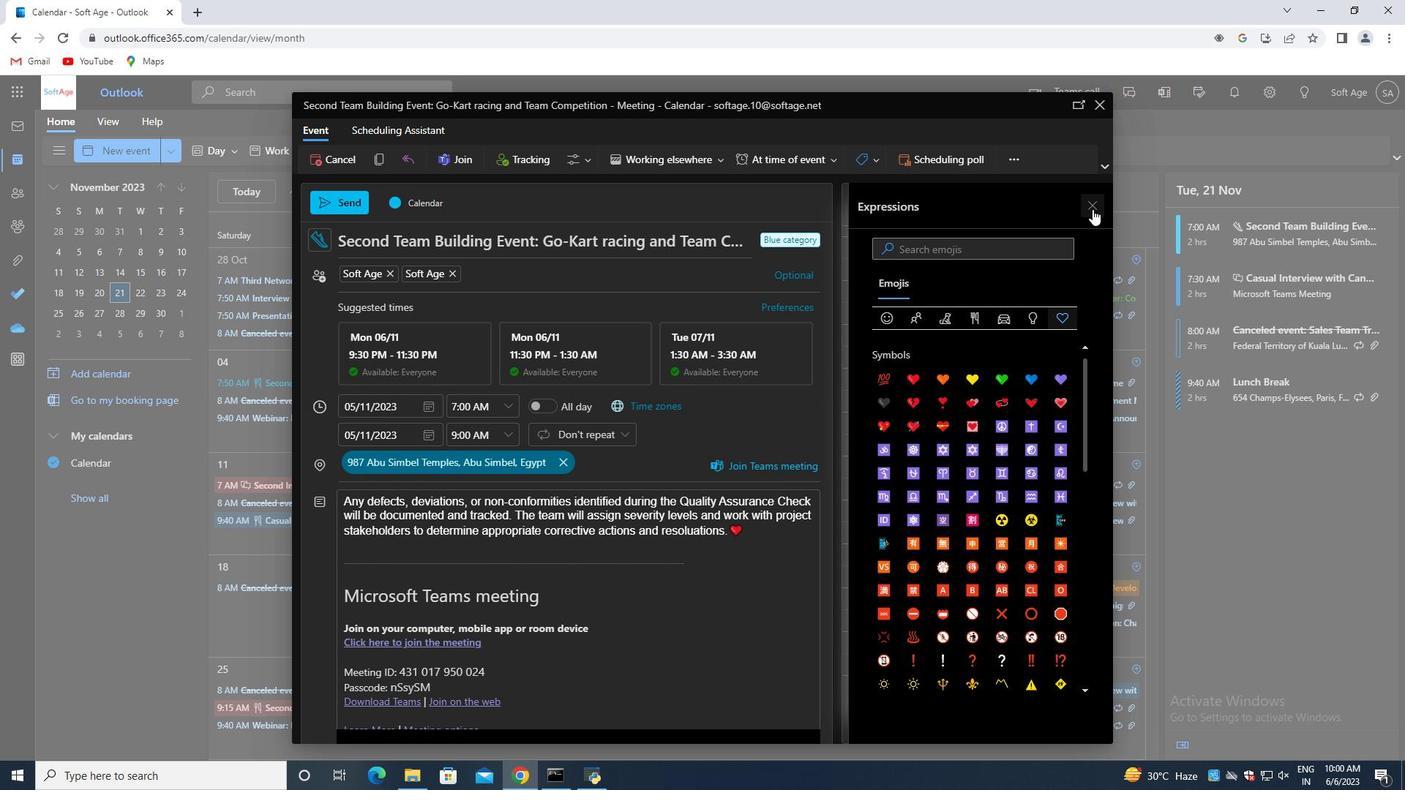 
Action: Mouse moved to (560, 278)
Screenshot: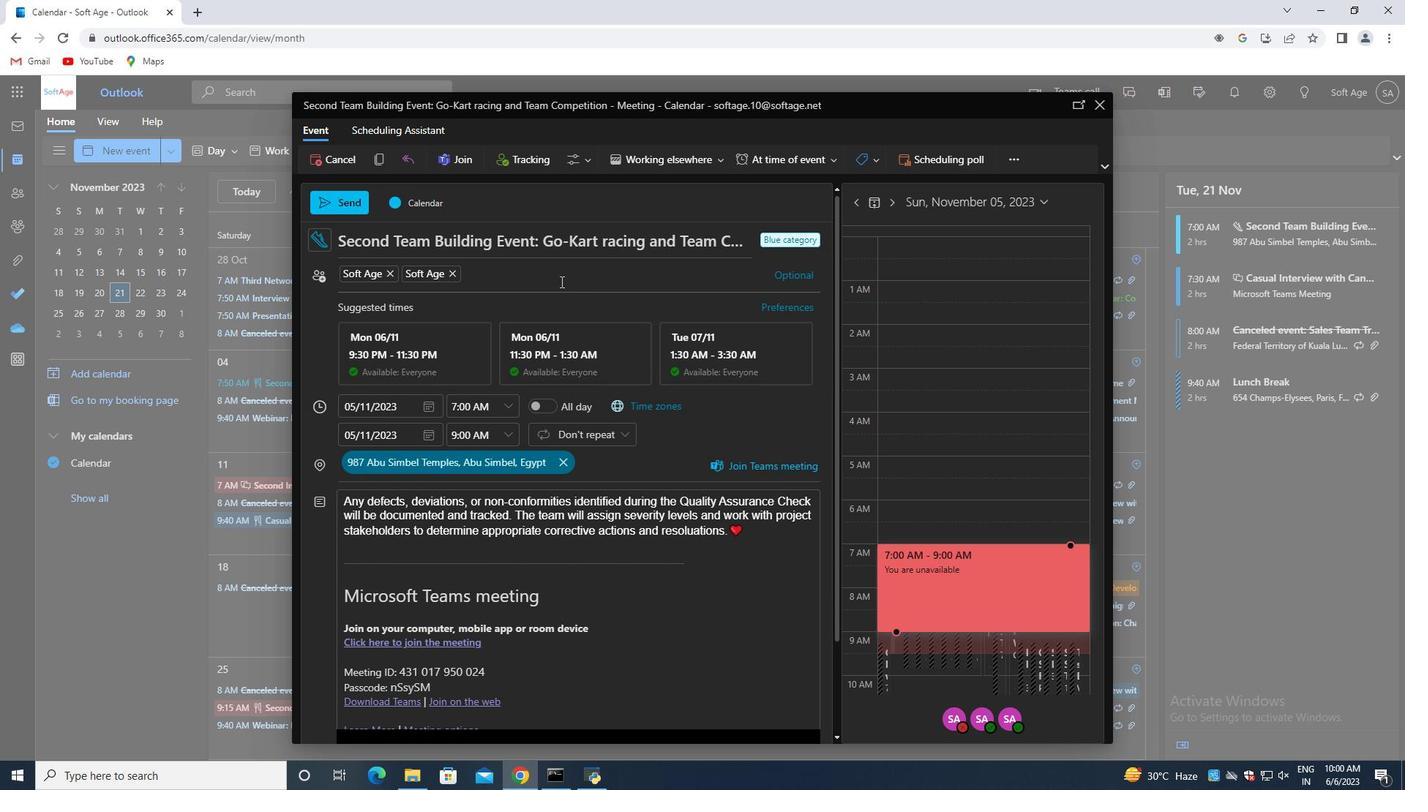 
Action: Mouse pressed left at (560, 278)
Screenshot: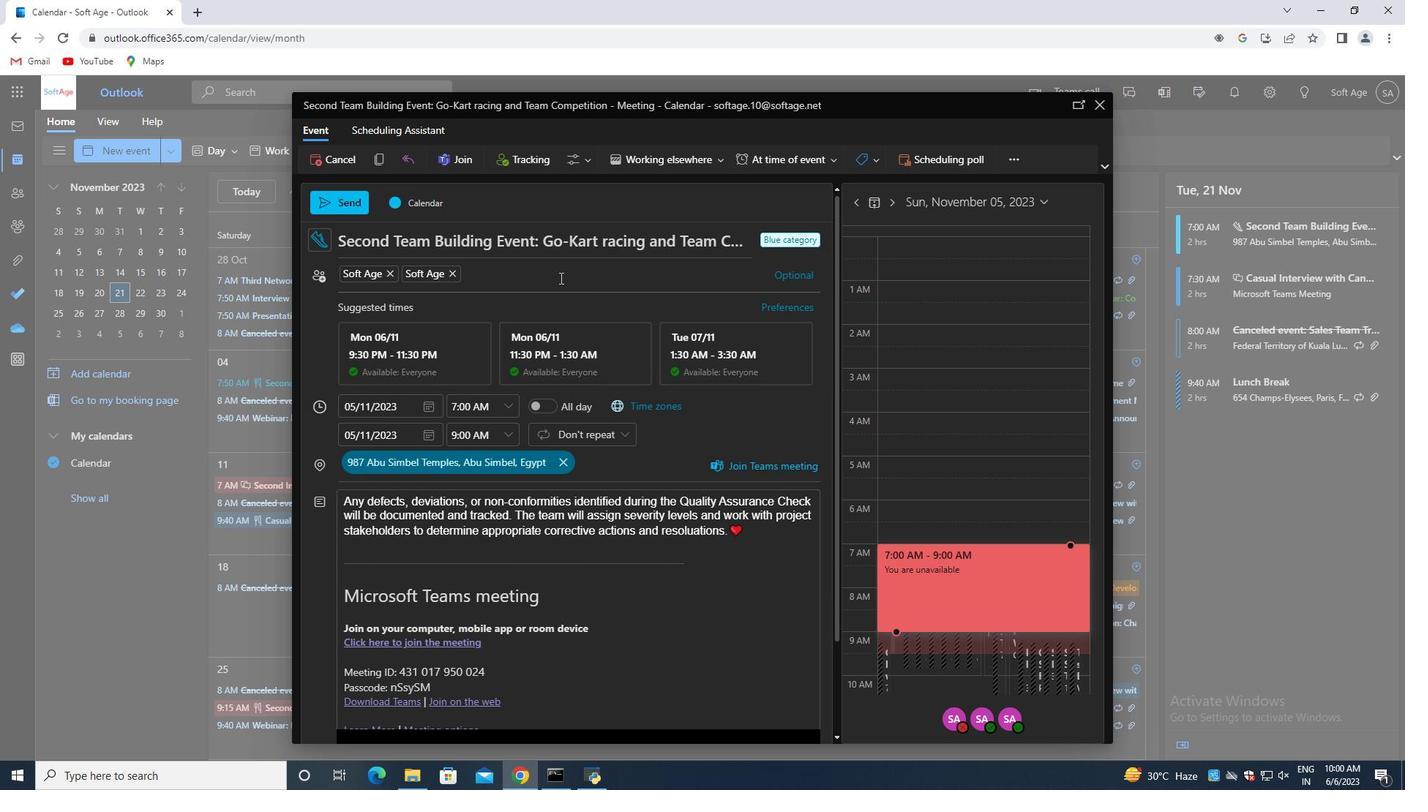 
Action: Key pressed softage.9<Key.shift>@softage.net<Key.enter>
Screenshot: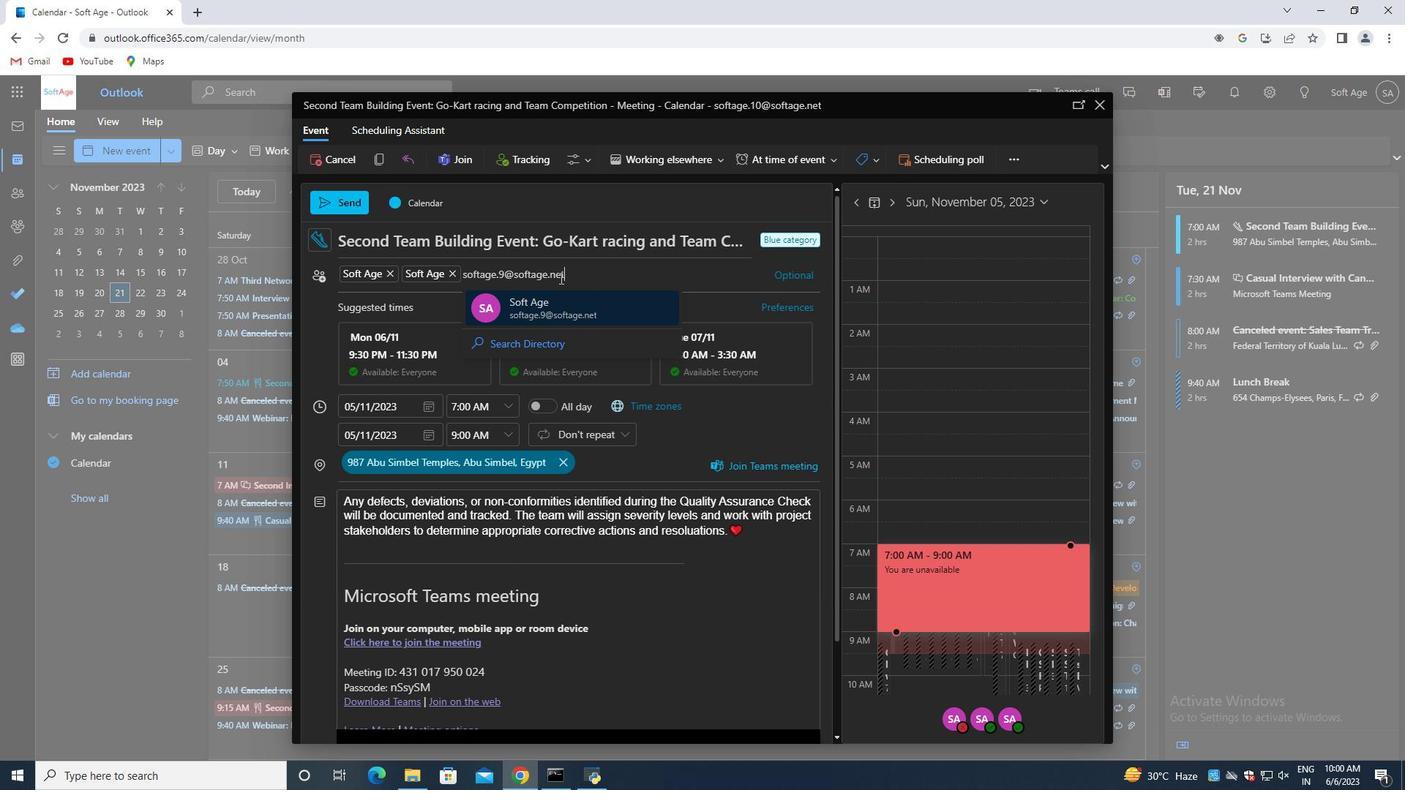 
Action: Mouse moved to (755, 528)
Screenshot: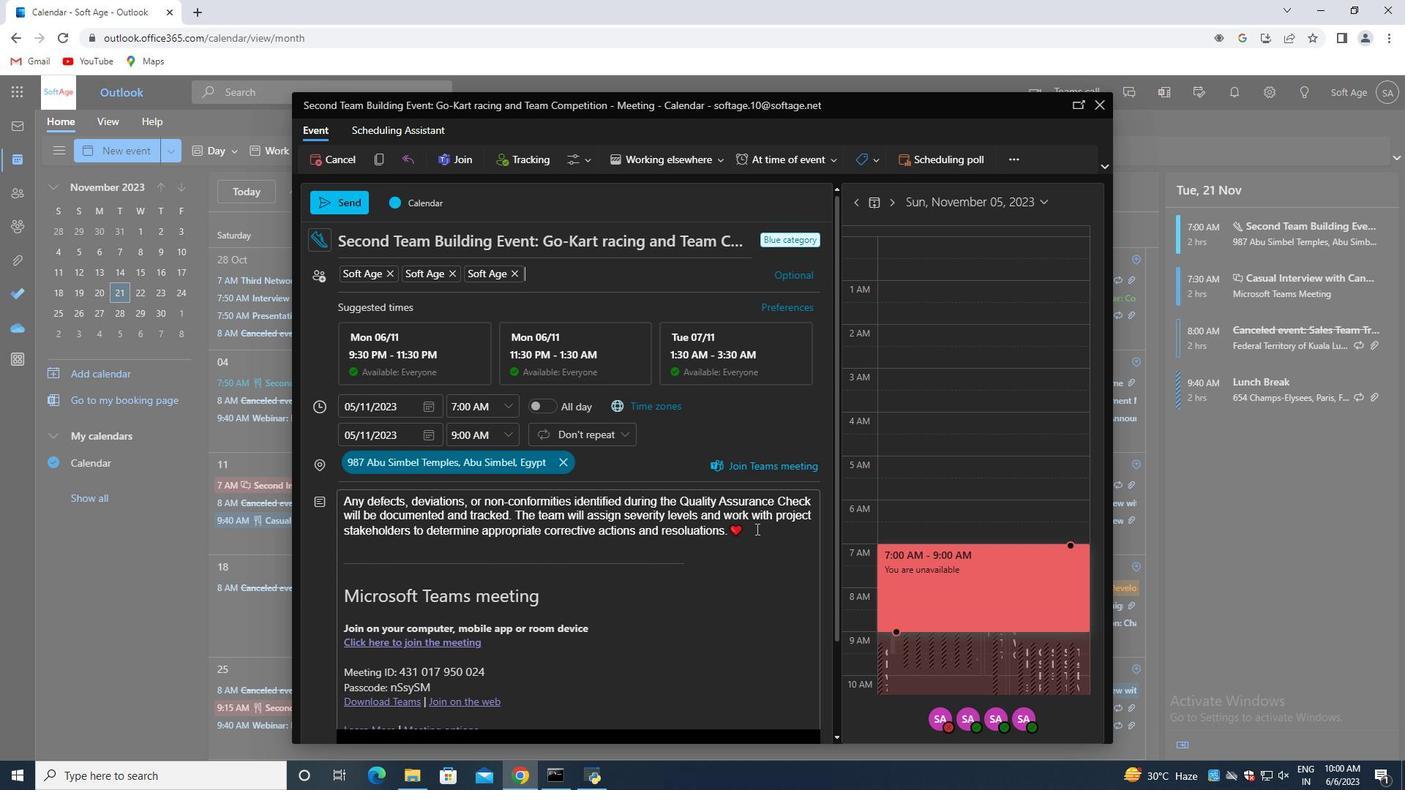 
Action: Mouse pressed left at (755, 528)
Screenshot: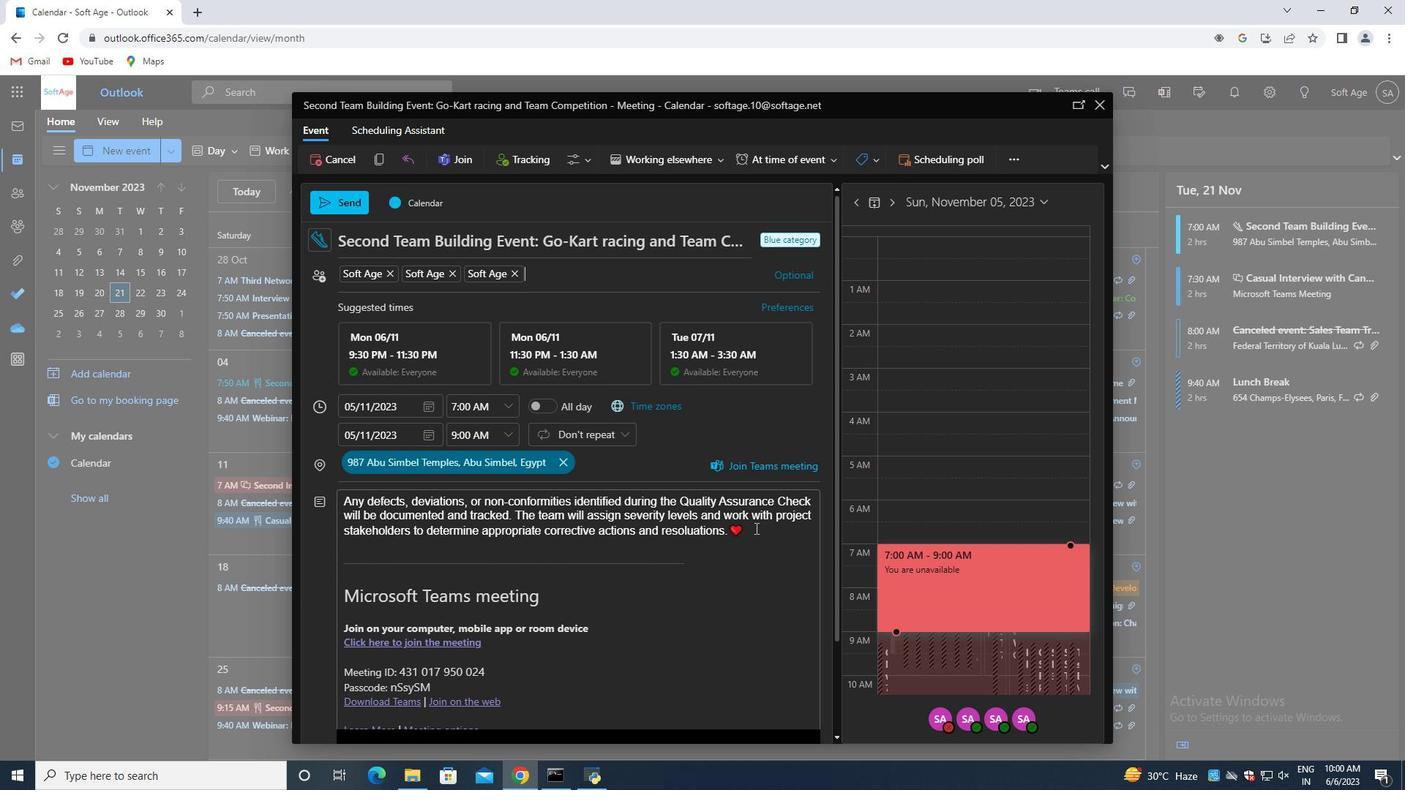 
Action: Mouse moved to (792, 613)
Screenshot: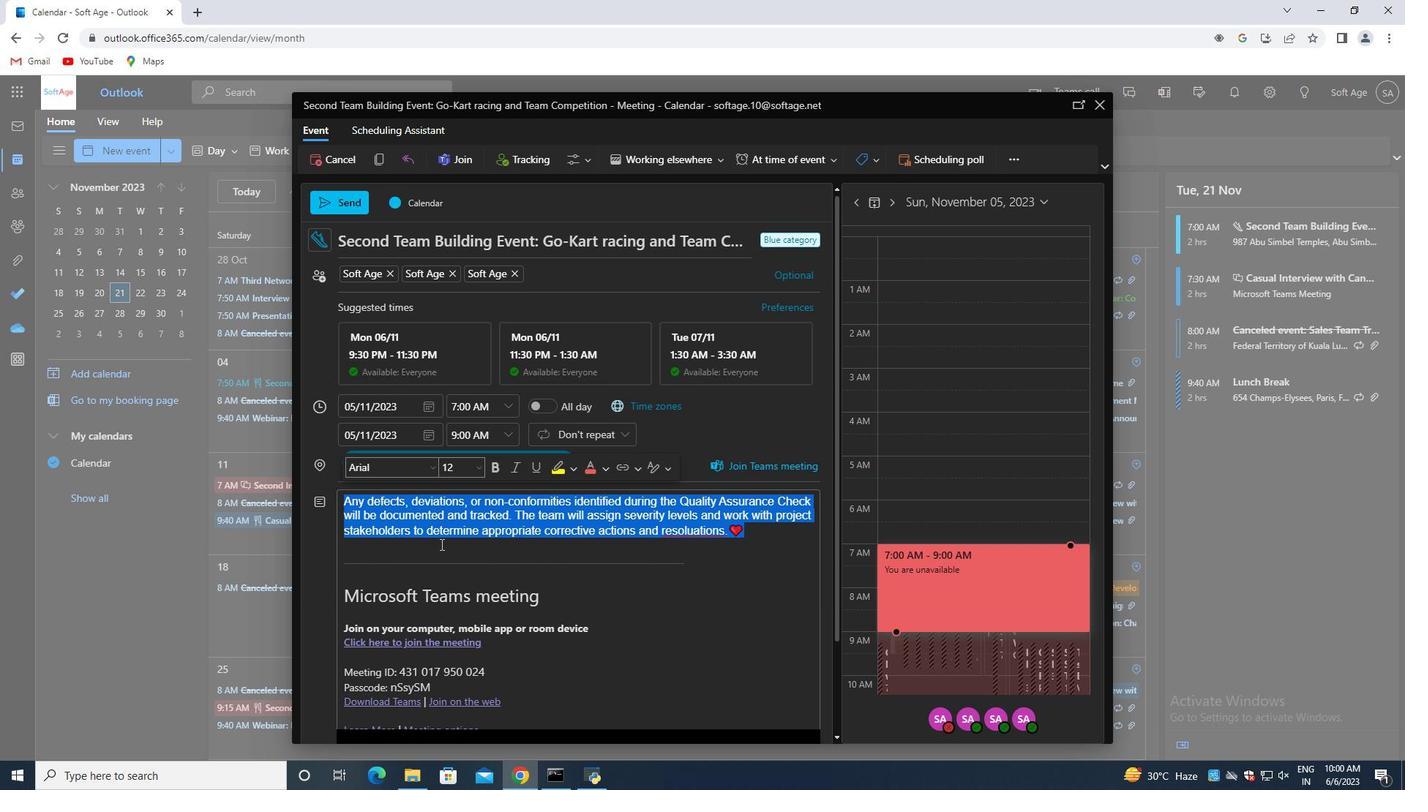 
Action: Mouse scrolled (792, 612) with delta (0, 0)
Screenshot: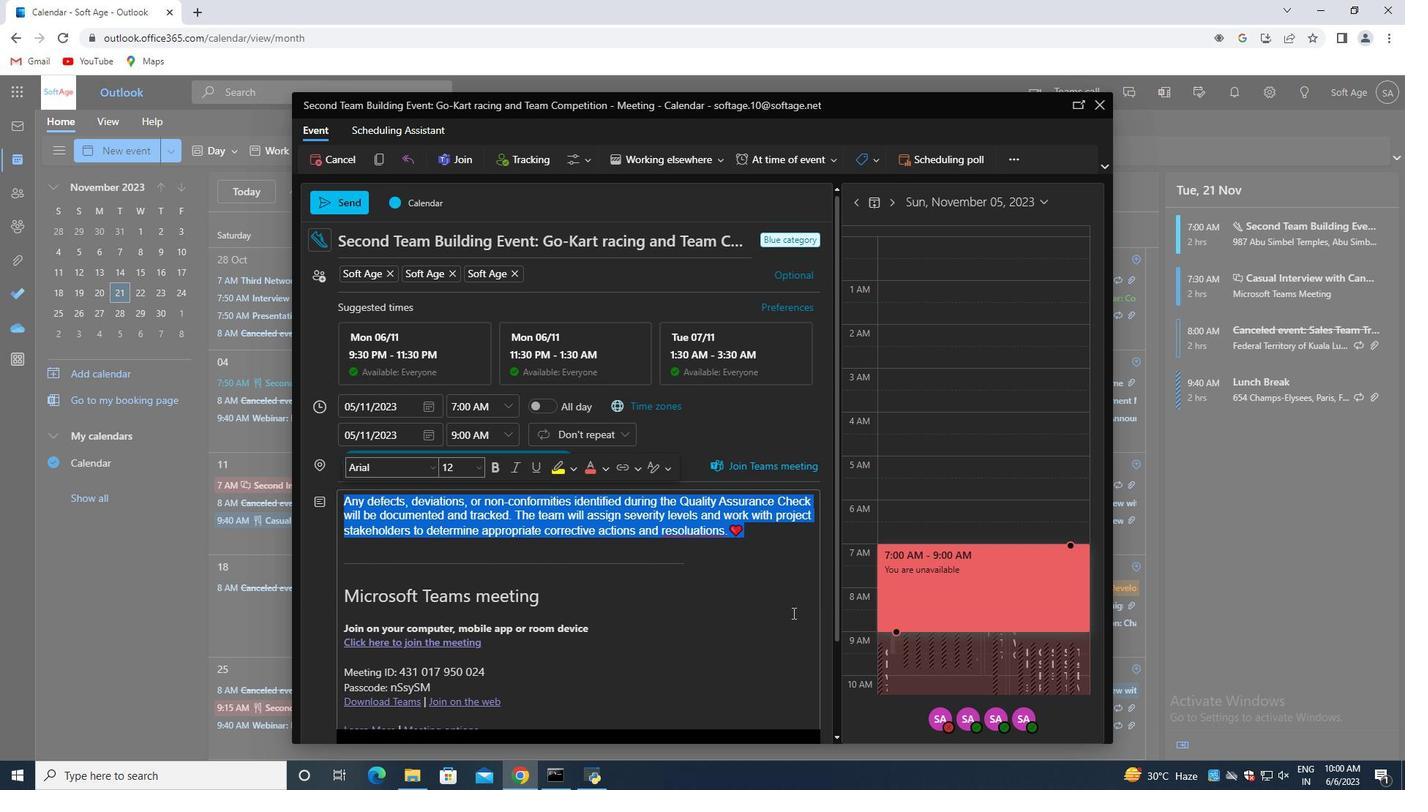
Action: Mouse moved to (795, 613)
Screenshot: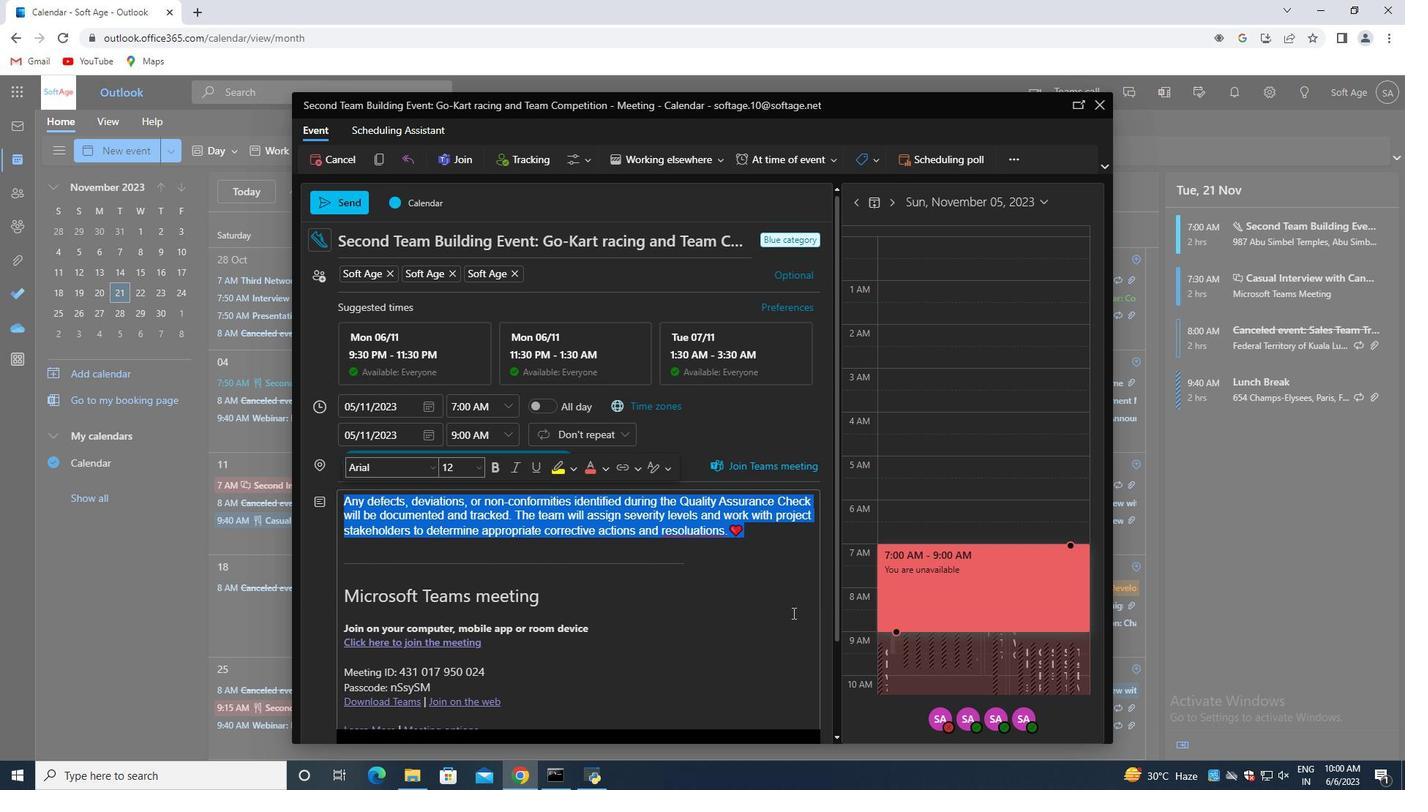 
Action: Mouse scrolled (795, 612) with delta (0, 0)
Screenshot: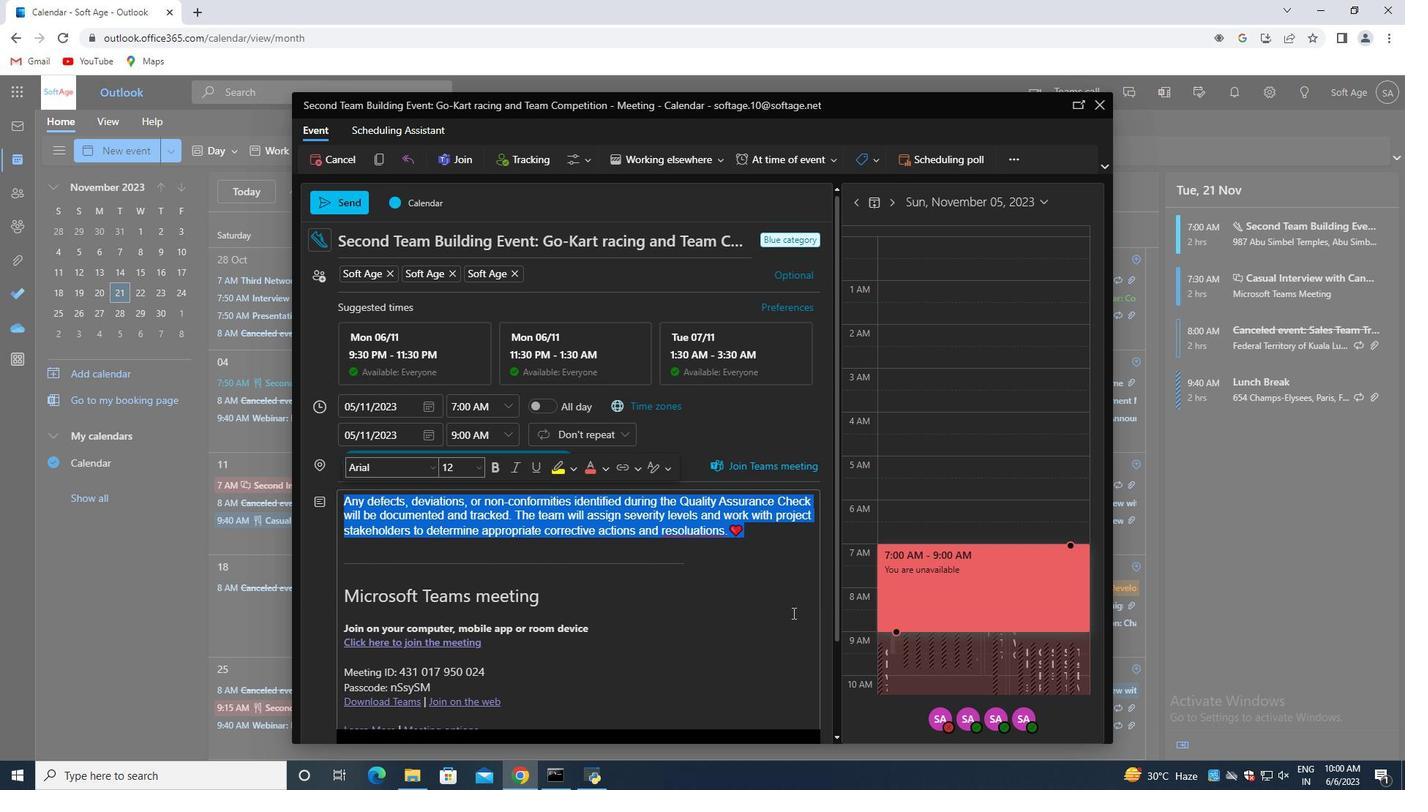 
Action: Mouse scrolled (795, 612) with delta (0, 0)
Screenshot: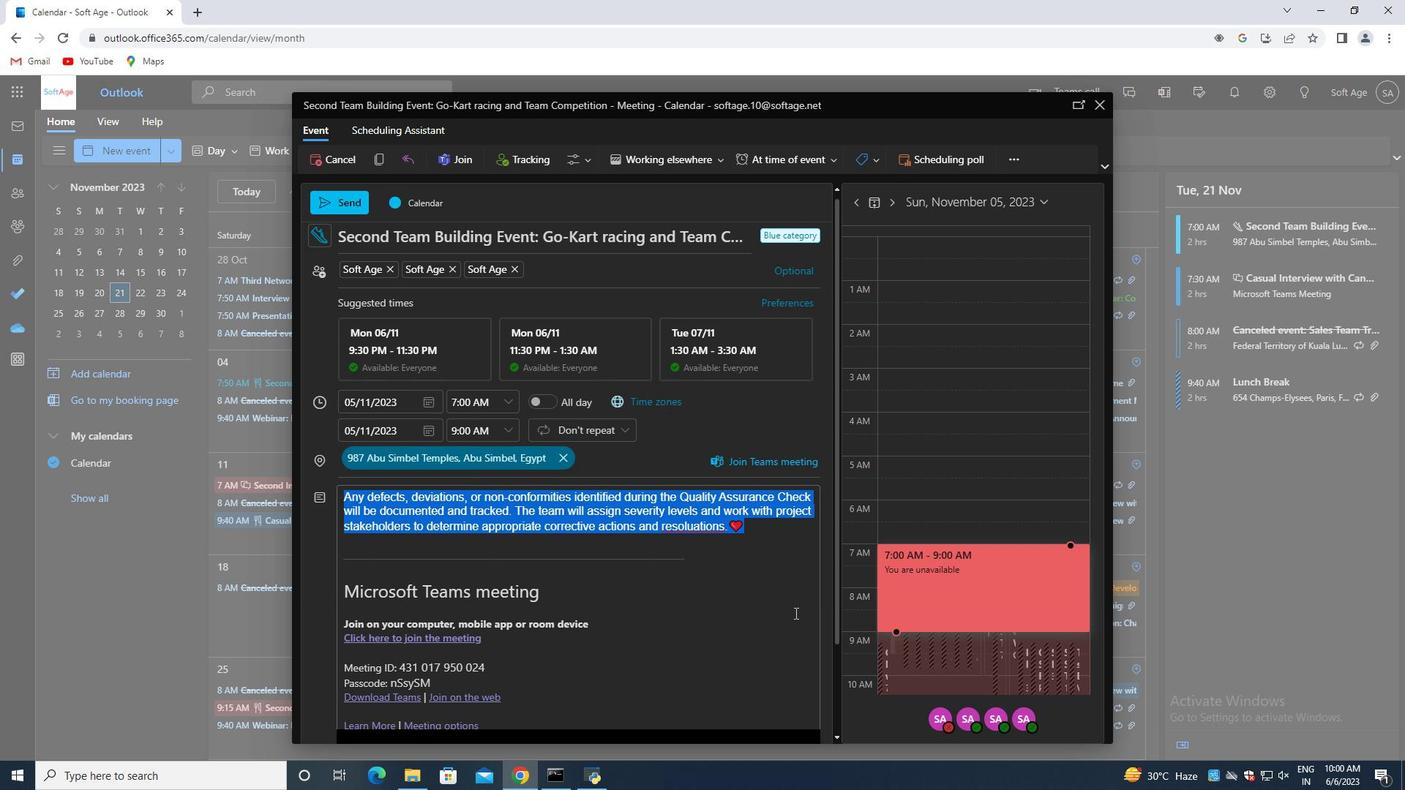 
Action: Mouse moved to (744, 681)
Screenshot: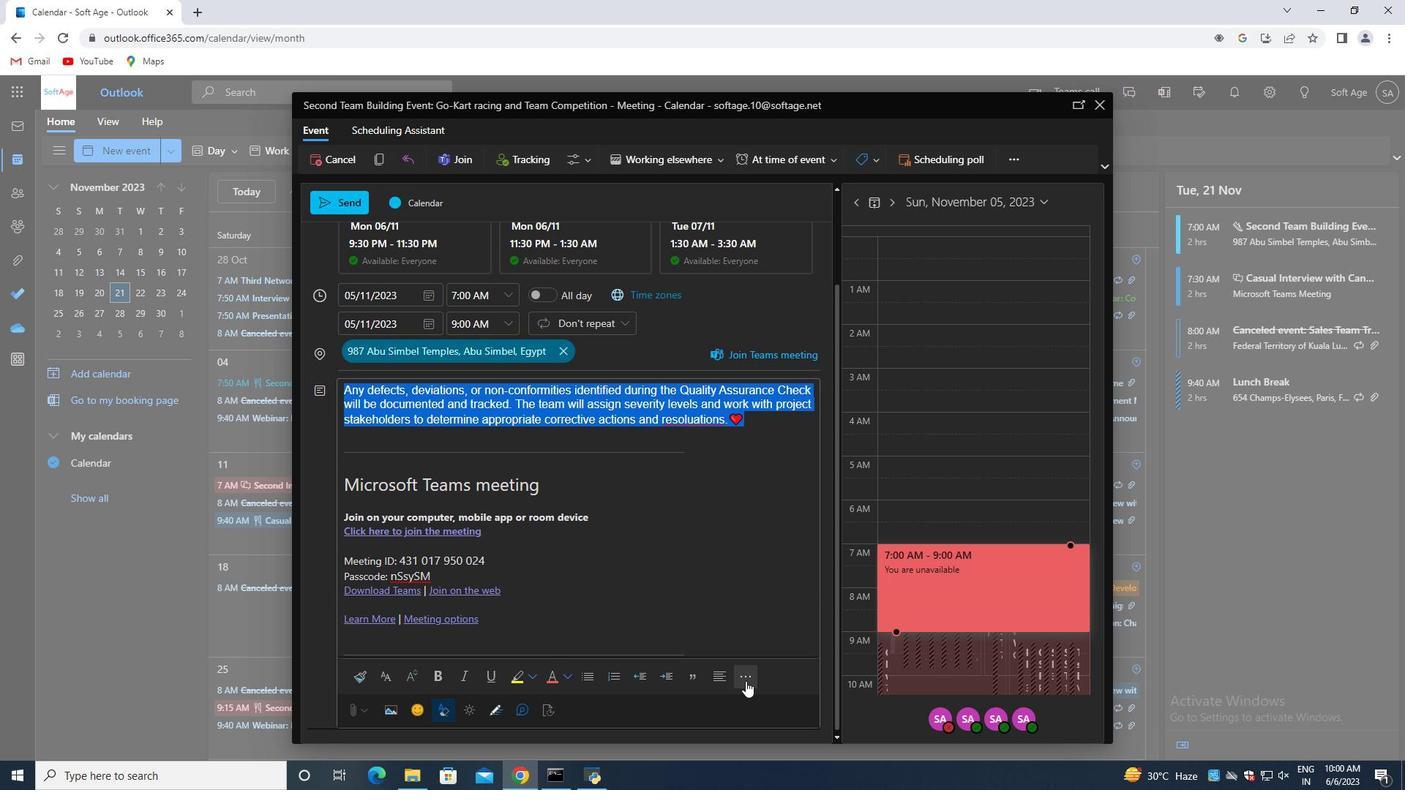 
Action: Mouse pressed left at (744, 681)
Screenshot: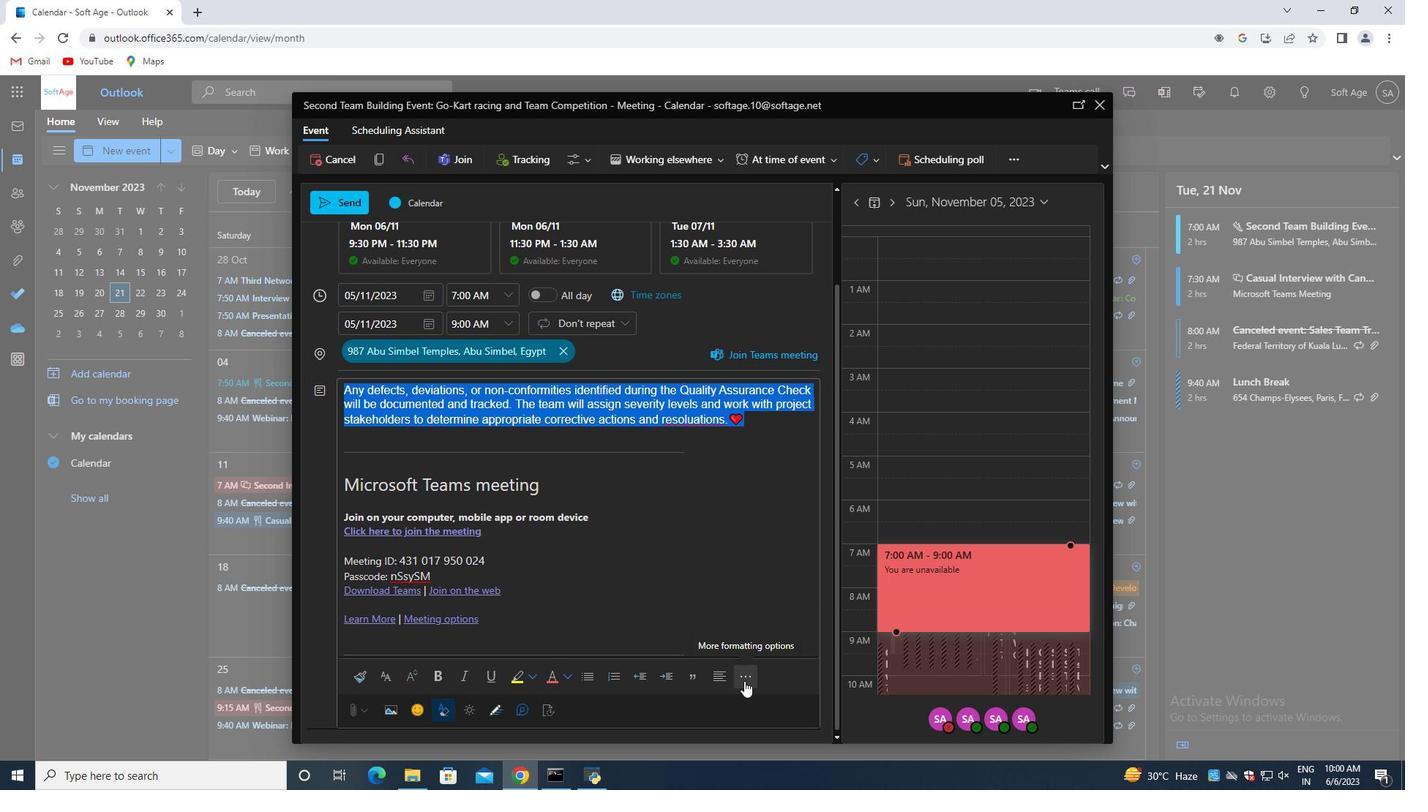 
Action: Mouse moved to (722, 566)
Screenshot: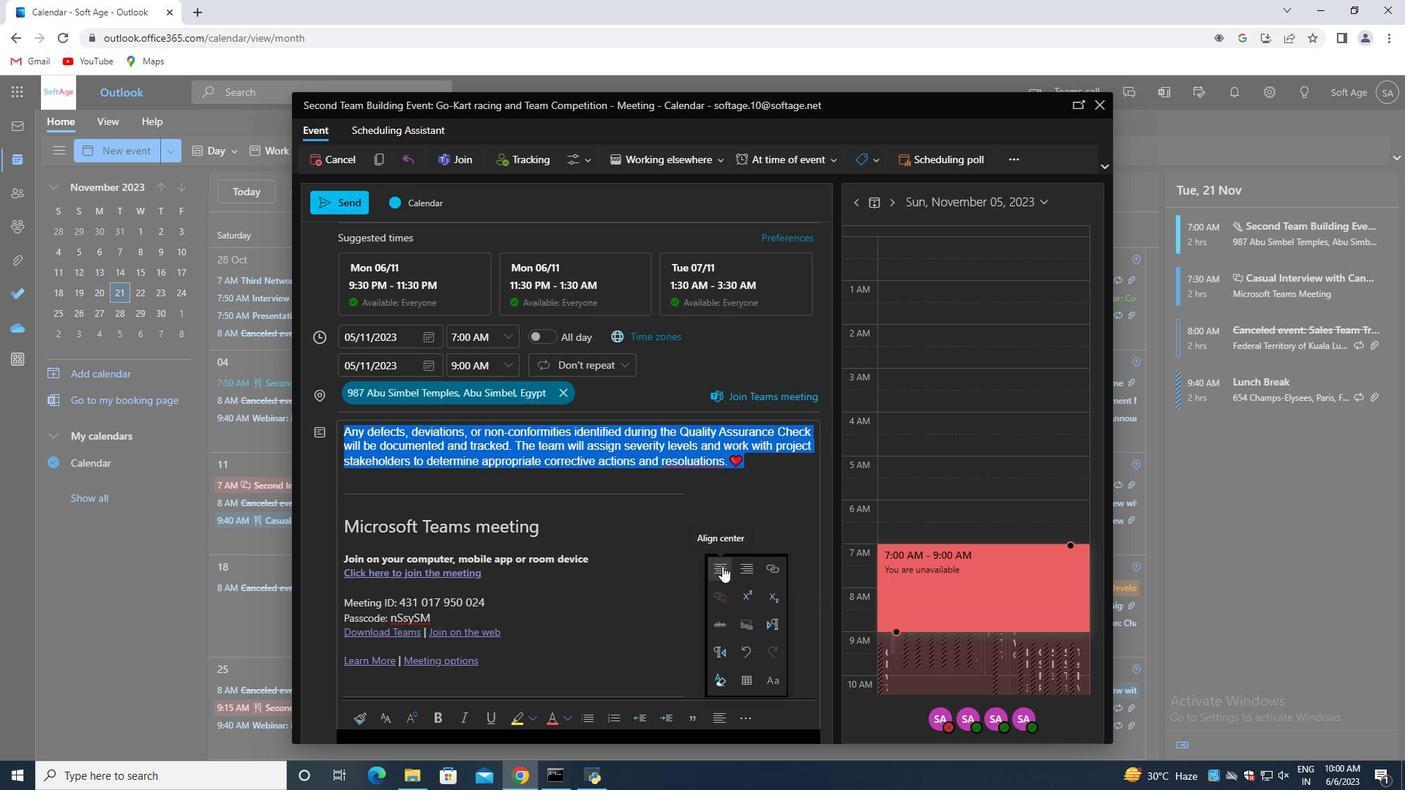 
Action: Mouse pressed left at (722, 566)
Screenshot: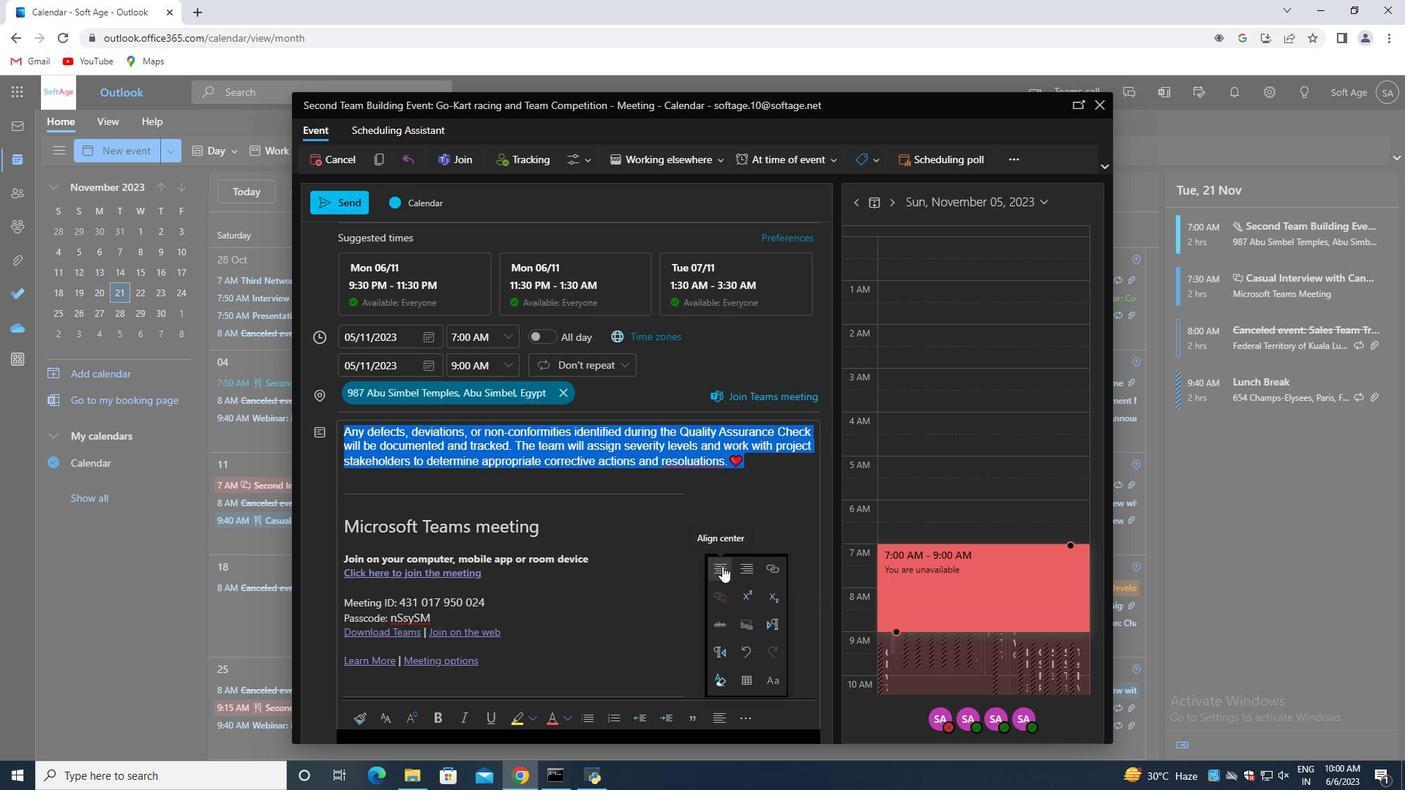 
Action: Mouse moved to (384, 684)
Screenshot: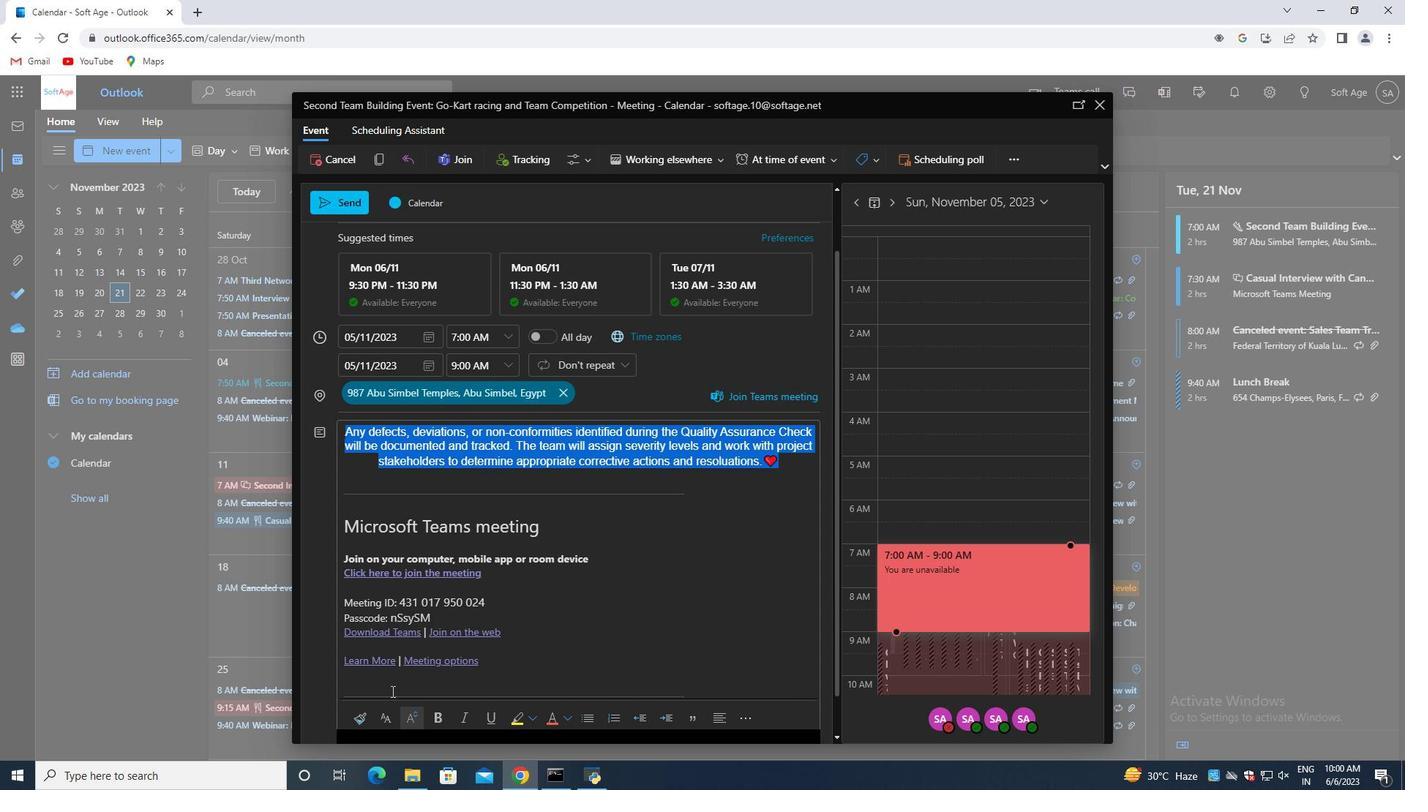 
Action: Mouse scrolled (384, 683) with delta (0, 0)
Screenshot: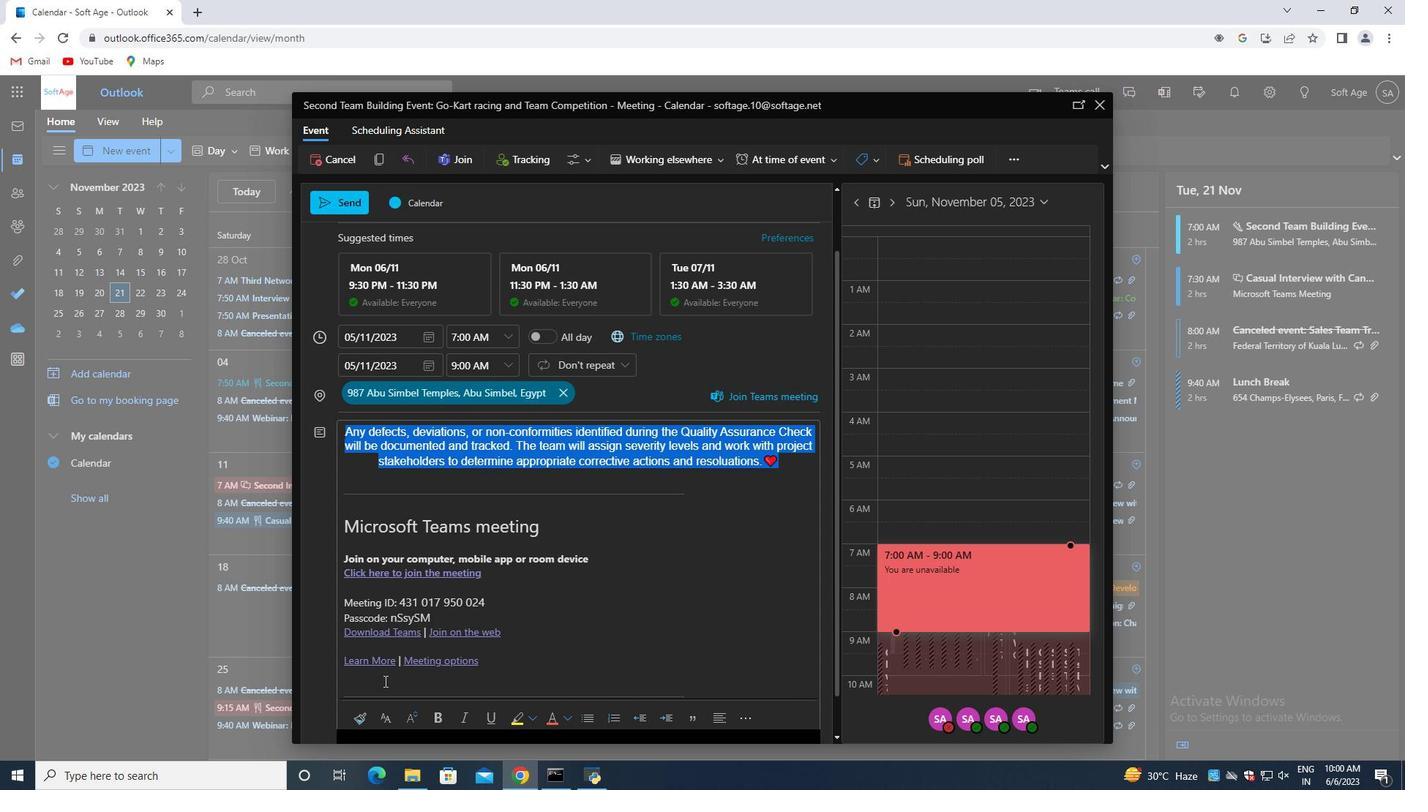 
Action: Mouse moved to (386, 689)
Screenshot: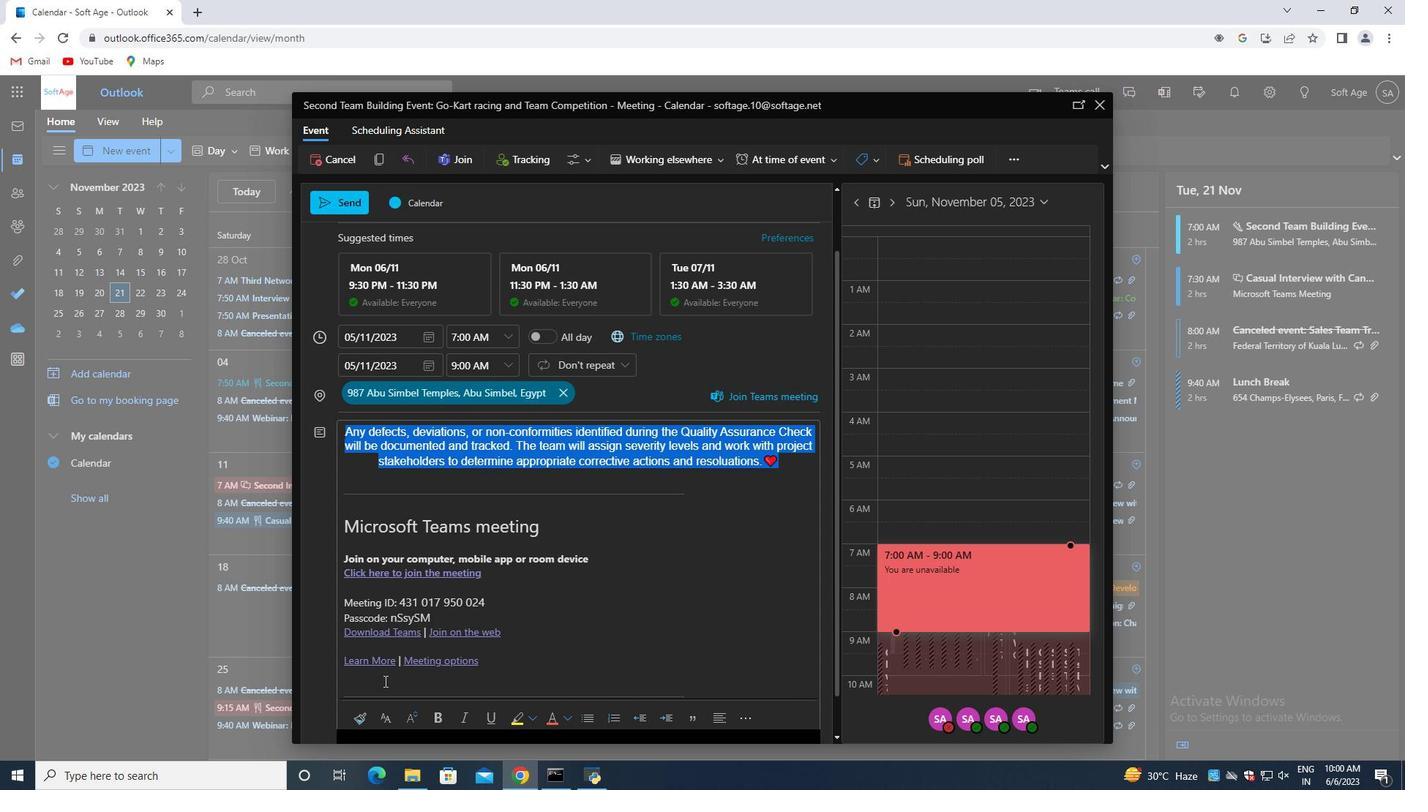 
Action: Mouse scrolled (386, 688) with delta (0, 0)
Screenshot: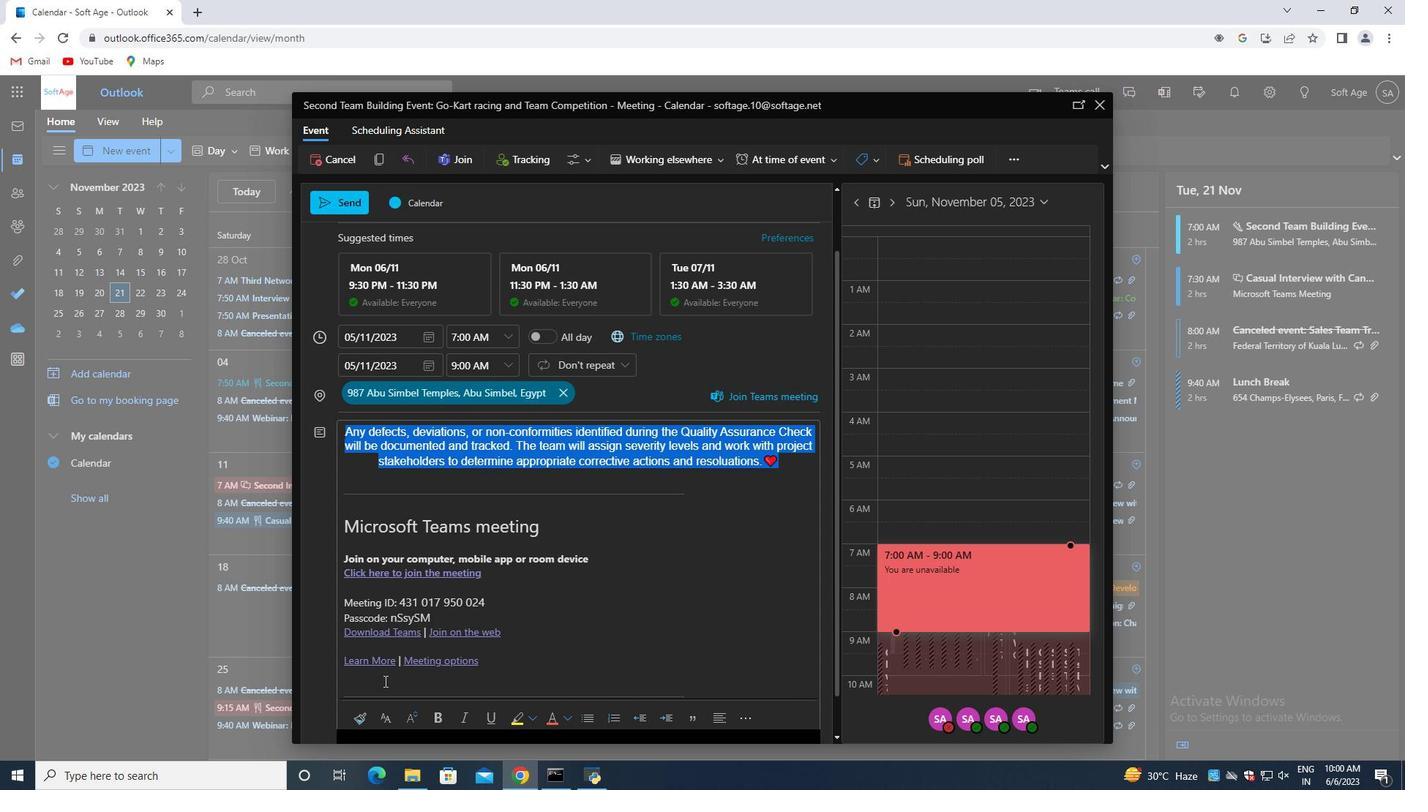 
Action: Mouse moved to (391, 694)
Screenshot: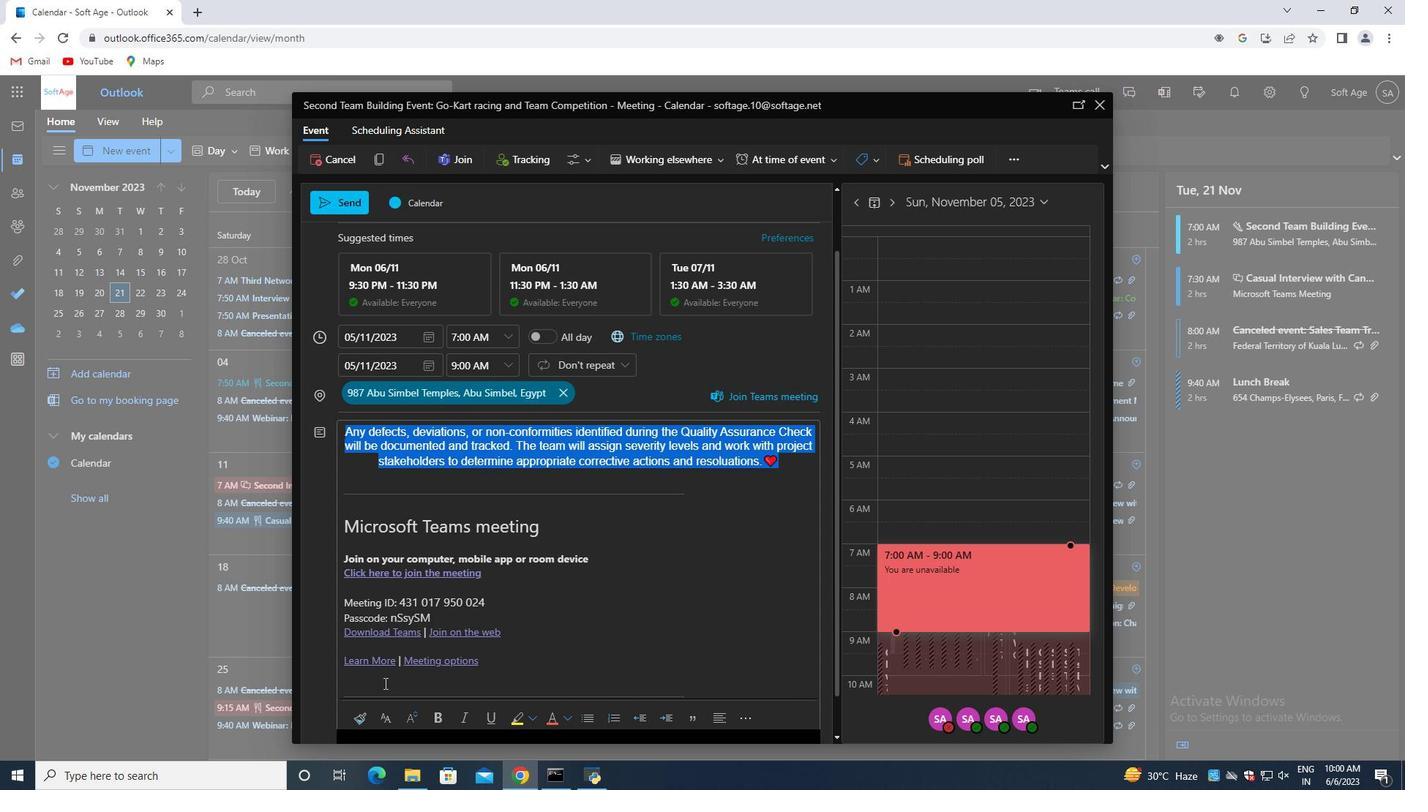 
Action: Mouse scrolled (391, 693) with delta (0, 0)
Screenshot: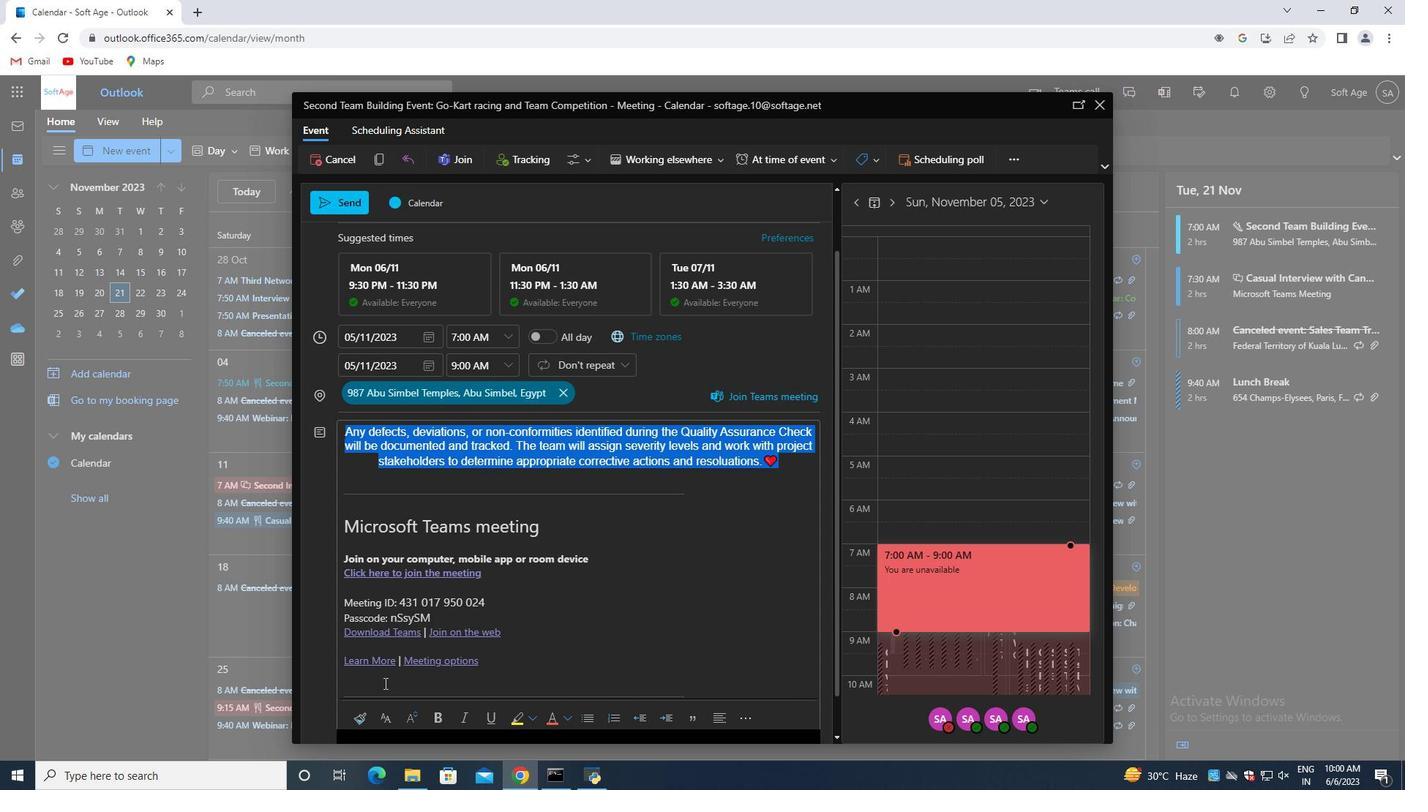 
Action: Mouse moved to (565, 677)
Screenshot: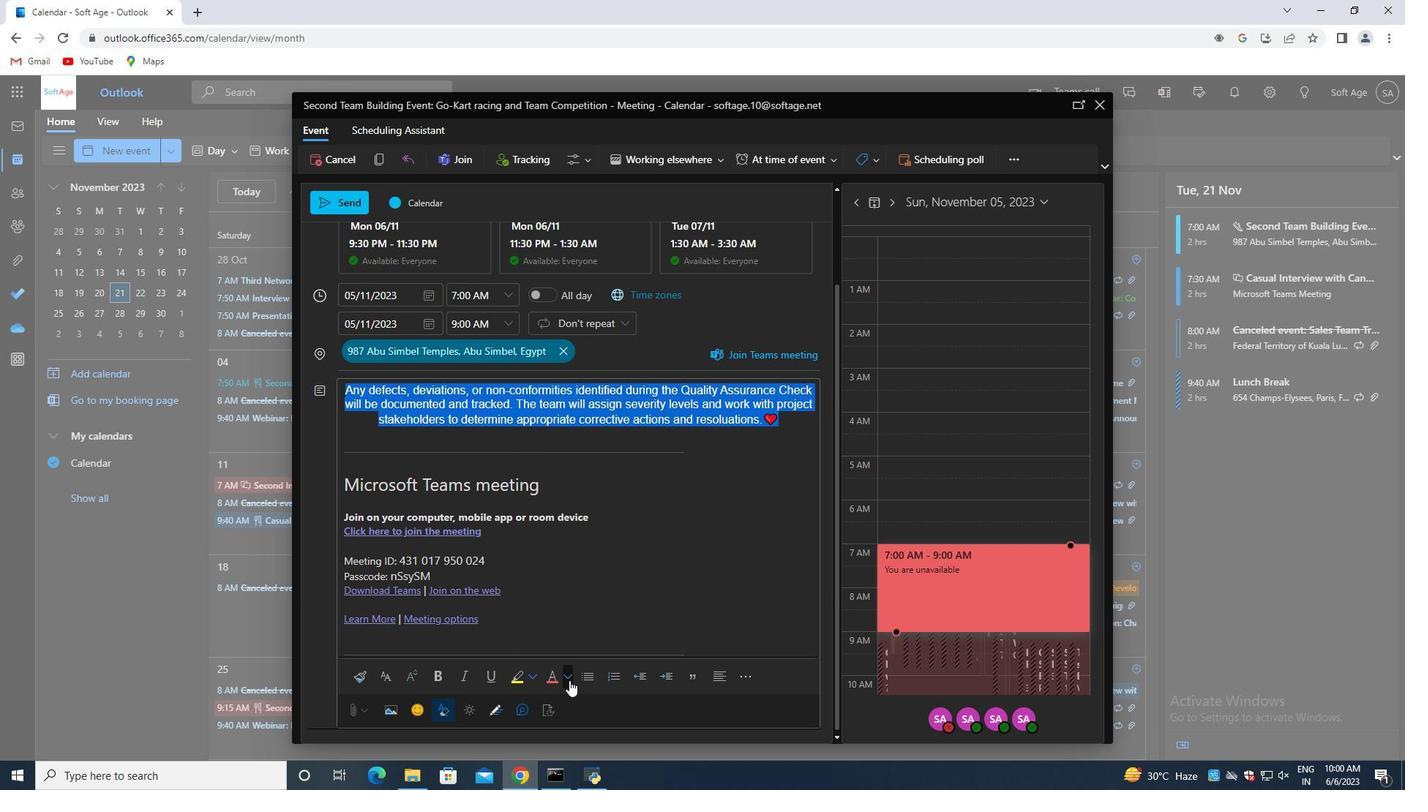 
Action: Mouse pressed left at (565, 677)
Screenshot: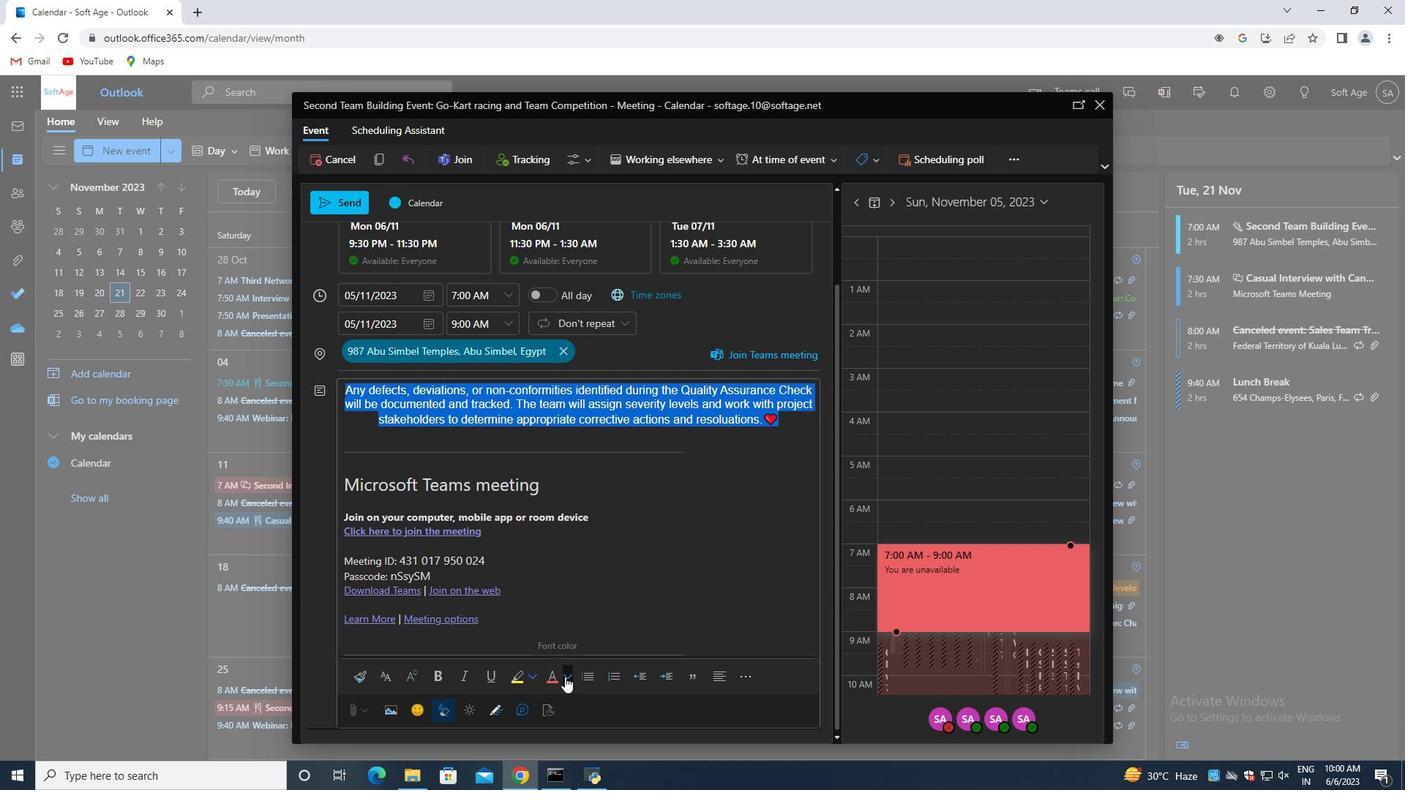 
Action: Mouse moved to (558, 590)
Screenshot: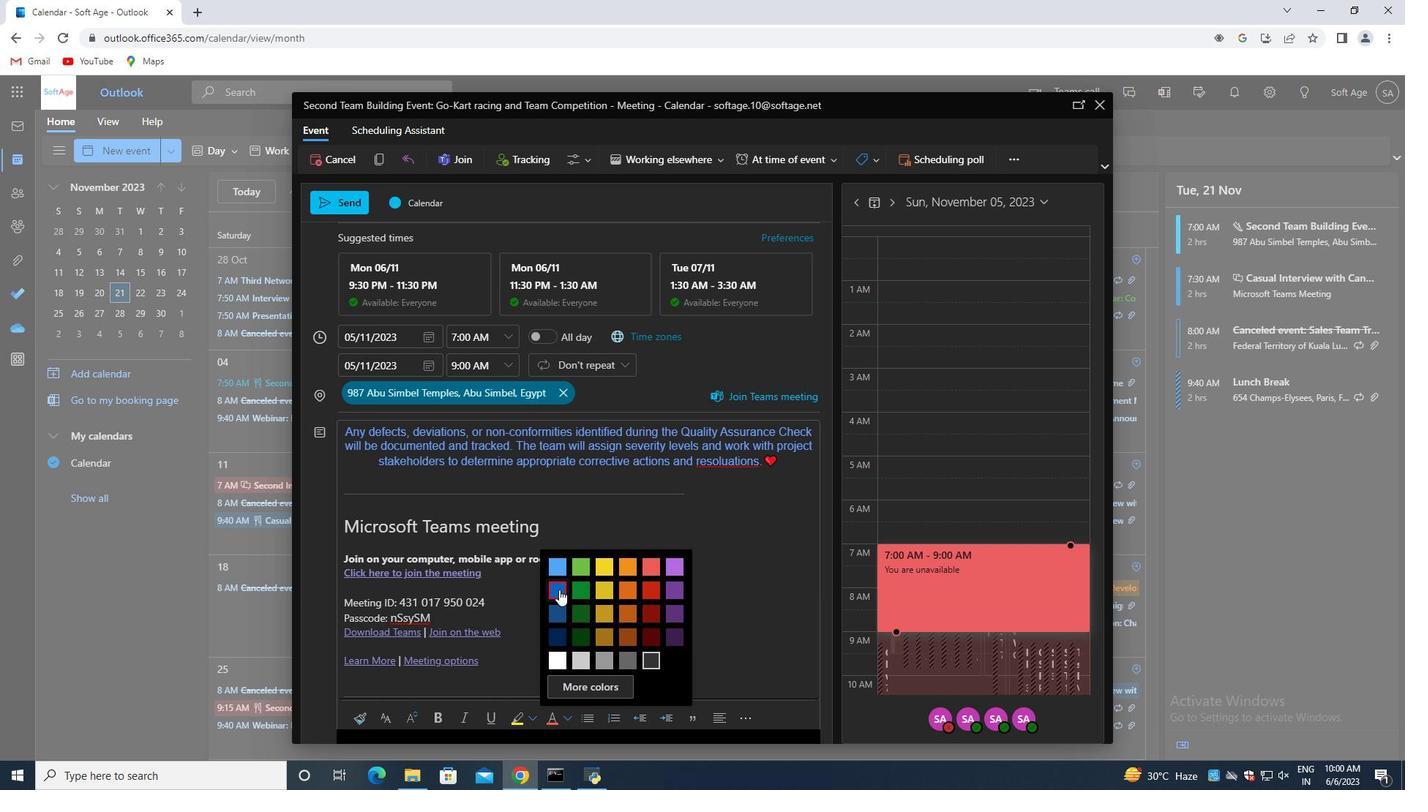 
Action: Mouse pressed left at (558, 590)
Screenshot: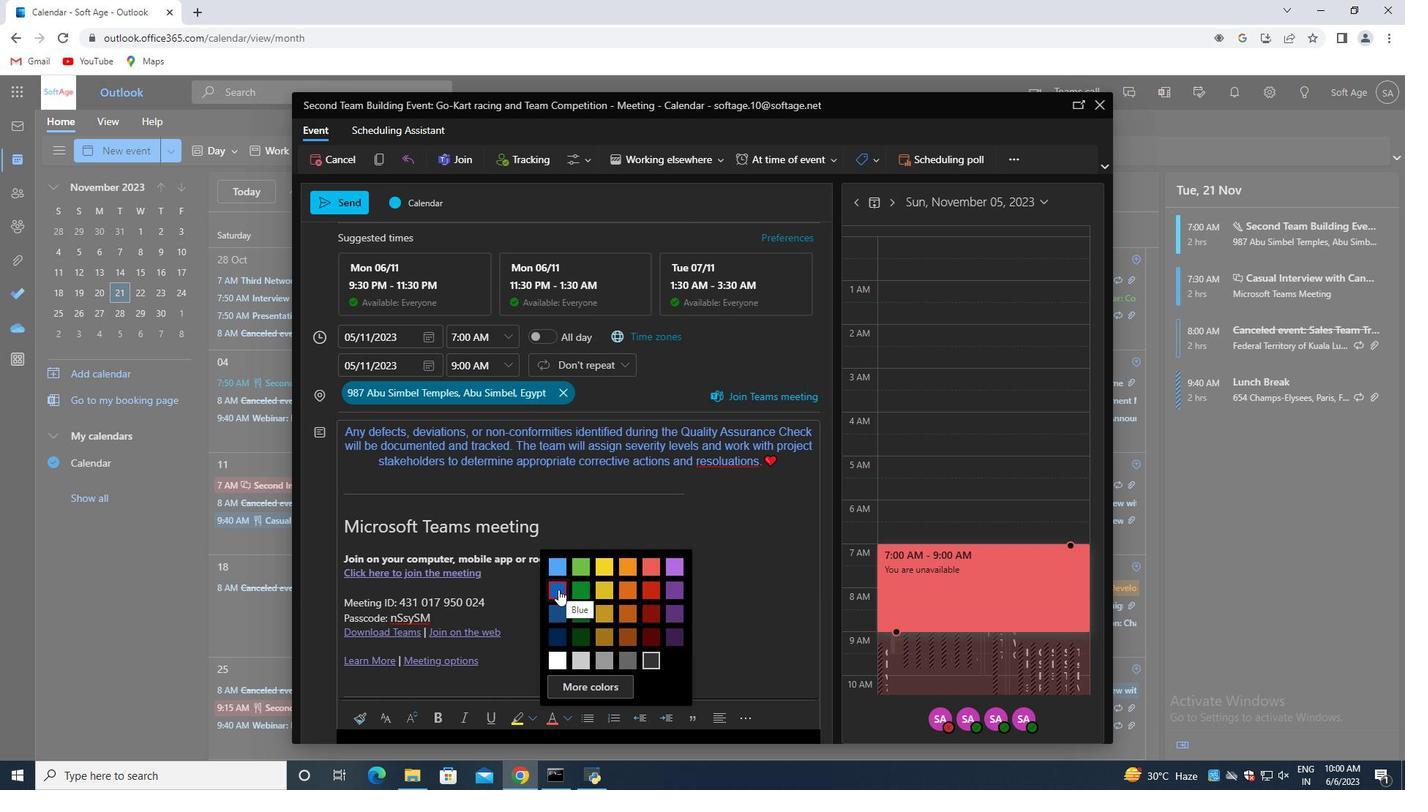 
Action: Mouse moved to (800, 469)
Screenshot: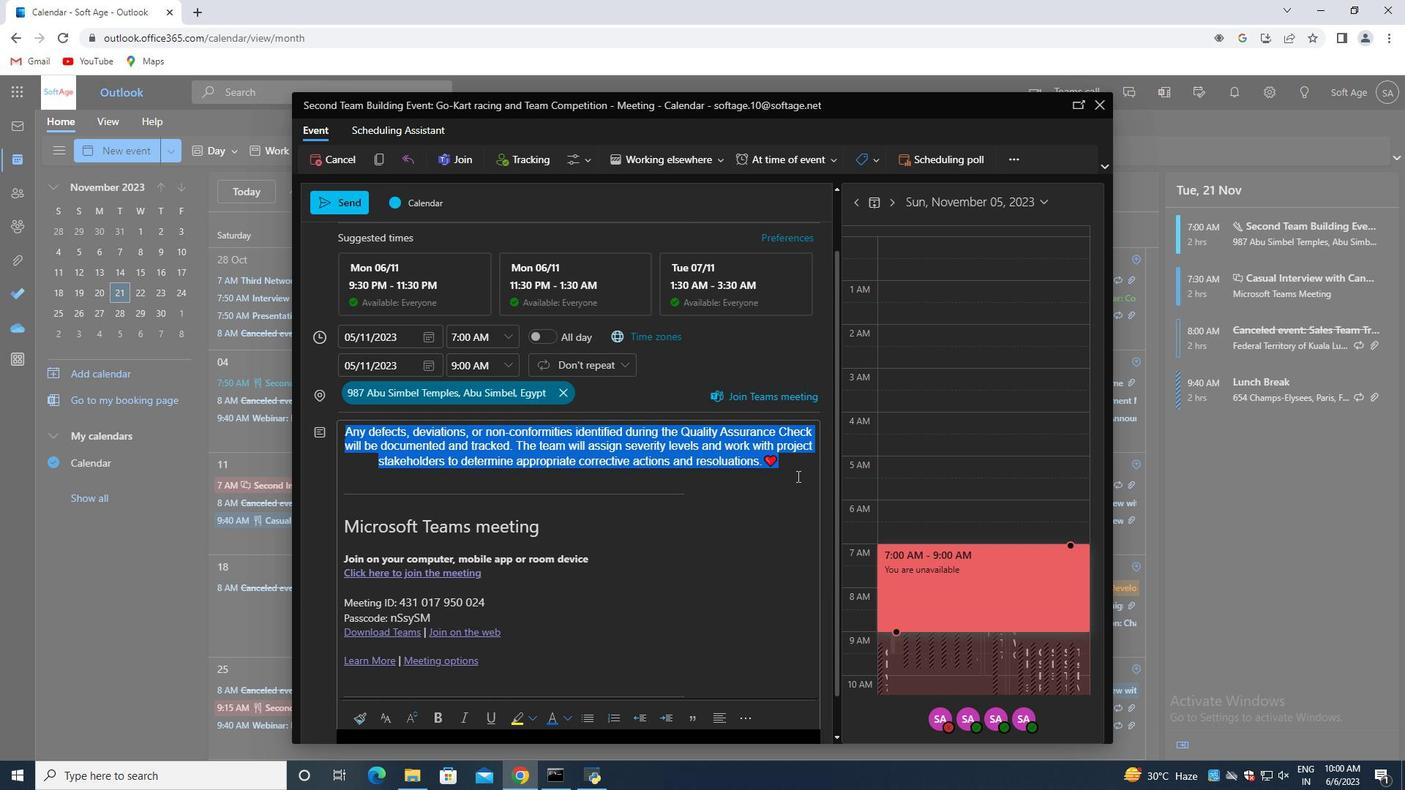 
Action: Mouse pressed left at (800, 469)
Screenshot: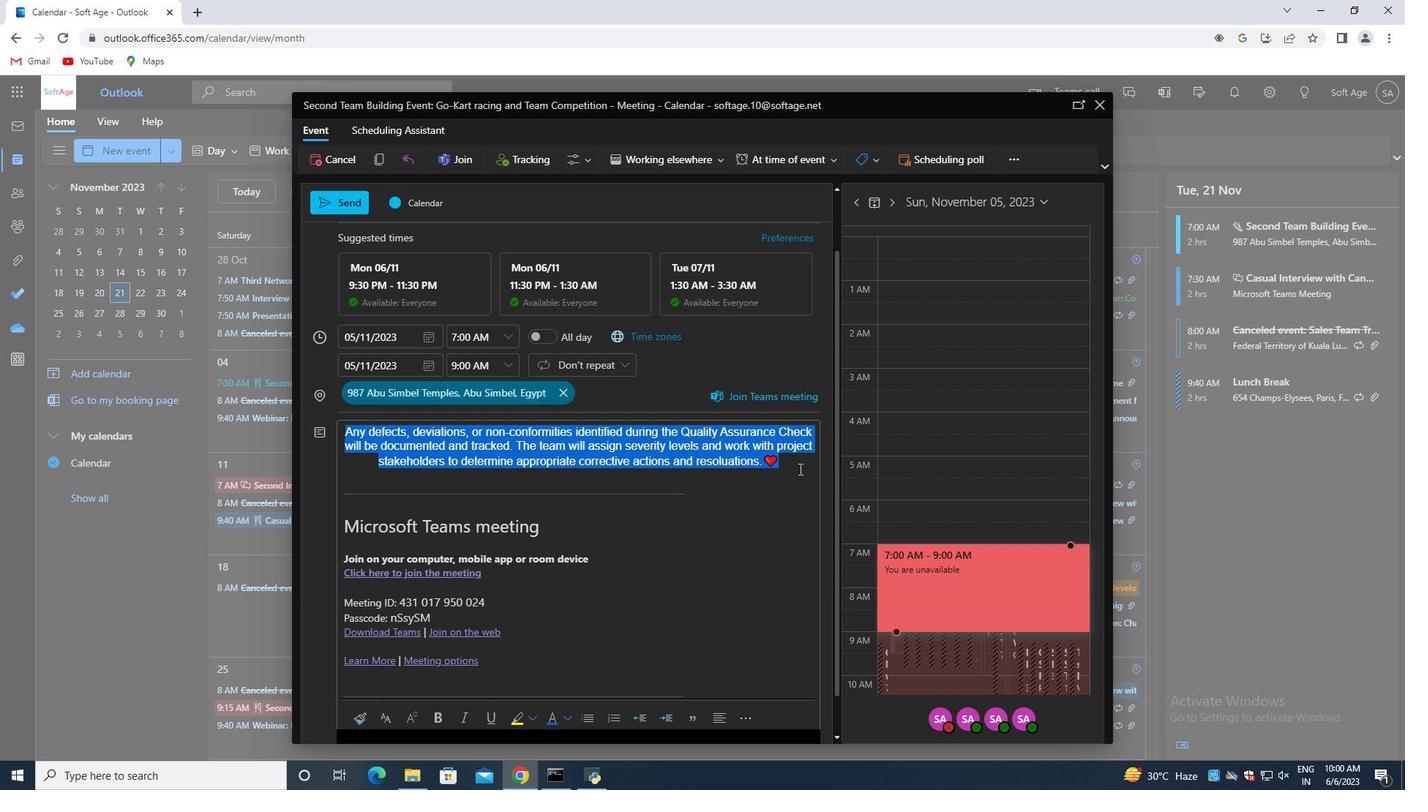 
Action: Mouse scrolled (800, 470) with delta (0, 0)
Screenshot: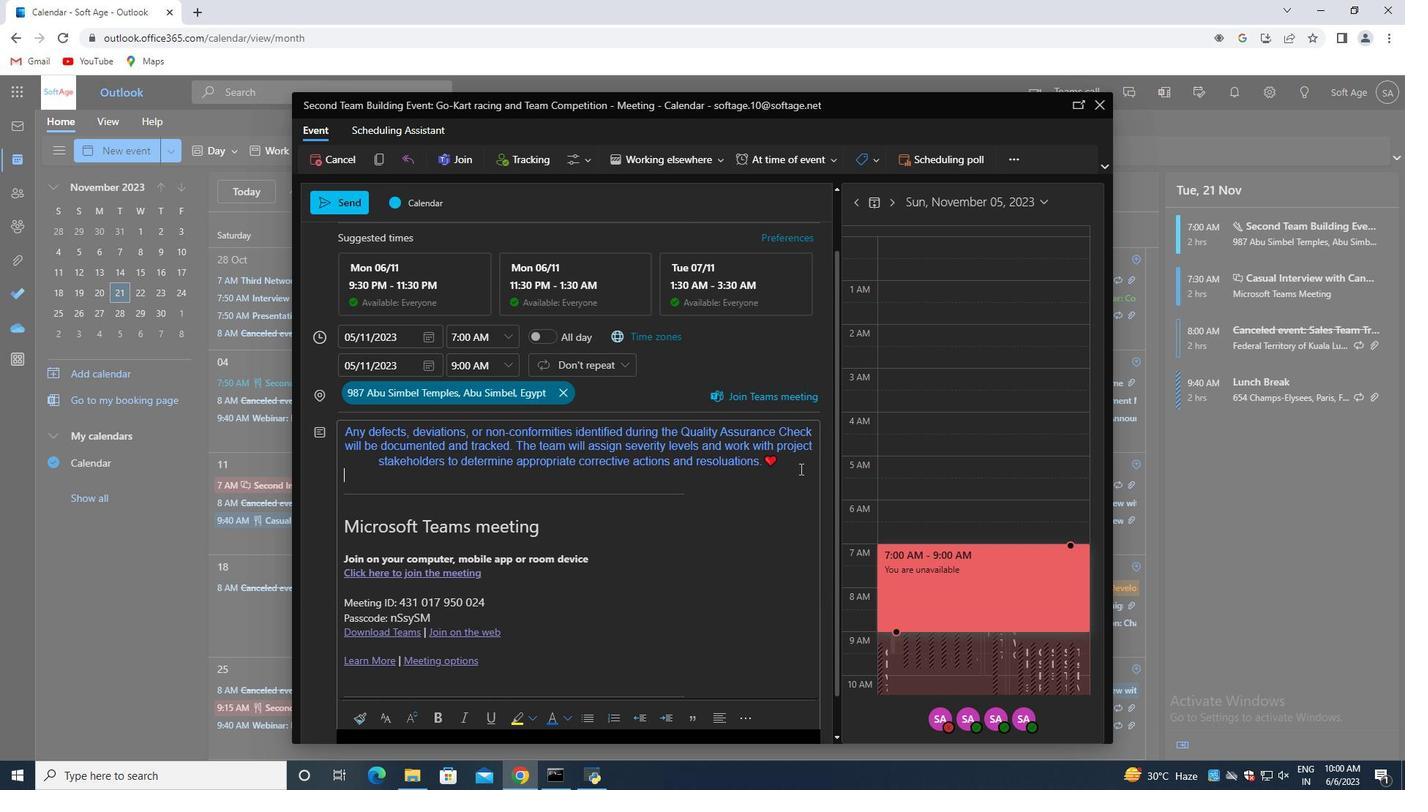 
Action: Mouse scrolled (800, 470) with delta (0, 0)
Screenshot: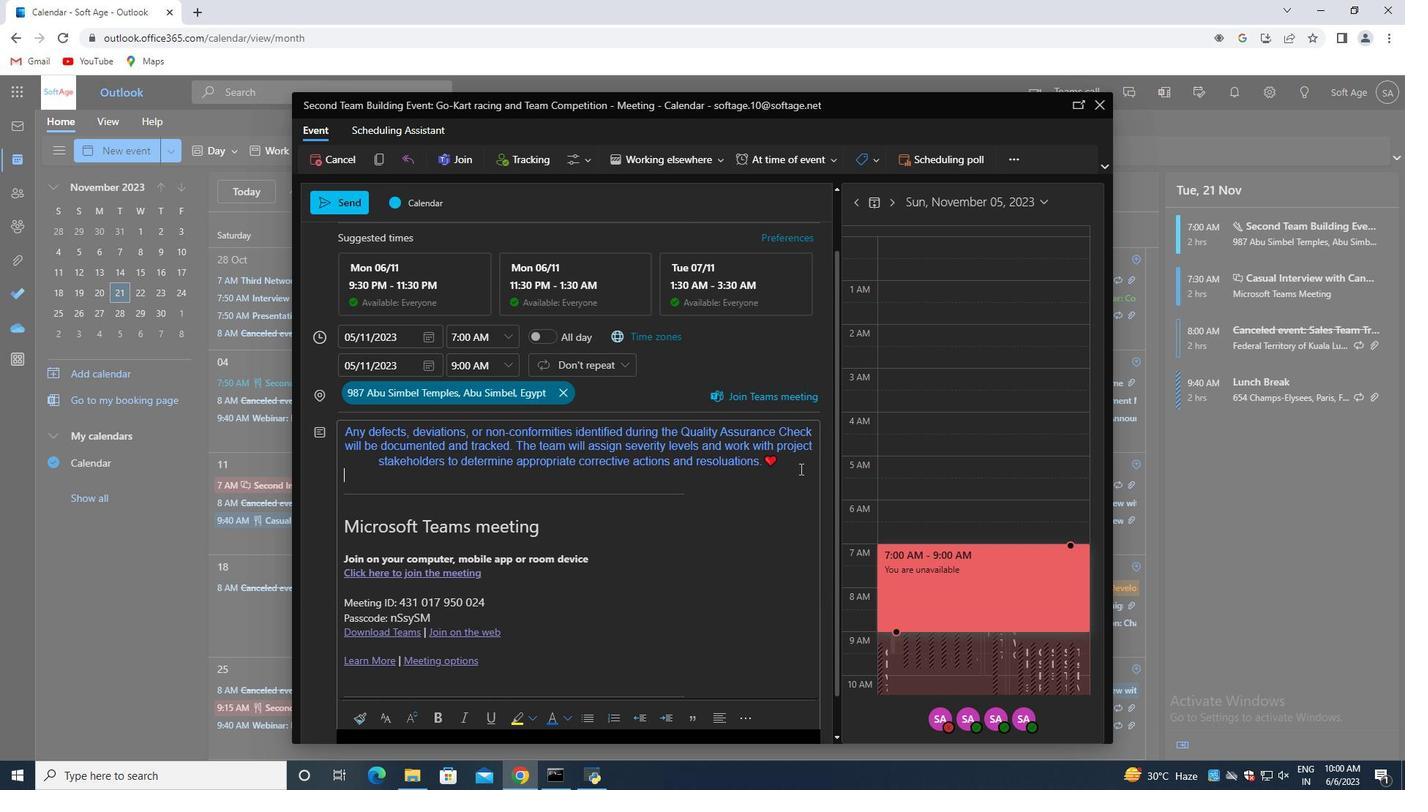 
Action: Mouse scrolled (800, 470) with delta (0, 0)
Screenshot: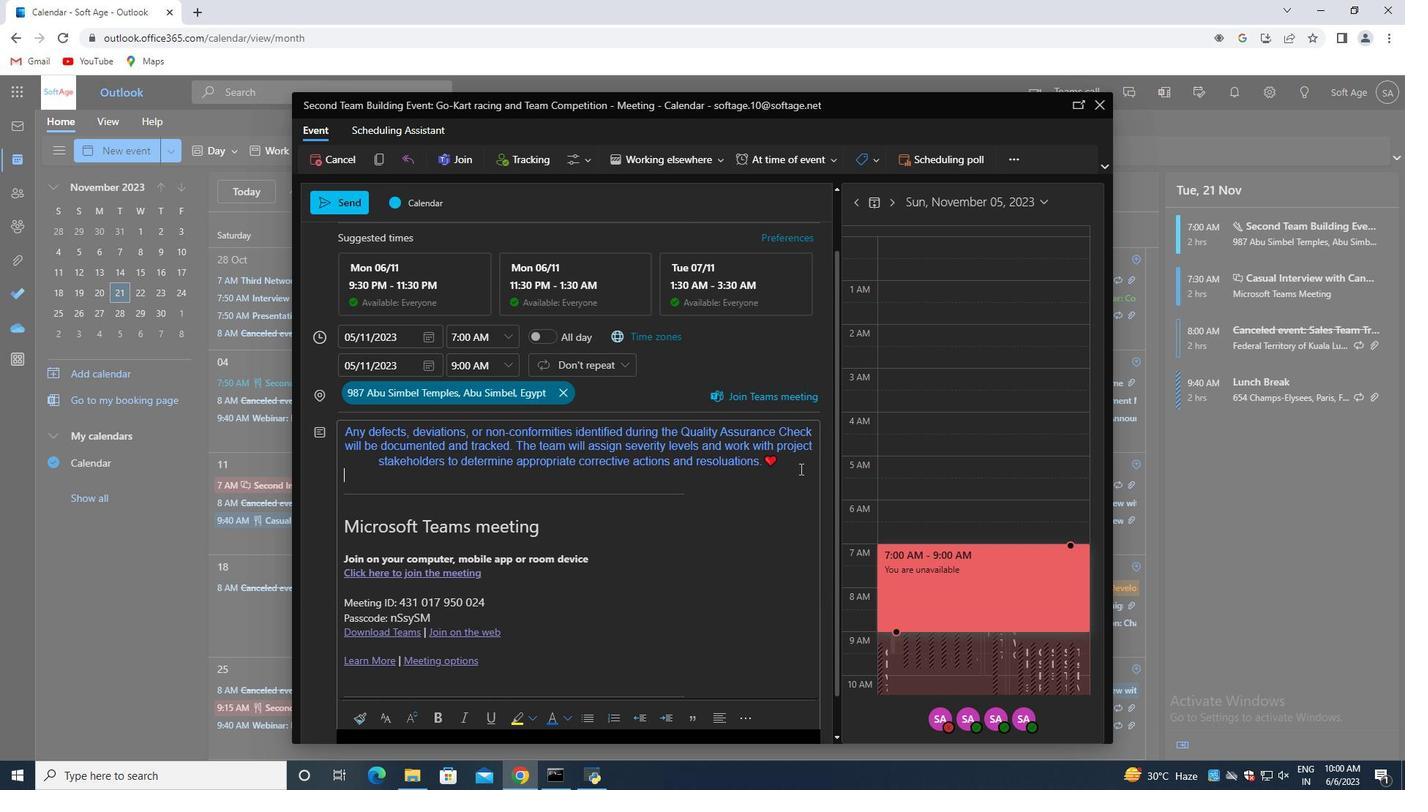 
Action: Mouse scrolled (800, 470) with delta (0, 0)
Screenshot: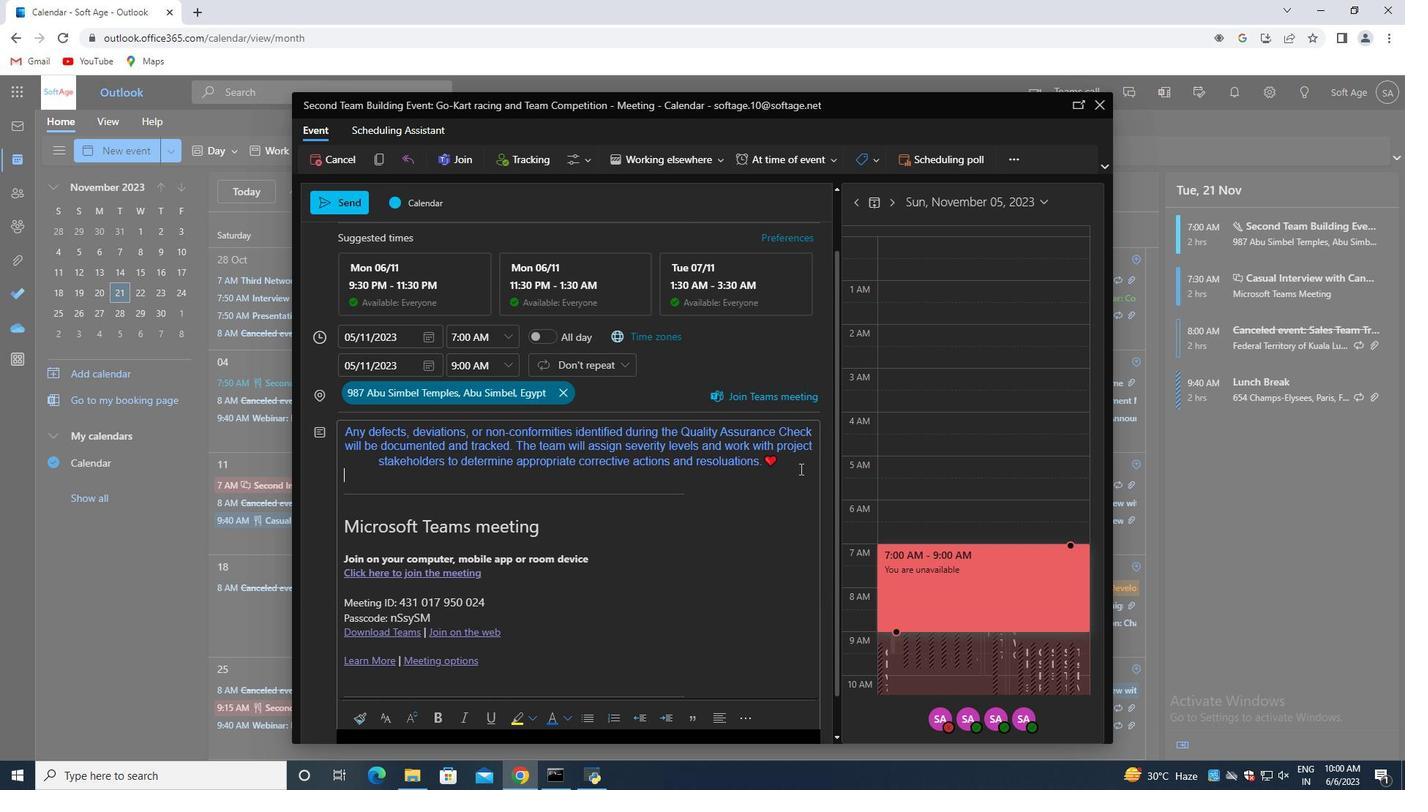 
Action: Mouse scrolled (800, 470) with delta (0, 0)
Screenshot: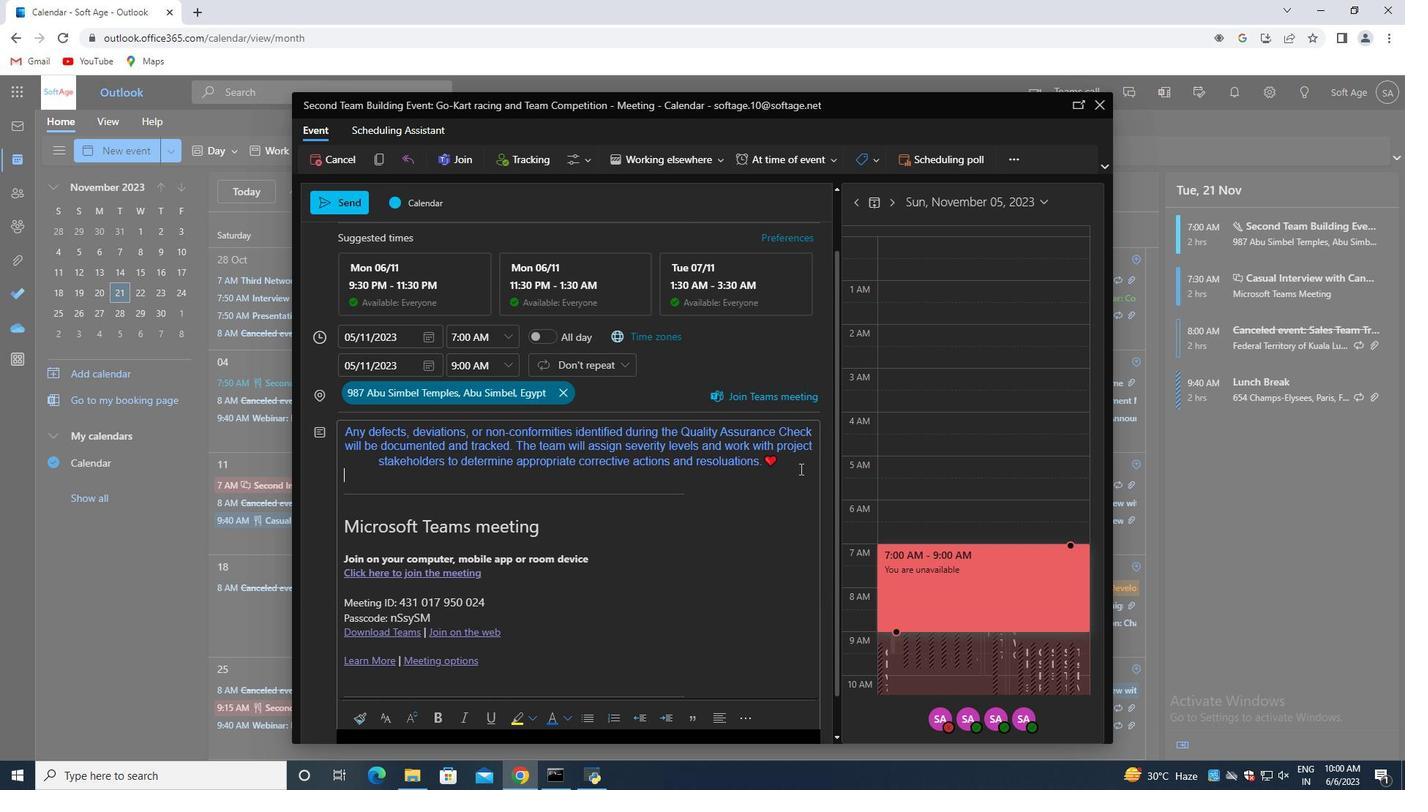 
Action: Mouse moved to (317, 234)
Screenshot: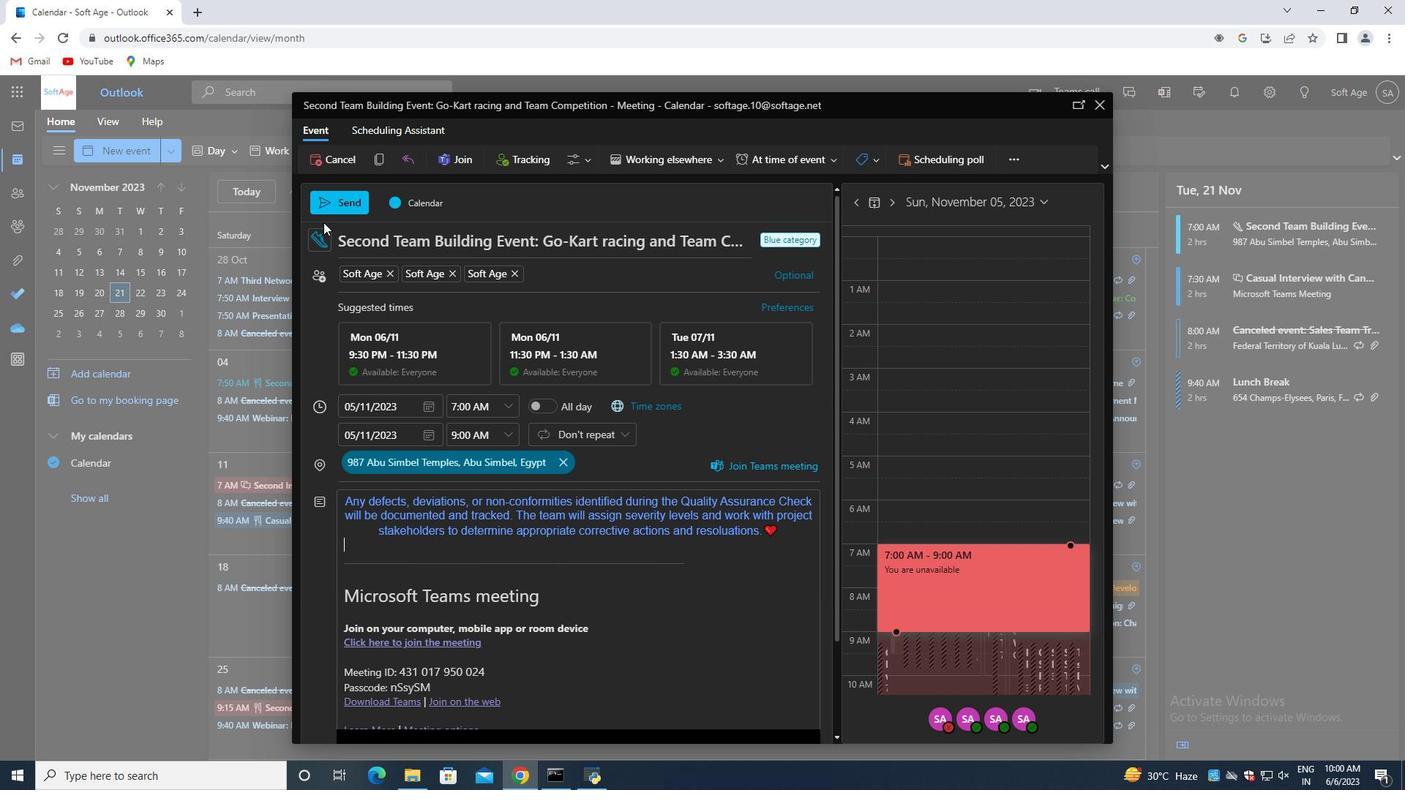 
Action: Mouse pressed left at (317, 234)
Screenshot: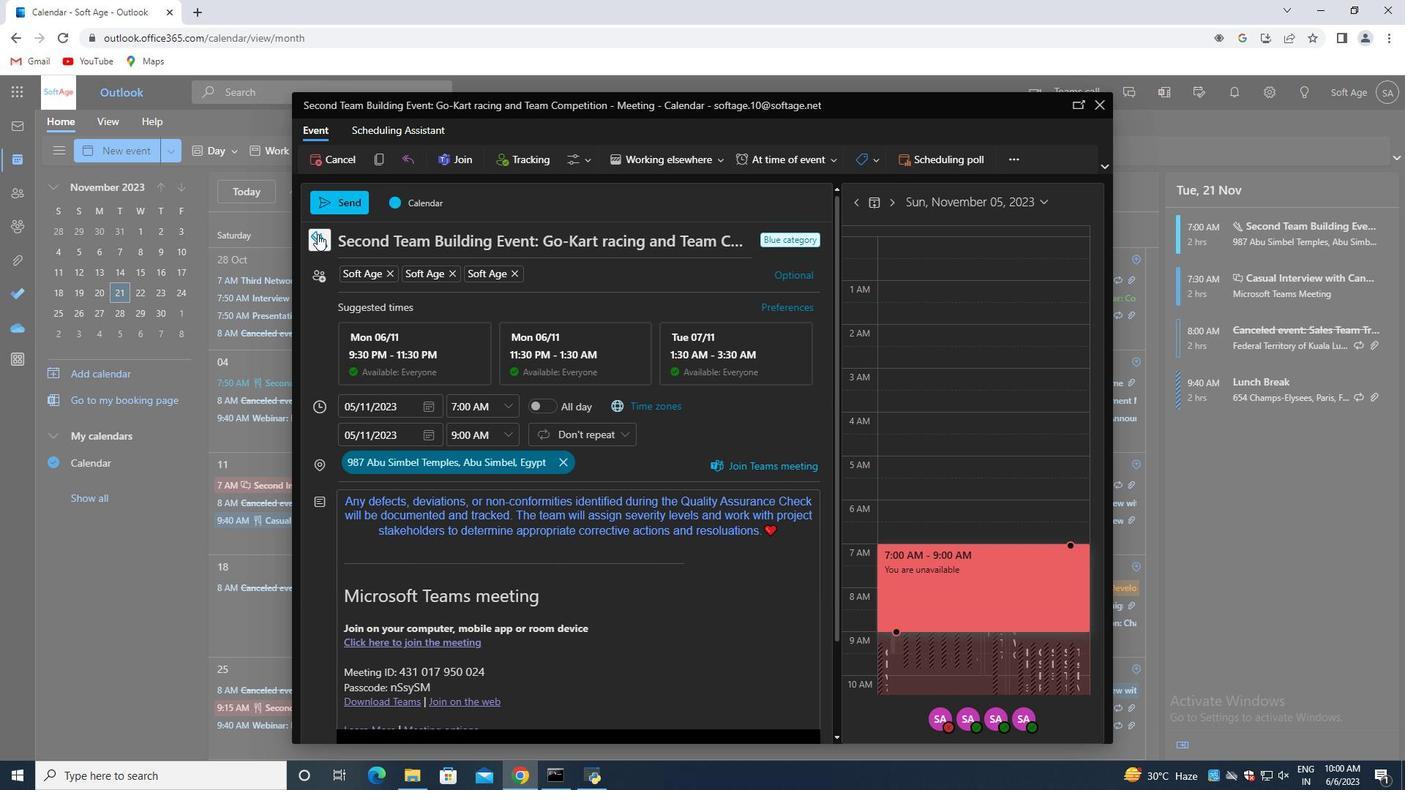 
Action: Mouse moved to (541, 320)
Screenshot: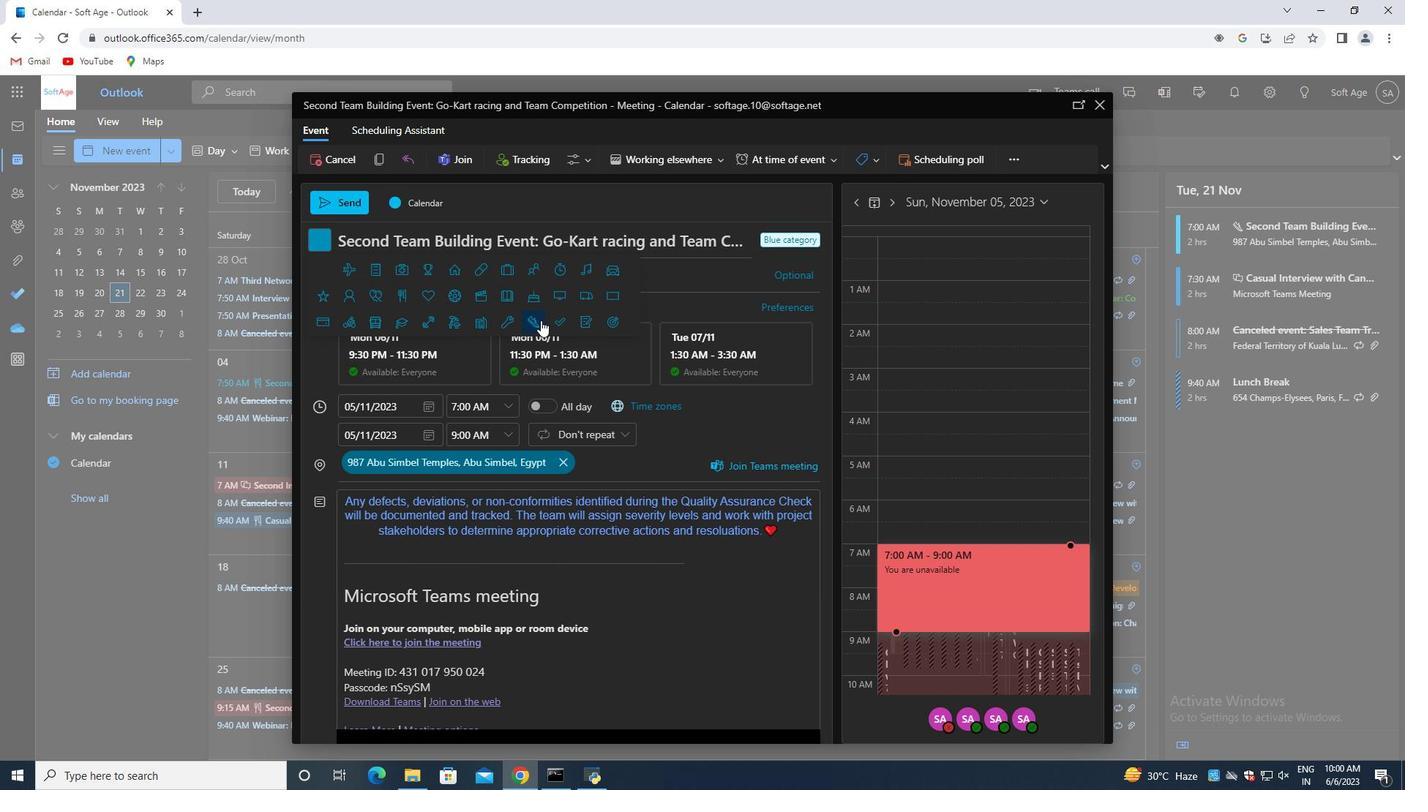 
Action: Mouse pressed left at (541, 320)
Screenshot: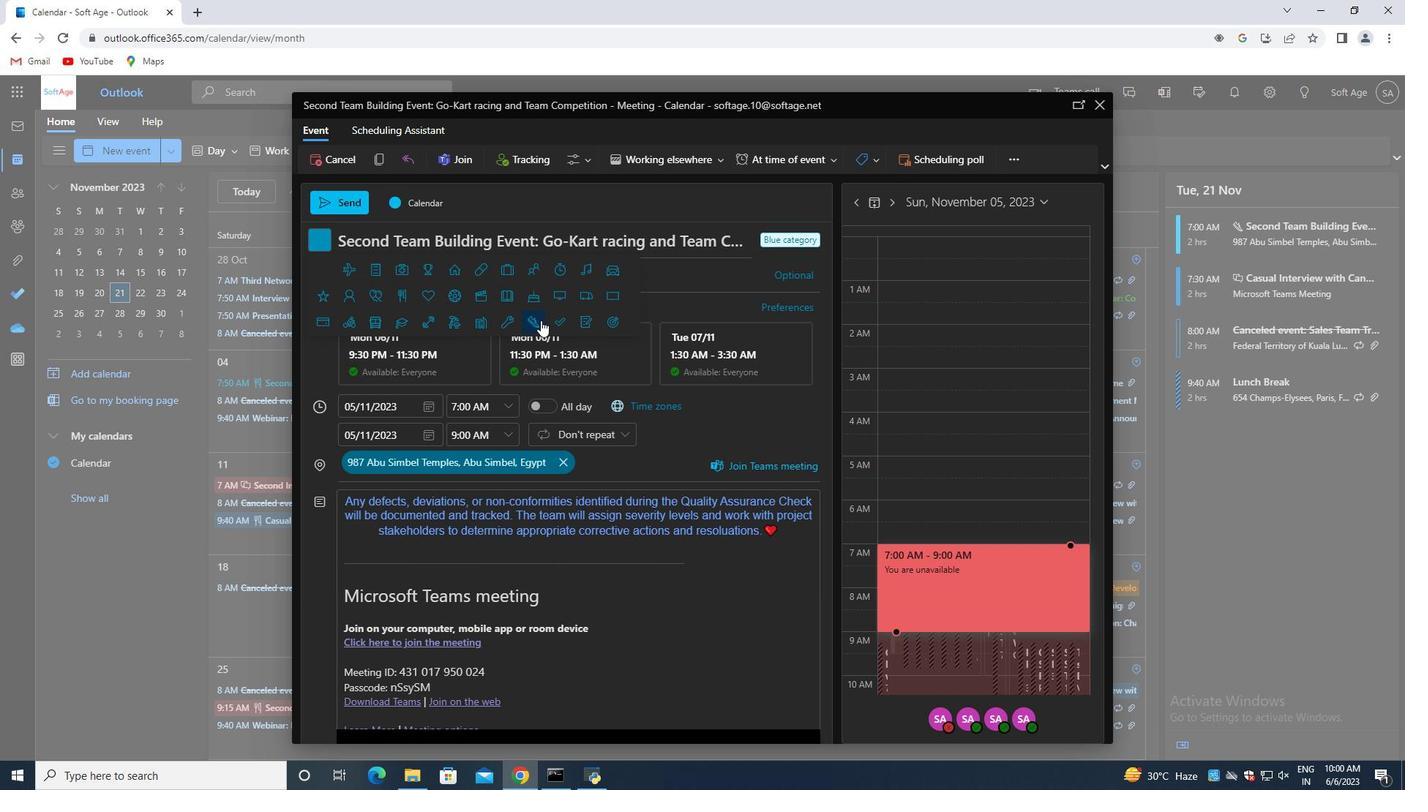 
Action: Mouse moved to (325, 205)
Screenshot: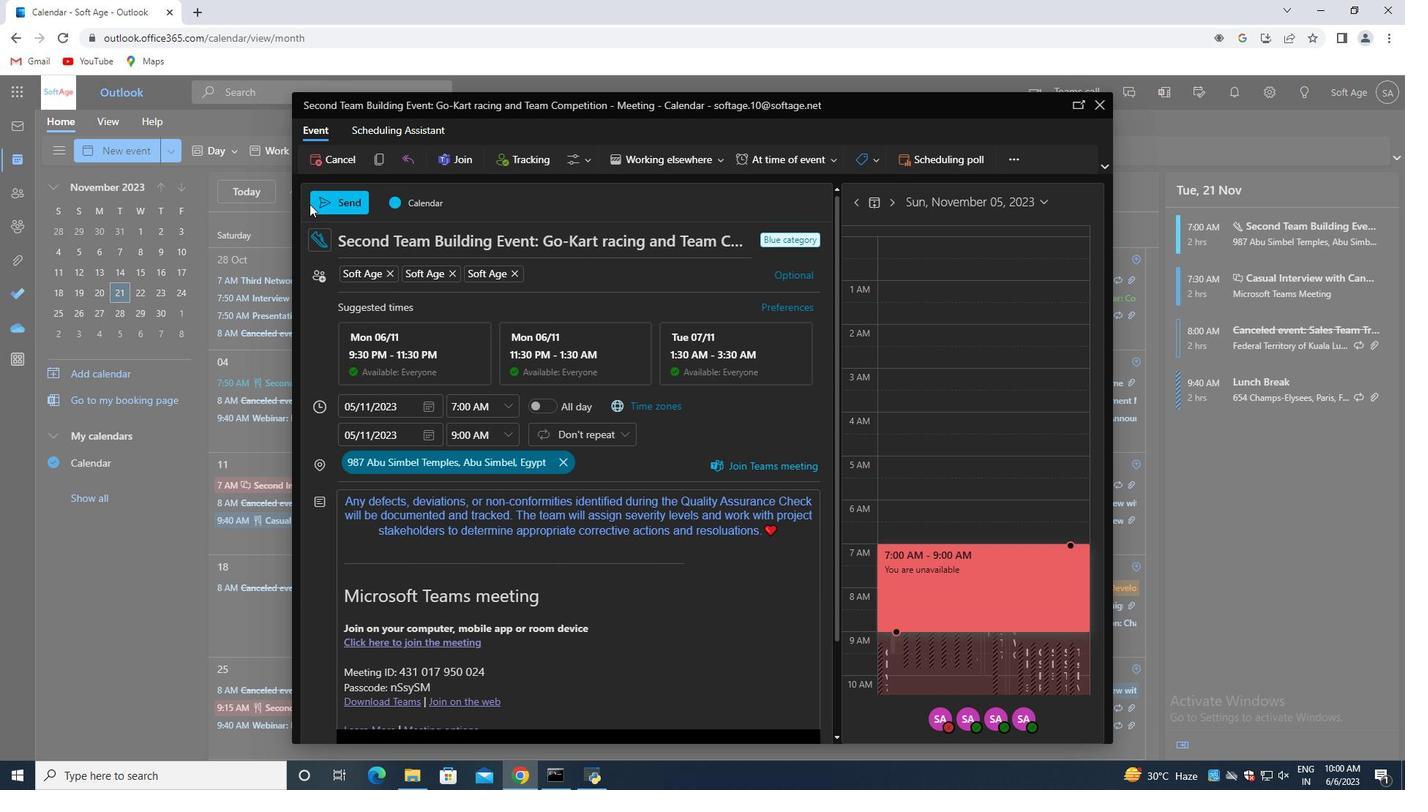 
Action: Mouse pressed left at (325, 205)
Screenshot: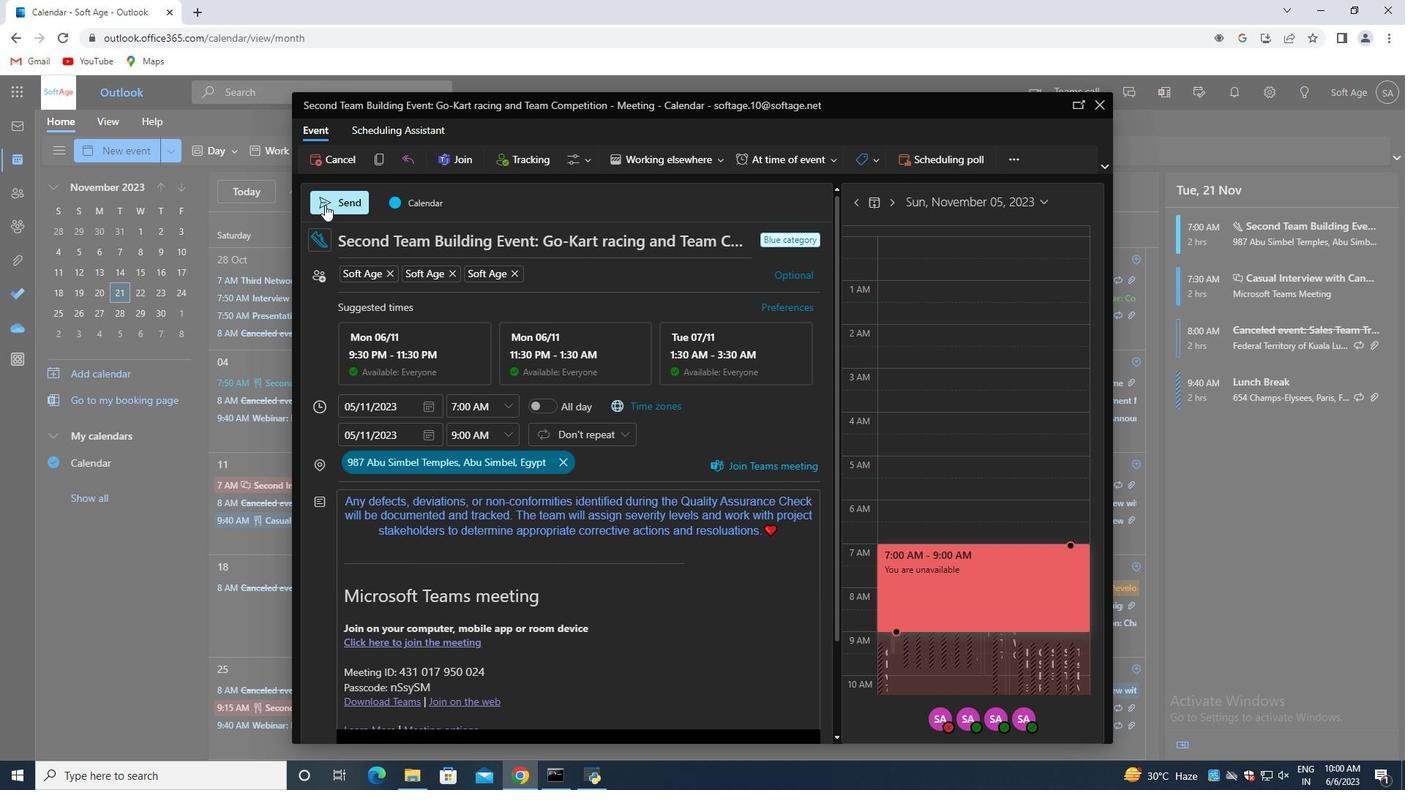 
